 Task: Look for space in Nichelino, Italy from 6th September, 2023 to 12th September, 2023 for 4 adults in price range Rs.10000 to Rs.14000. Place can be private room with 4 bedrooms having 4 beds and 4 bathrooms. Property type can be house, flat, guest house. Amenities needed are: wifi, TV, free parkinig on premises, gym, breakfast. Booking option can be shelf check-in. Required host language is English.
Action: Mouse moved to (437, 118)
Screenshot: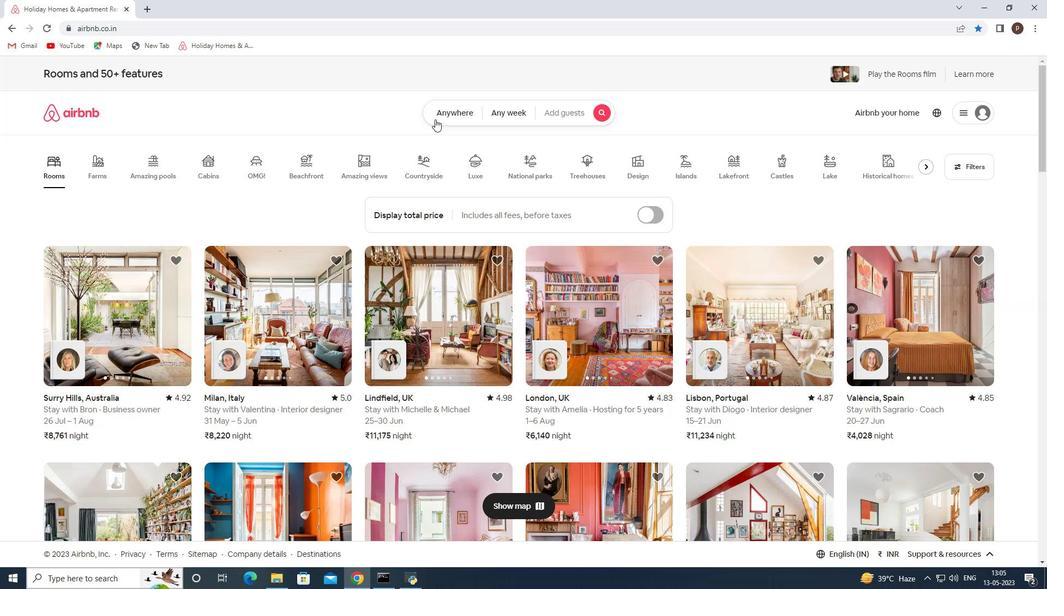 
Action: Mouse pressed left at (437, 118)
Screenshot: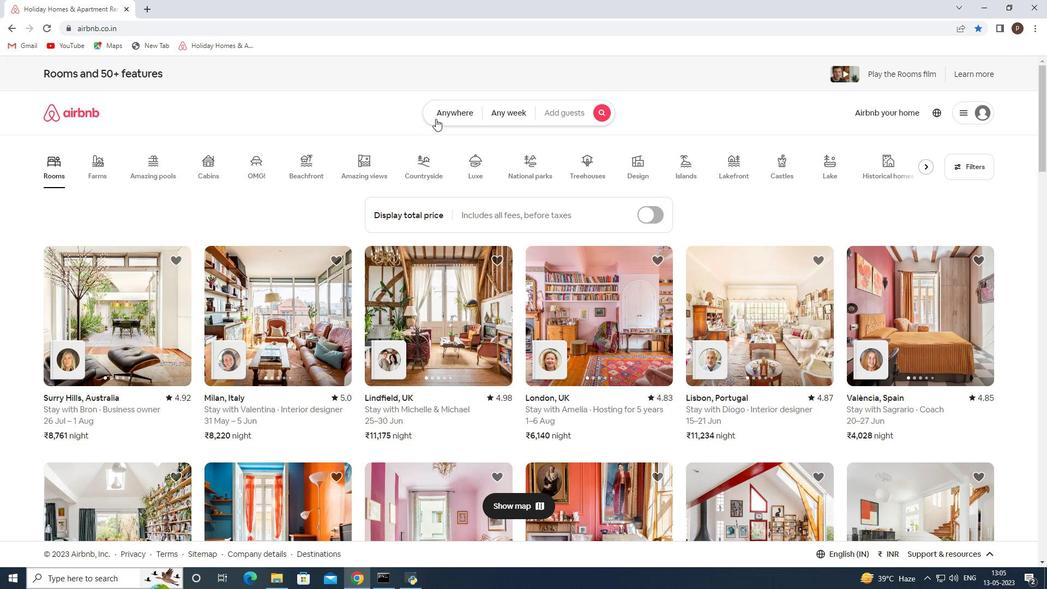 
Action: Mouse moved to (401, 150)
Screenshot: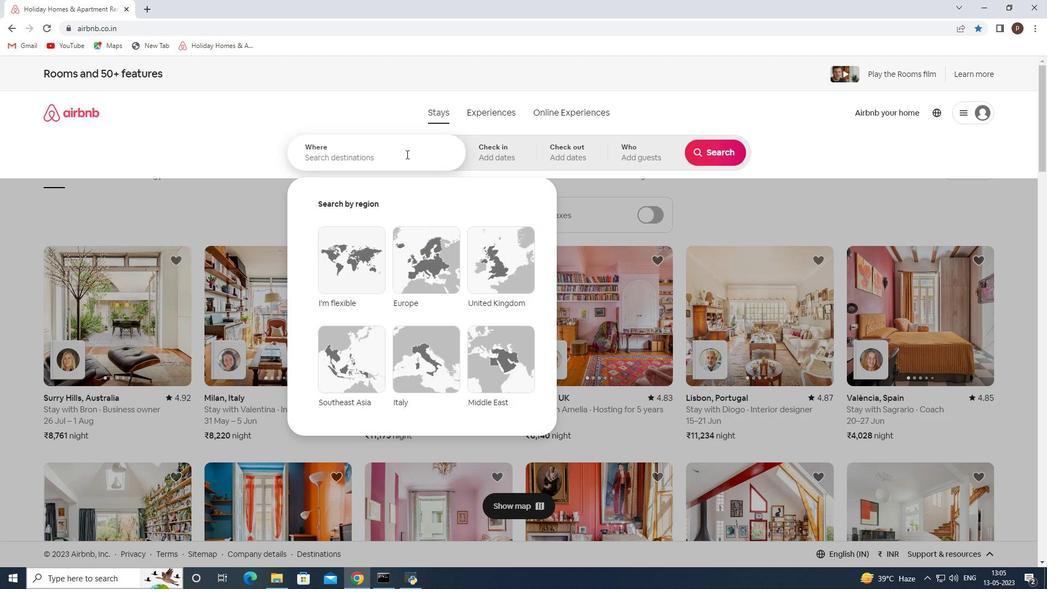
Action: Mouse pressed left at (401, 150)
Screenshot: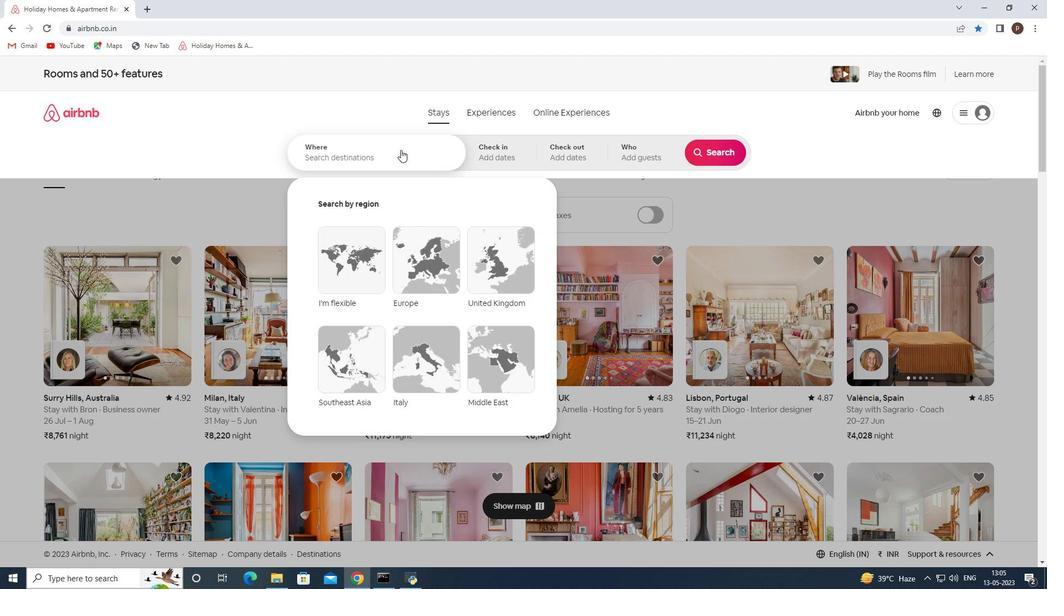 
Action: Key pressed <Key.caps_lock>N<Key.caps_lock>ichelino,<Key.space><Key.caps_lock>I<Key.caps_lock>taly<Key.enter>
Screenshot: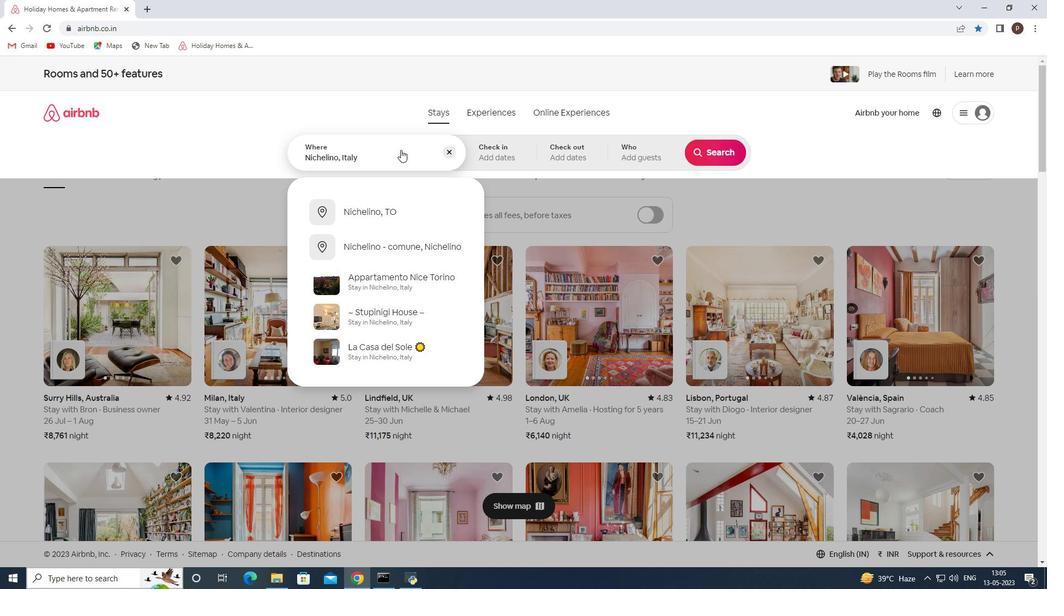 
Action: Mouse moved to (718, 237)
Screenshot: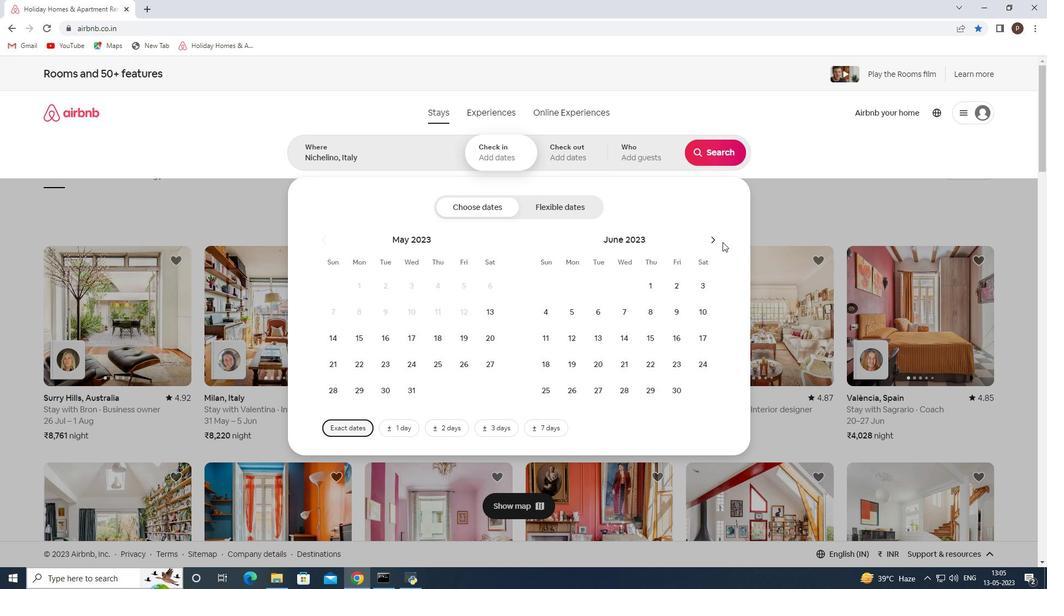 
Action: Mouse pressed left at (718, 237)
Screenshot: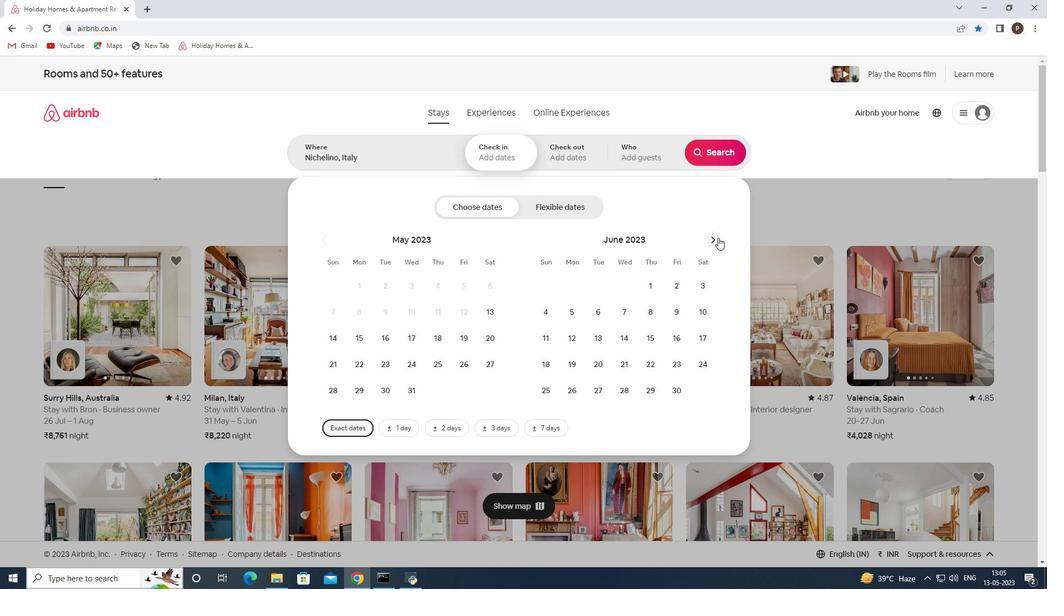 
Action: Mouse pressed left at (718, 237)
Screenshot: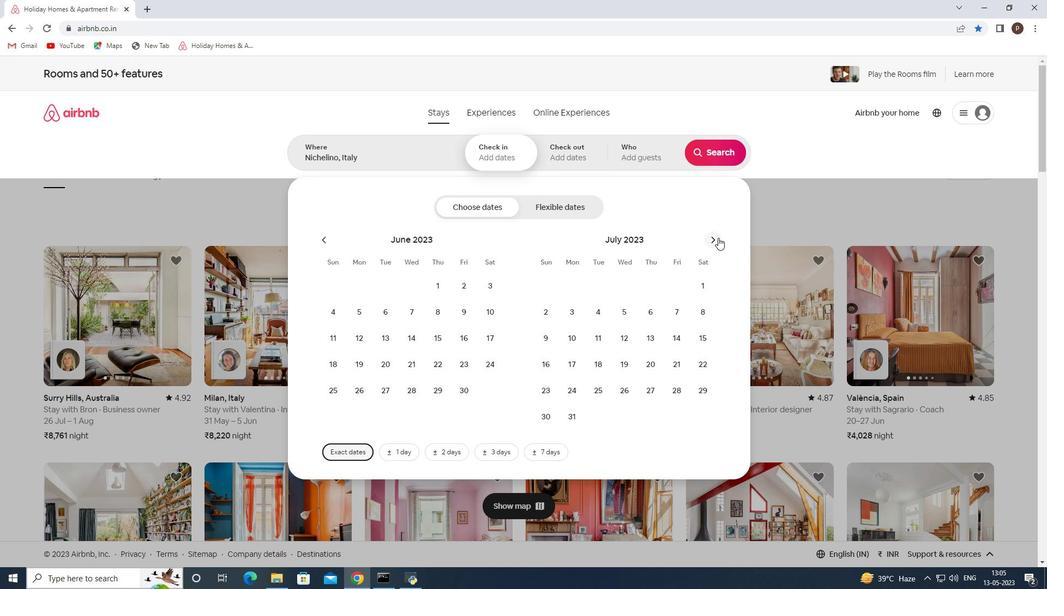 
Action: Mouse pressed left at (718, 237)
Screenshot: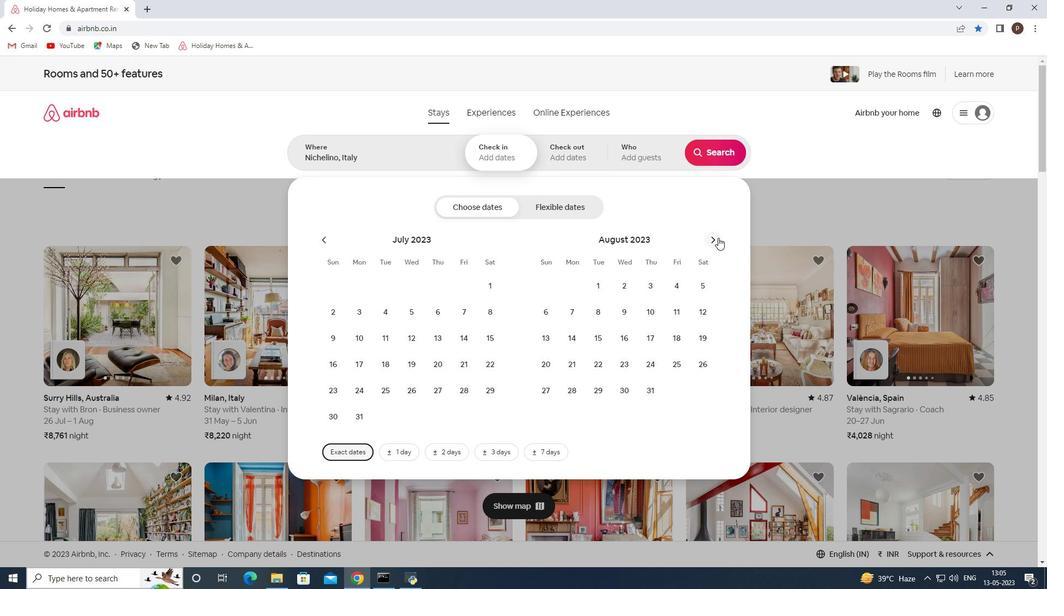 
Action: Mouse moved to (628, 306)
Screenshot: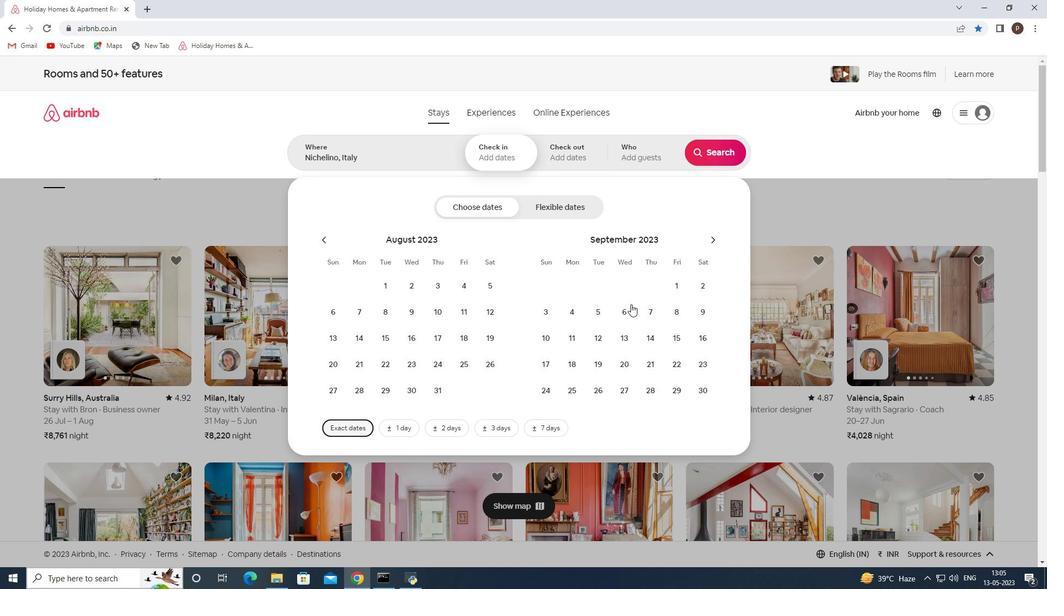 
Action: Mouse pressed left at (628, 306)
Screenshot: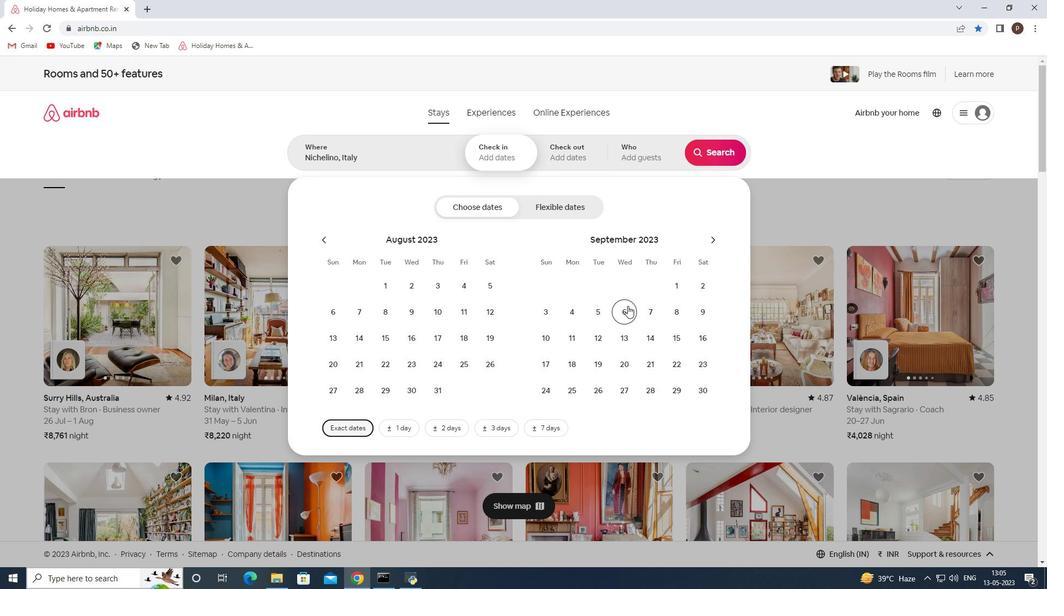 
Action: Mouse moved to (596, 334)
Screenshot: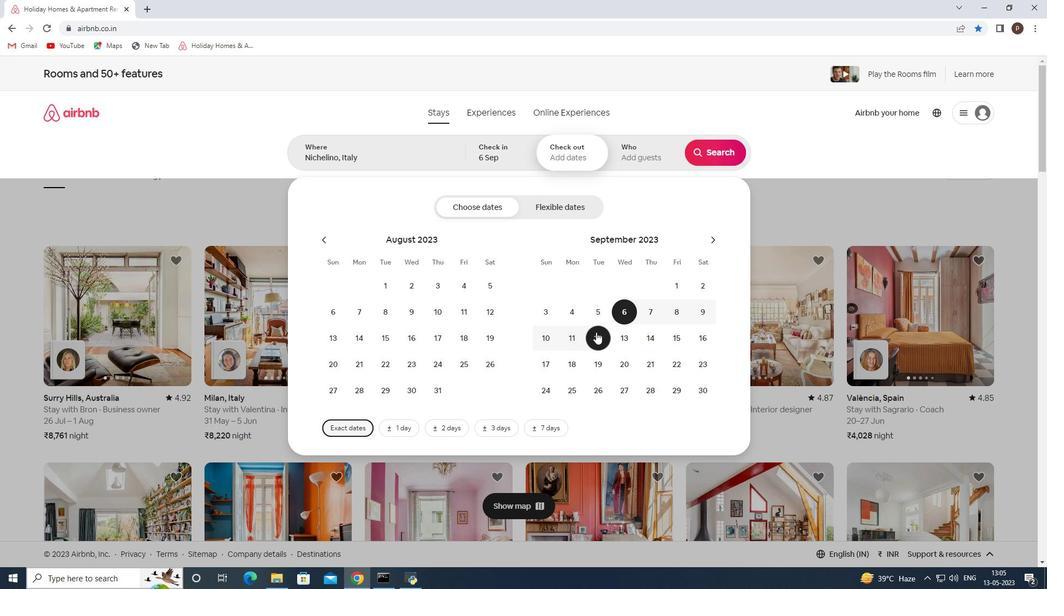 
Action: Mouse pressed left at (596, 334)
Screenshot: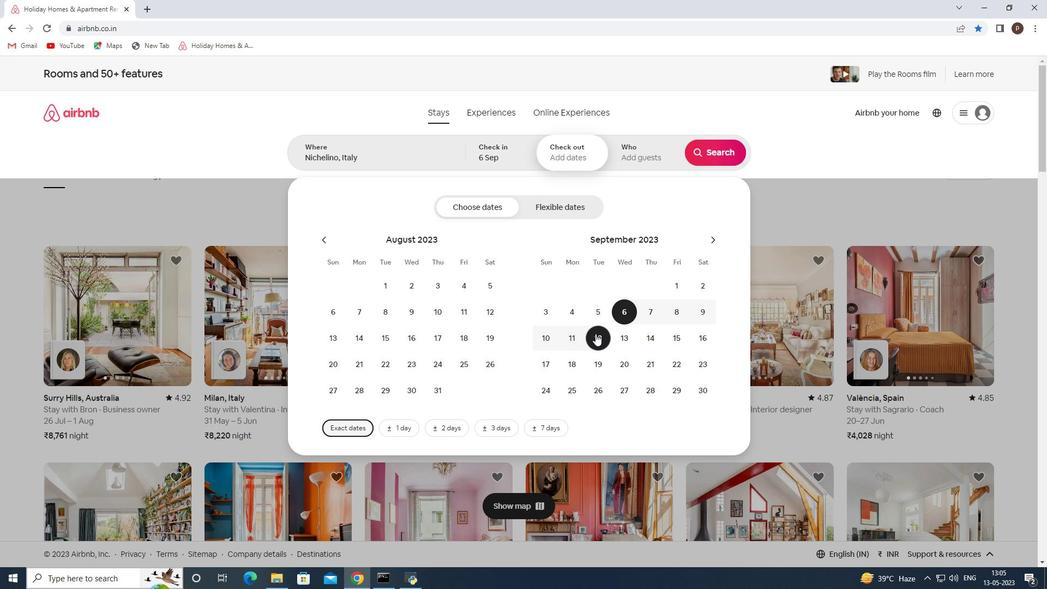 
Action: Mouse moved to (624, 156)
Screenshot: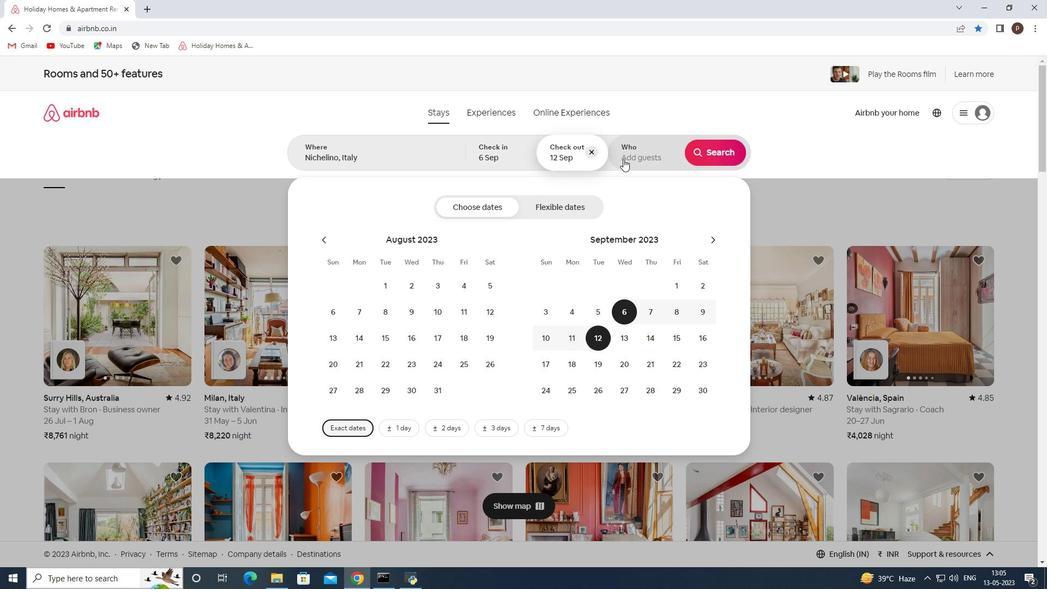 
Action: Mouse pressed left at (624, 156)
Screenshot: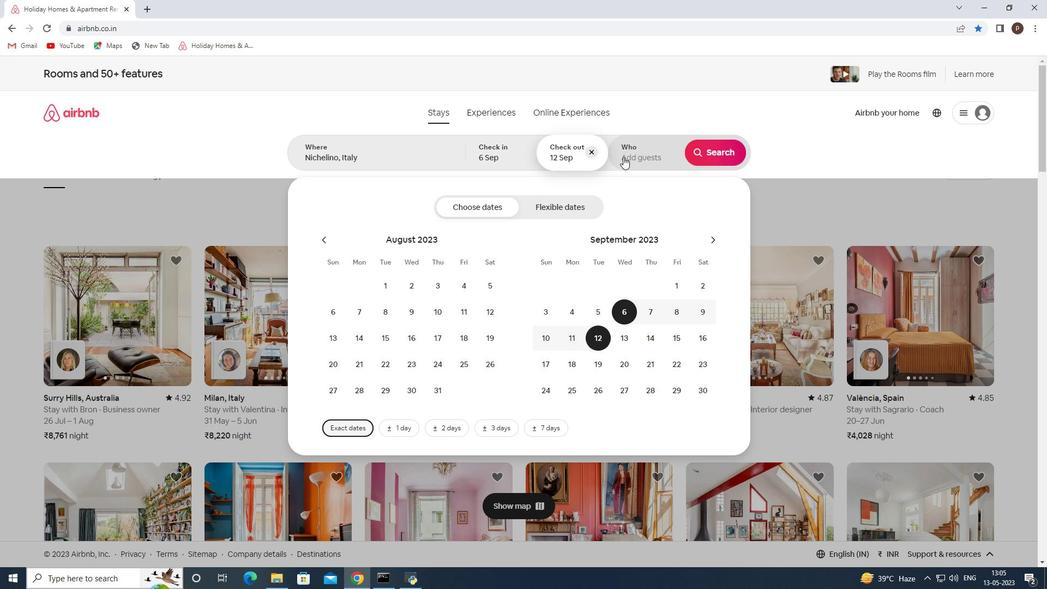 
Action: Mouse moved to (716, 206)
Screenshot: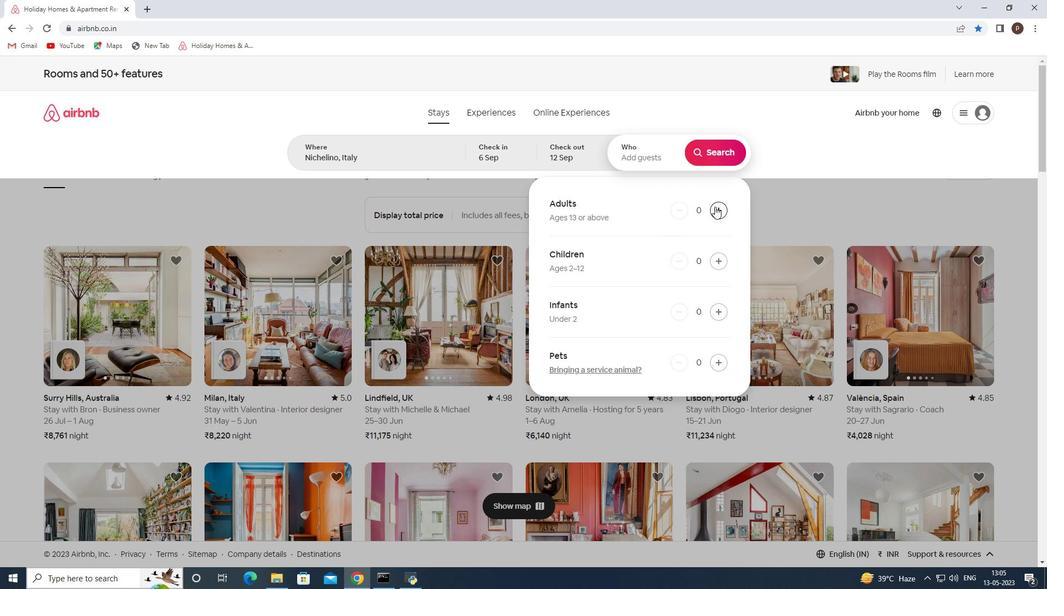 
Action: Mouse pressed left at (716, 206)
Screenshot: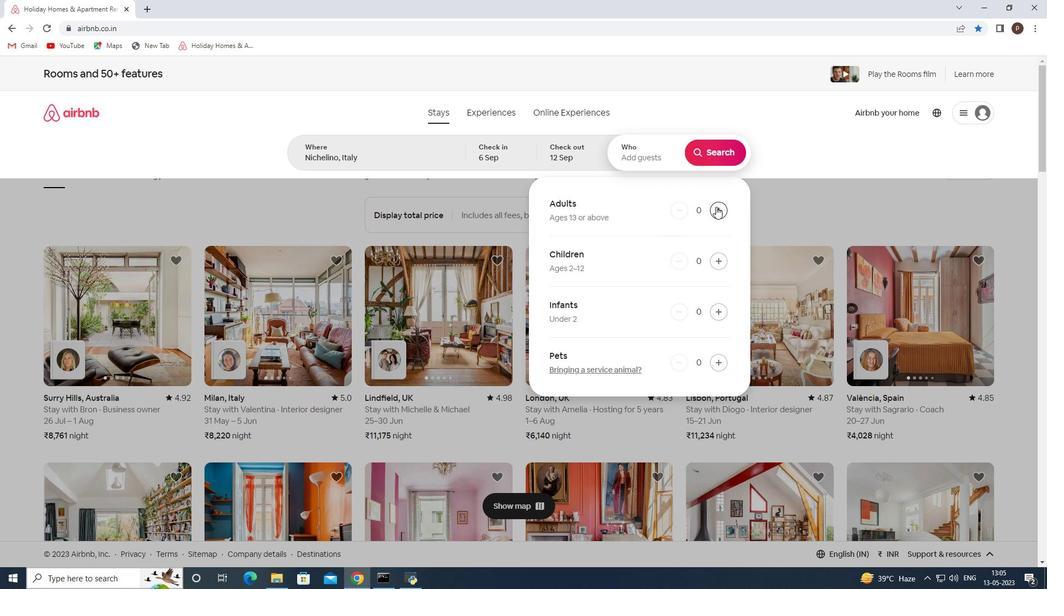 
Action: Mouse pressed left at (716, 206)
Screenshot: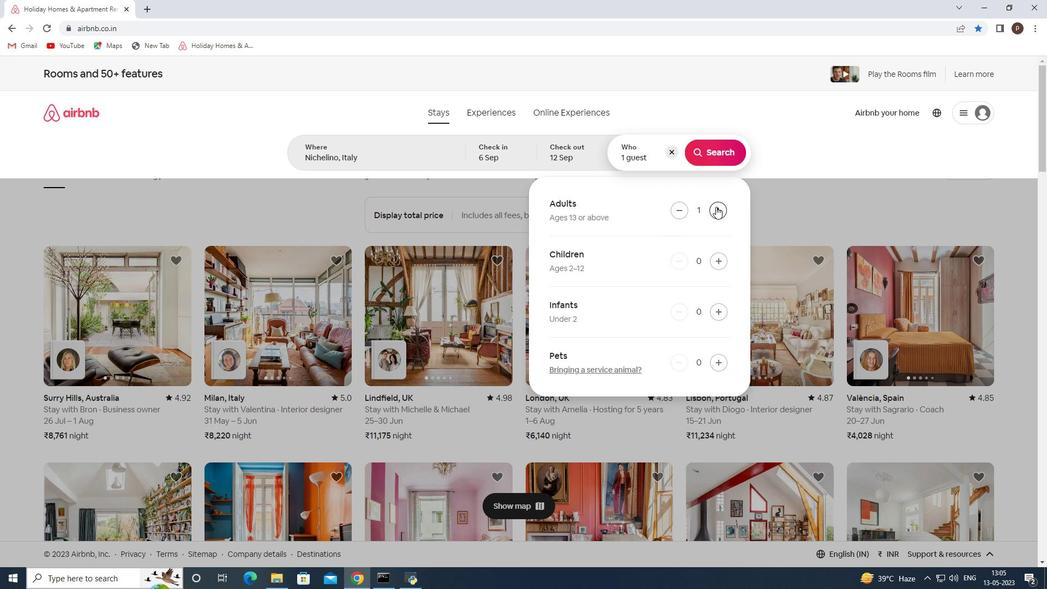 
Action: Mouse pressed left at (716, 206)
Screenshot: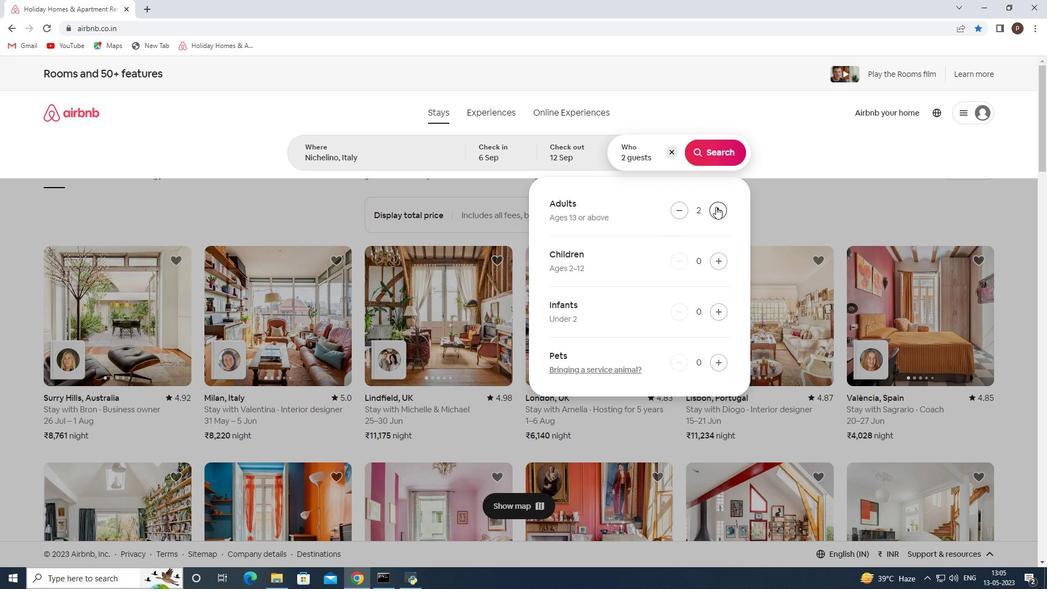 
Action: Mouse pressed left at (716, 206)
Screenshot: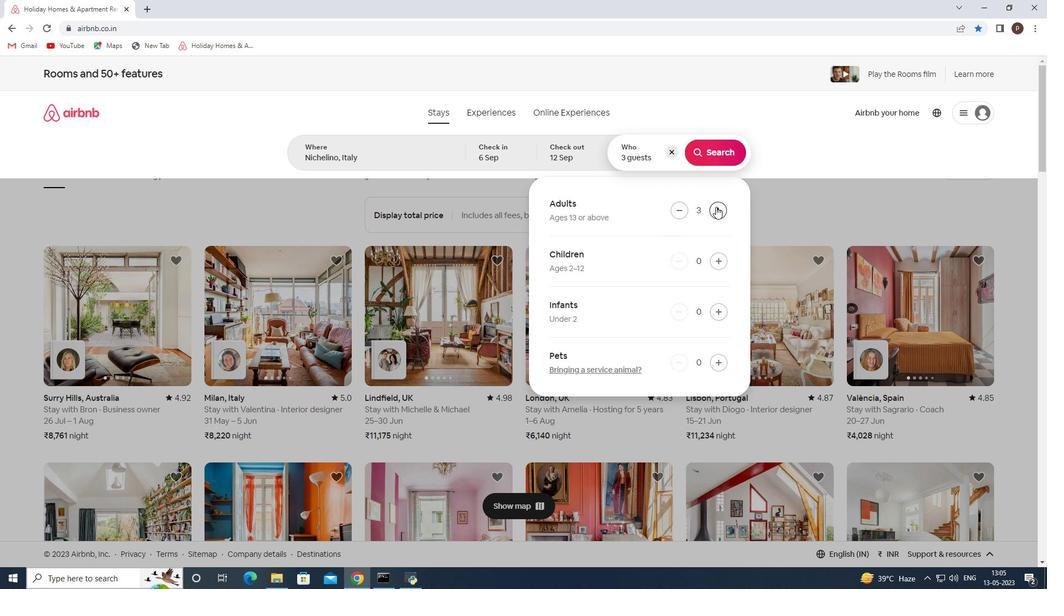 
Action: Mouse moved to (712, 156)
Screenshot: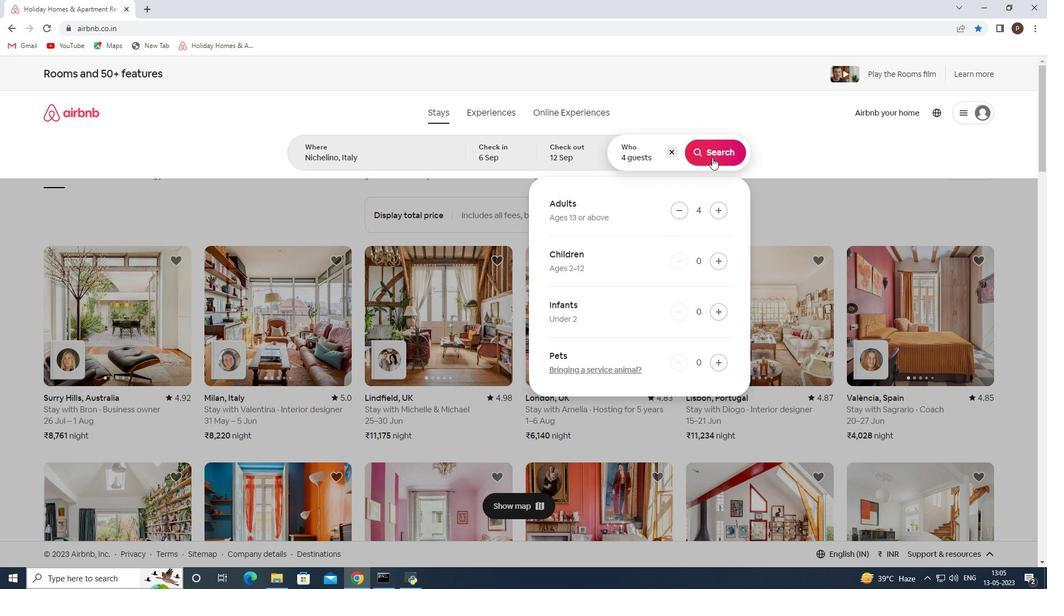 
Action: Mouse pressed left at (712, 156)
Screenshot: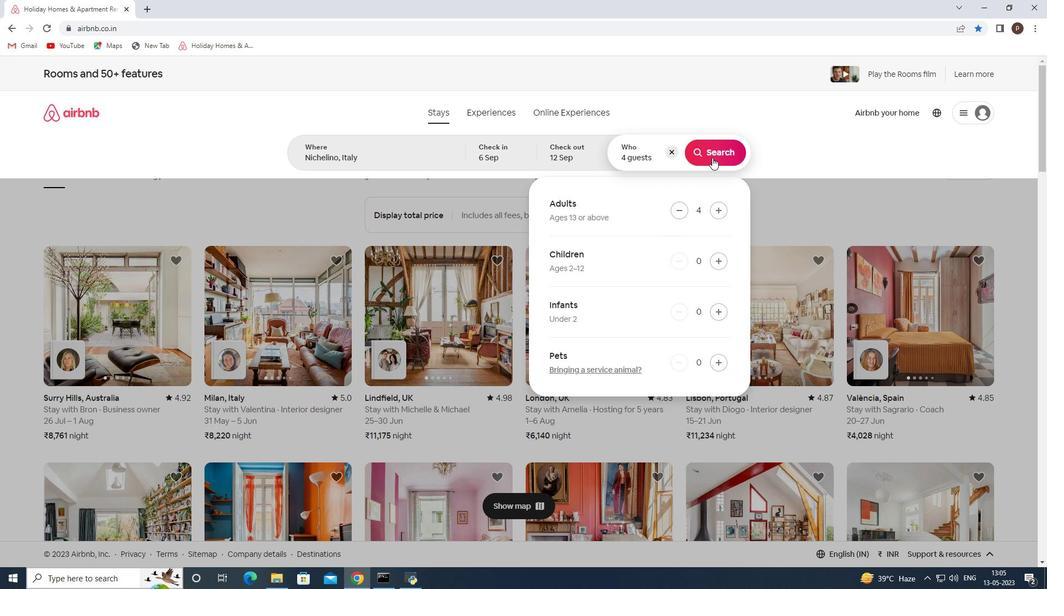 
Action: Mouse moved to (987, 120)
Screenshot: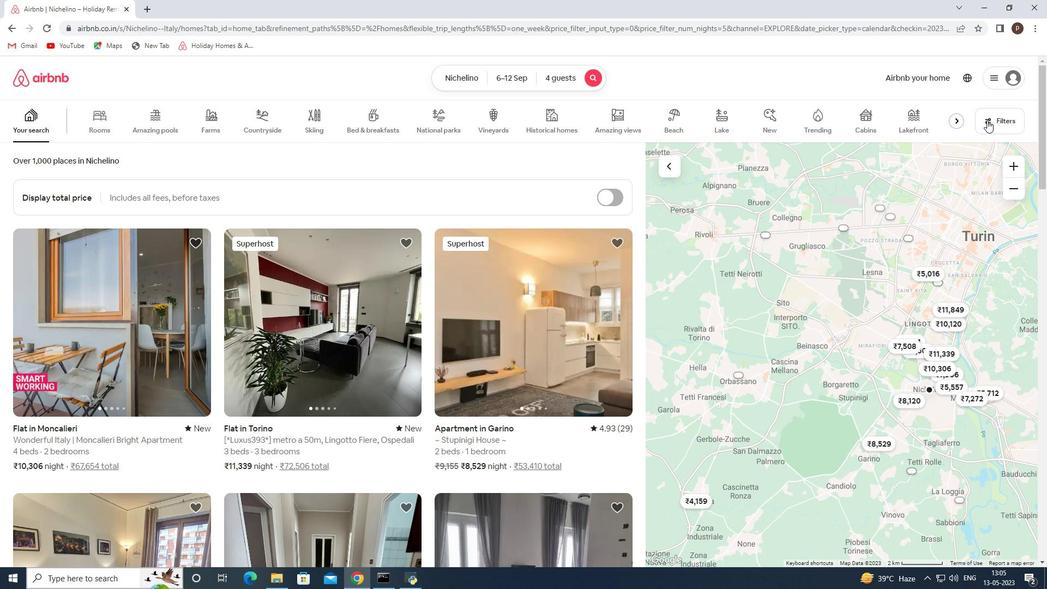 
Action: Mouse pressed left at (987, 120)
Screenshot: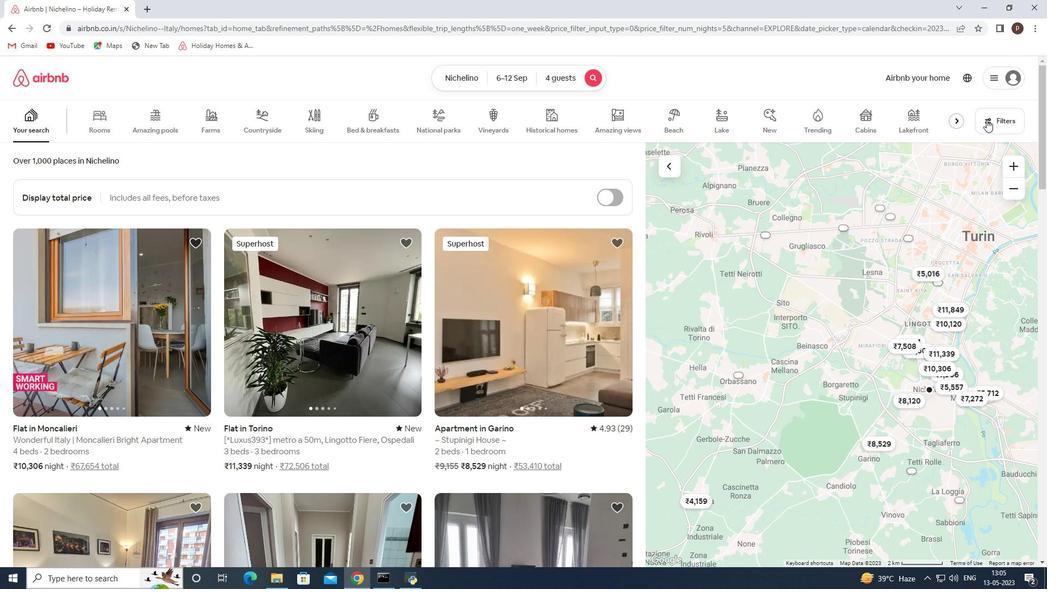 
Action: Mouse moved to (363, 391)
Screenshot: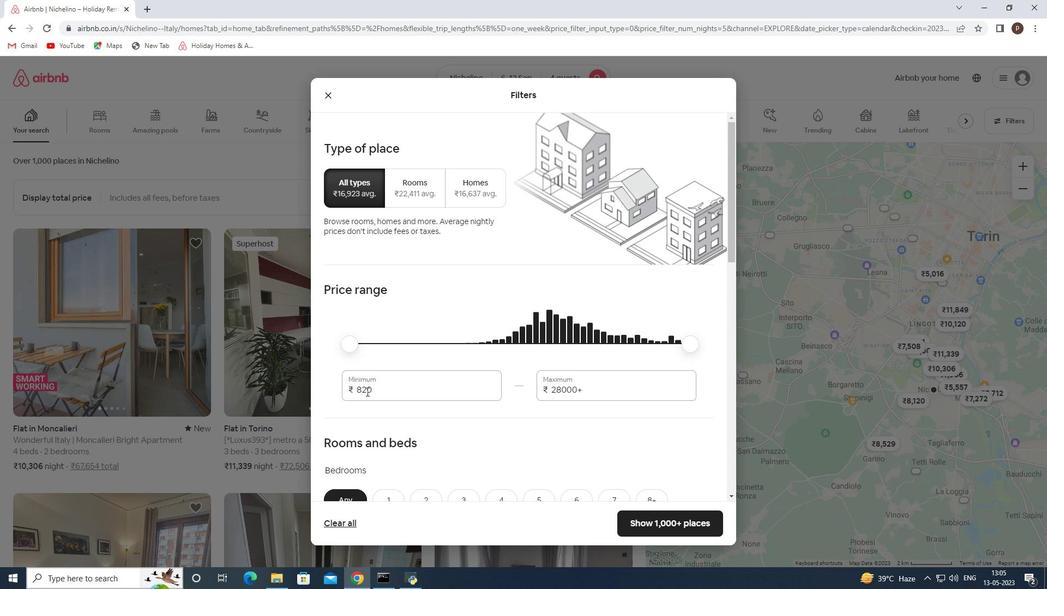 
Action: Mouse pressed left at (363, 391)
Screenshot: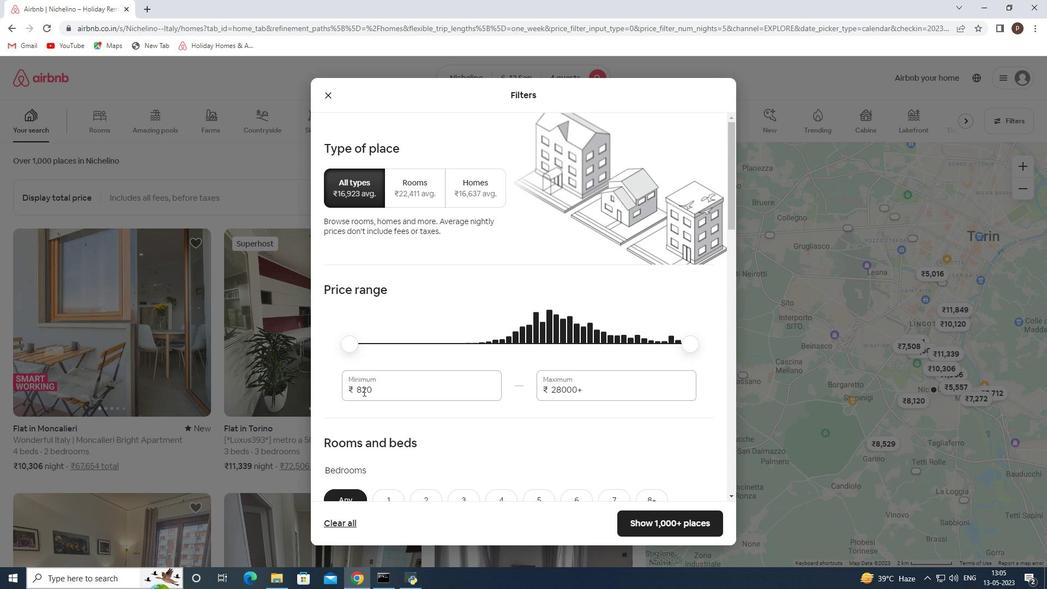 
Action: Mouse pressed left at (363, 391)
Screenshot: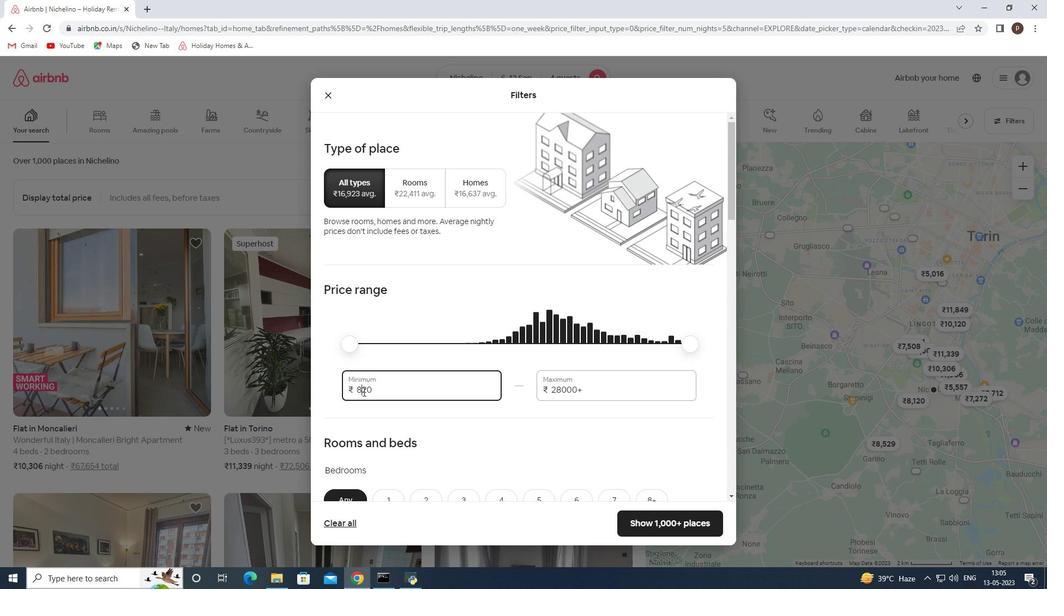 
Action: Key pressed 10000<Key.tab>14000
Screenshot: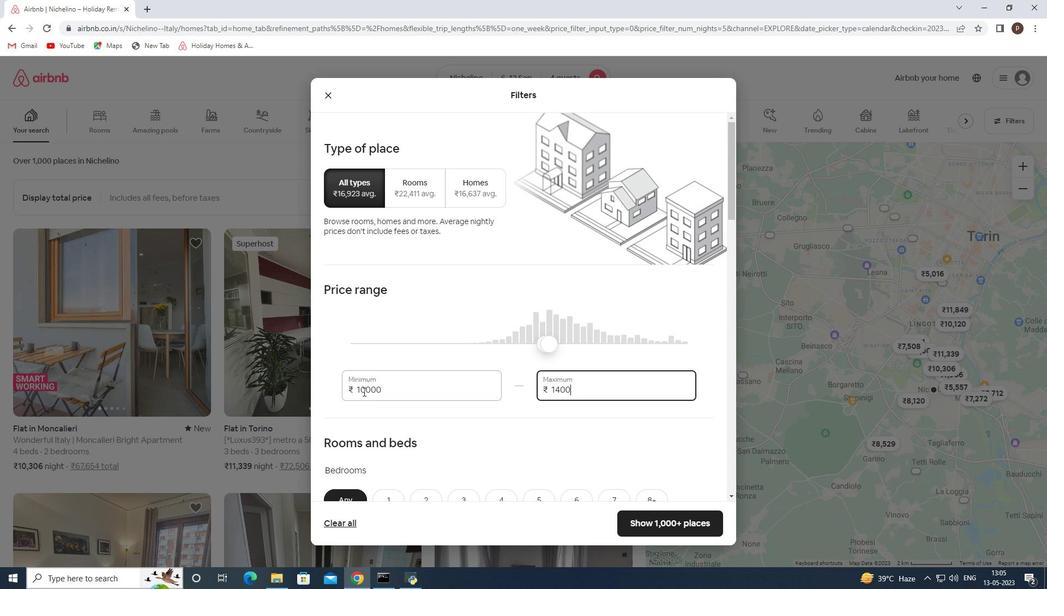 
Action: Mouse scrolled (363, 391) with delta (0, 0)
Screenshot: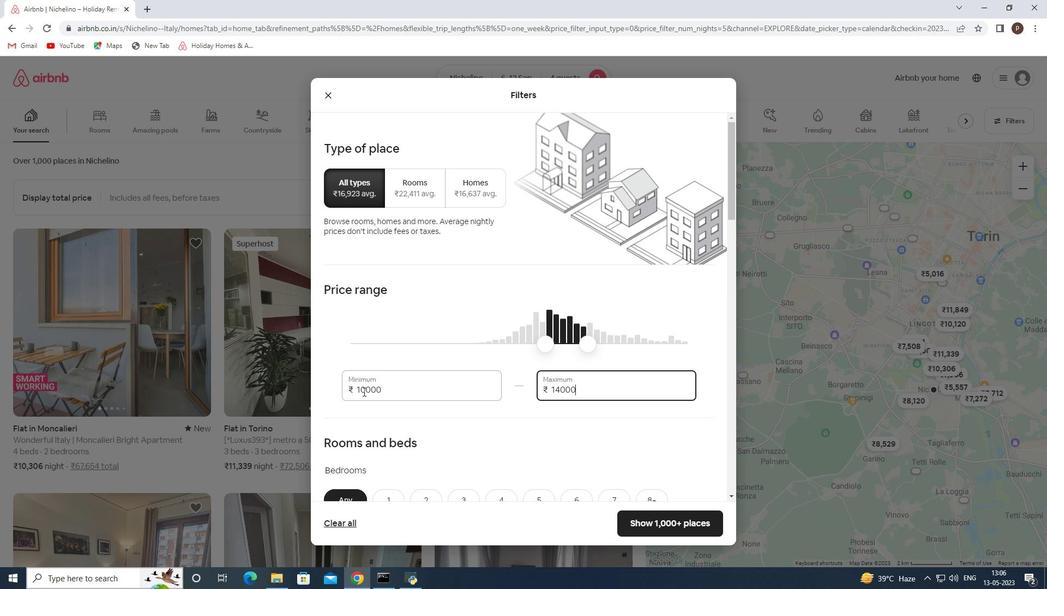 
Action: Mouse scrolled (363, 391) with delta (0, 0)
Screenshot: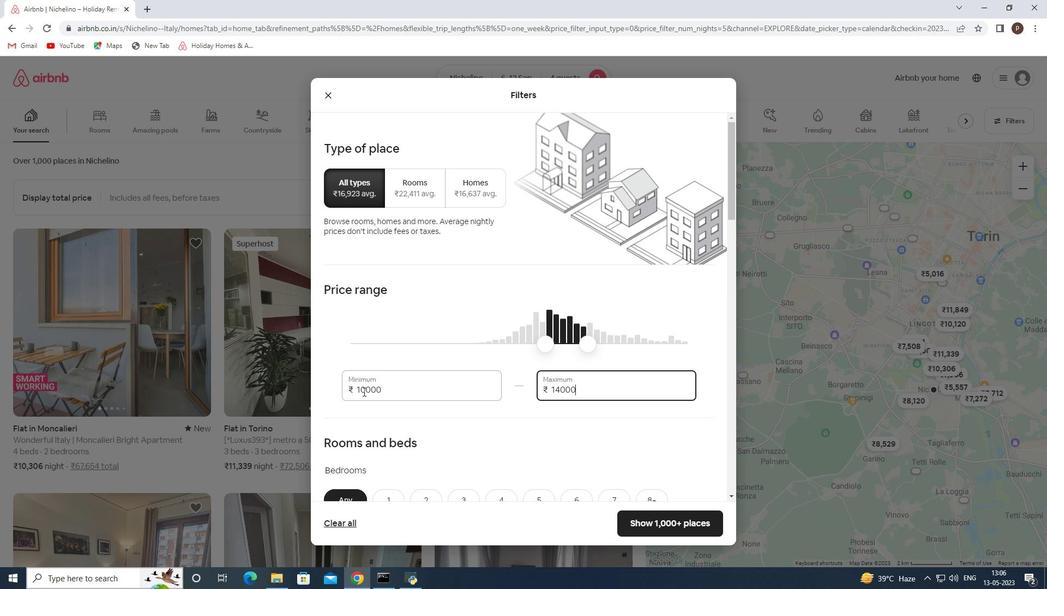 
Action: Mouse moved to (420, 395)
Screenshot: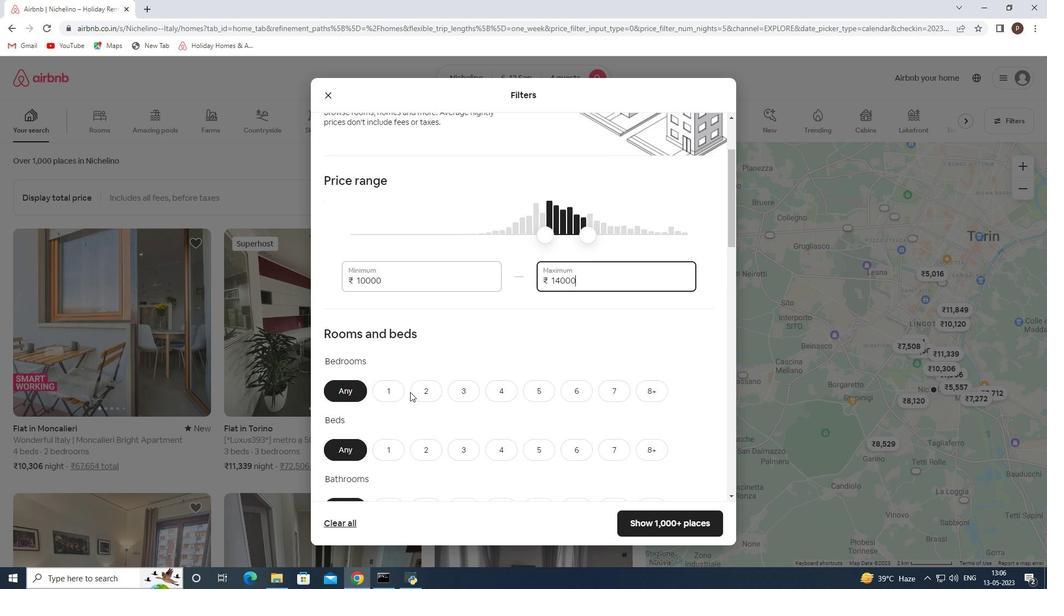 
Action: Mouse scrolled (420, 394) with delta (0, 0)
Screenshot: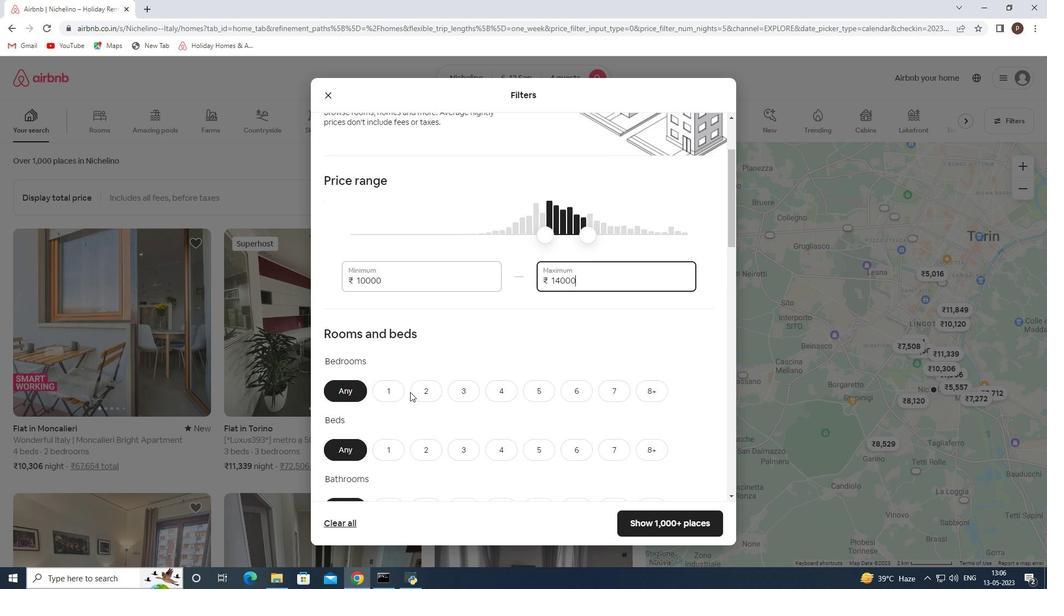 
Action: Mouse scrolled (420, 394) with delta (0, 0)
Screenshot: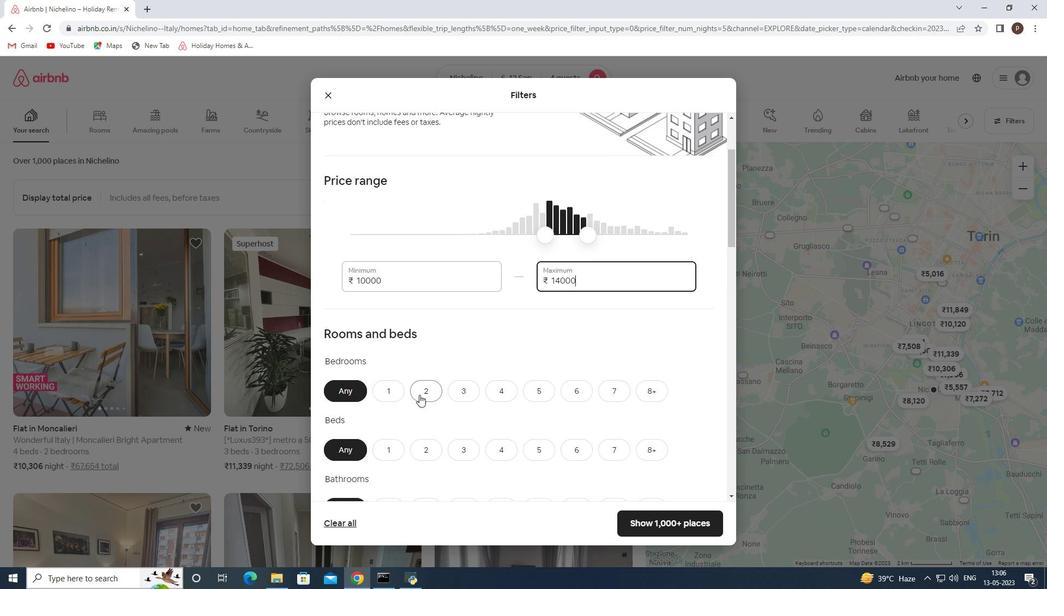 
Action: Mouse moved to (505, 282)
Screenshot: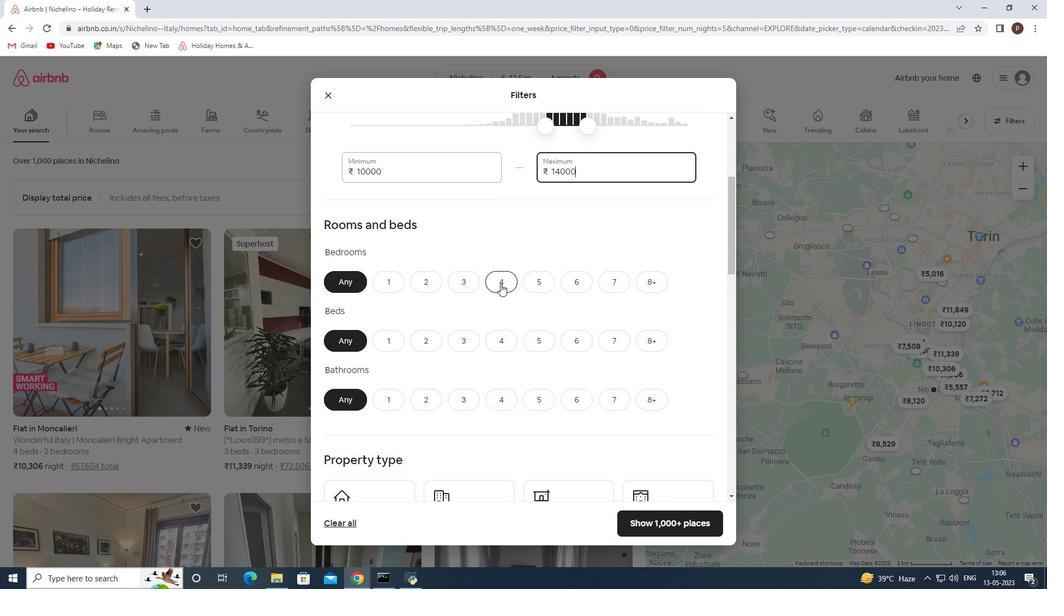 
Action: Mouse pressed left at (505, 282)
Screenshot: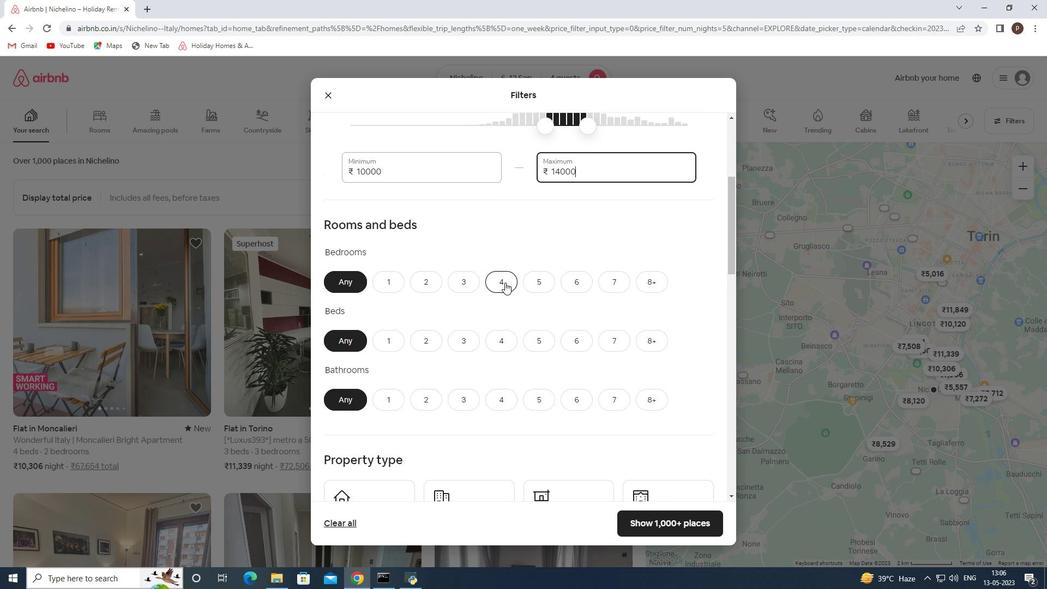 
Action: Mouse moved to (502, 338)
Screenshot: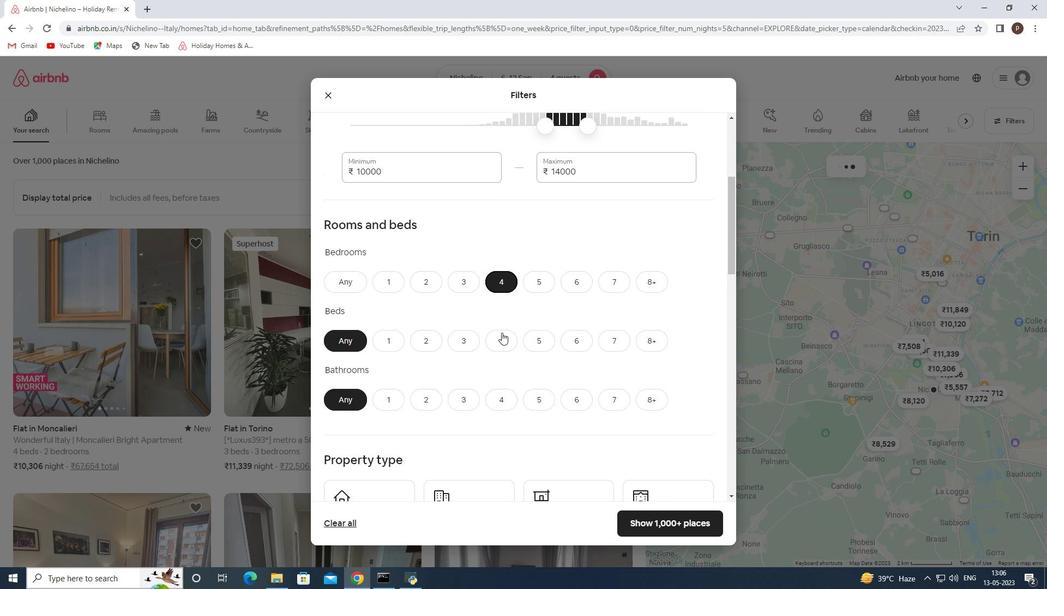 
Action: Mouse pressed left at (502, 338)
Screenshot: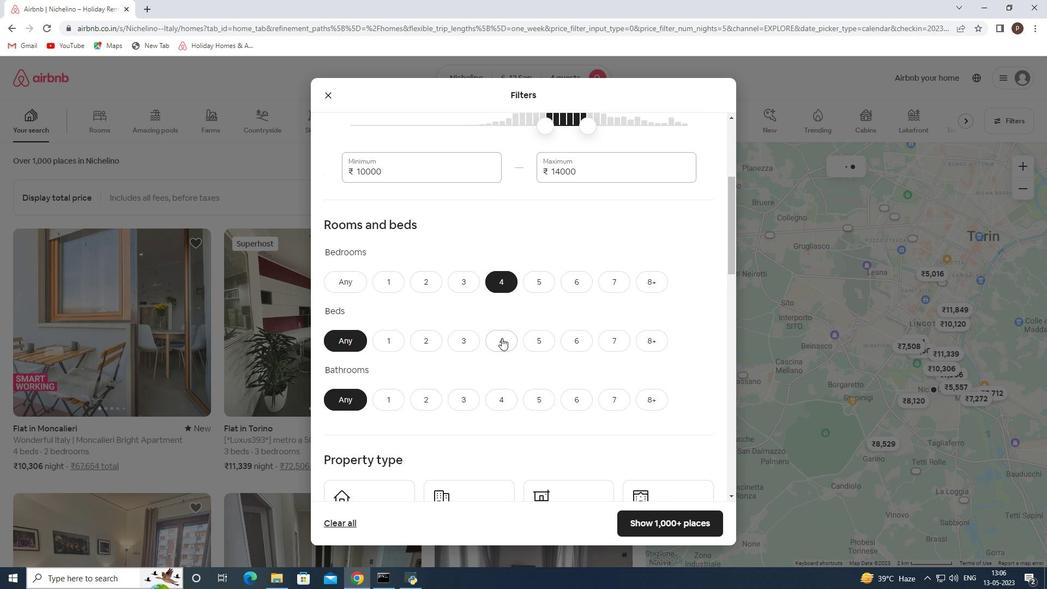
Action: Mouse moved to (493, 392)
Screenshot: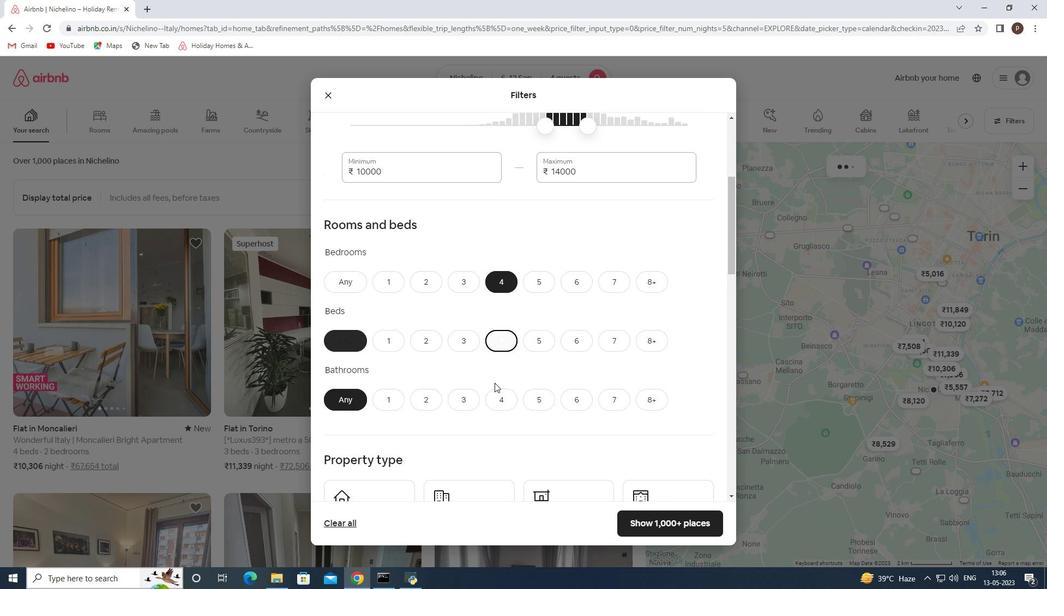 
Action: Mouse pressed left at (493, 392)
Screenshot: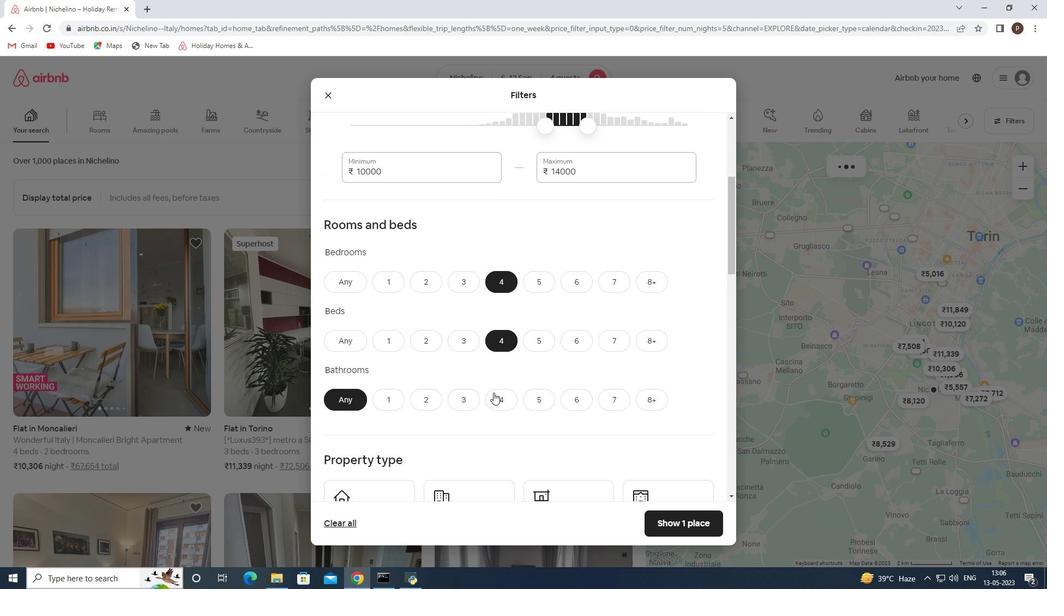 
Action: Mouse moved to (493, 393)
Screenshot: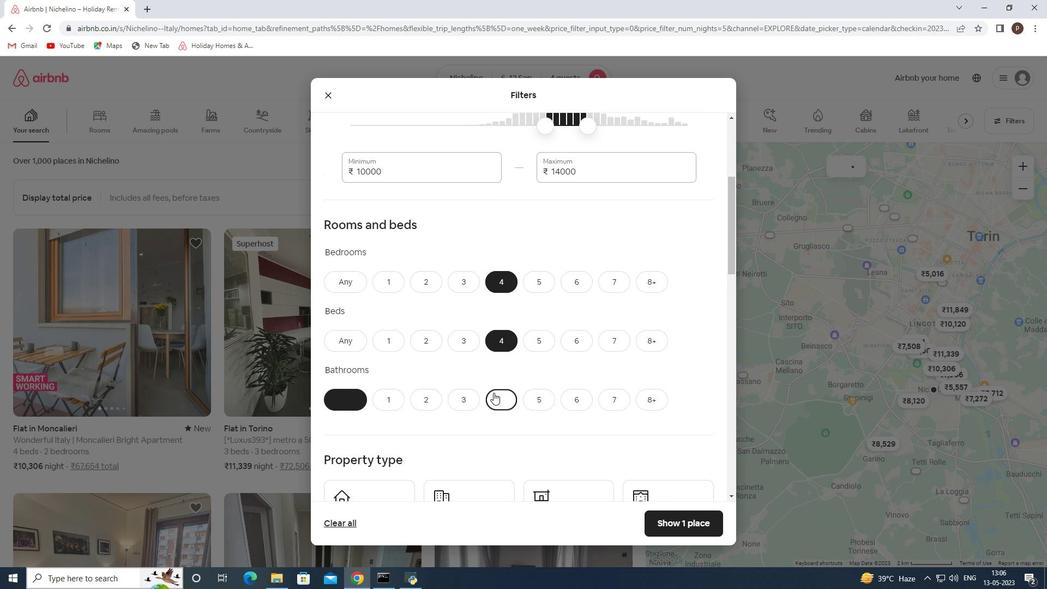 
Action: Mouse scrolled (493, 392) with delta (0, 0)
Screenshot: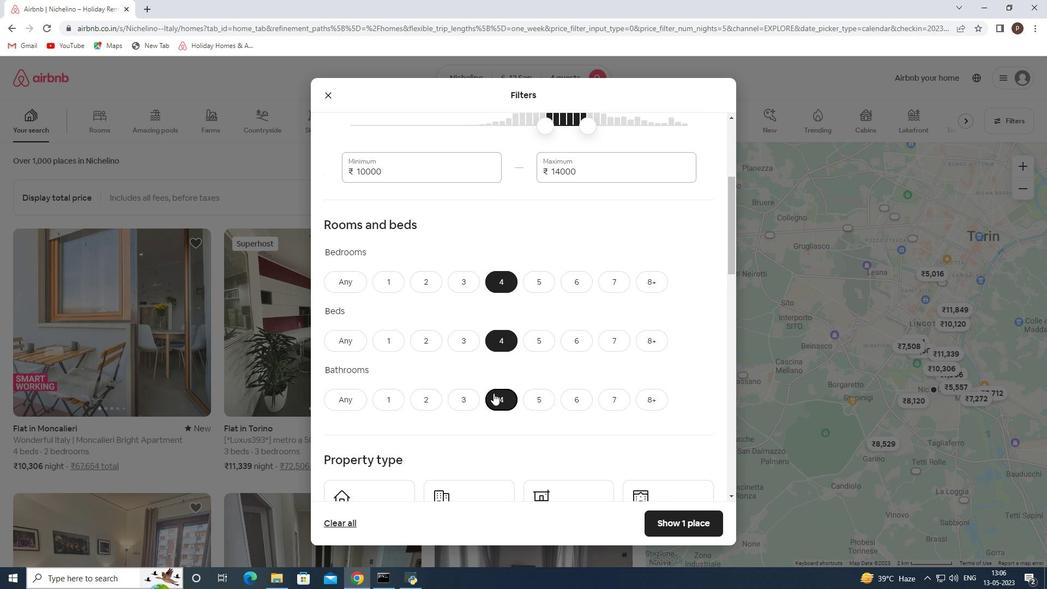 
Action: Mouse scrolled (493, 392) with delta (0, 0)
Screenshot: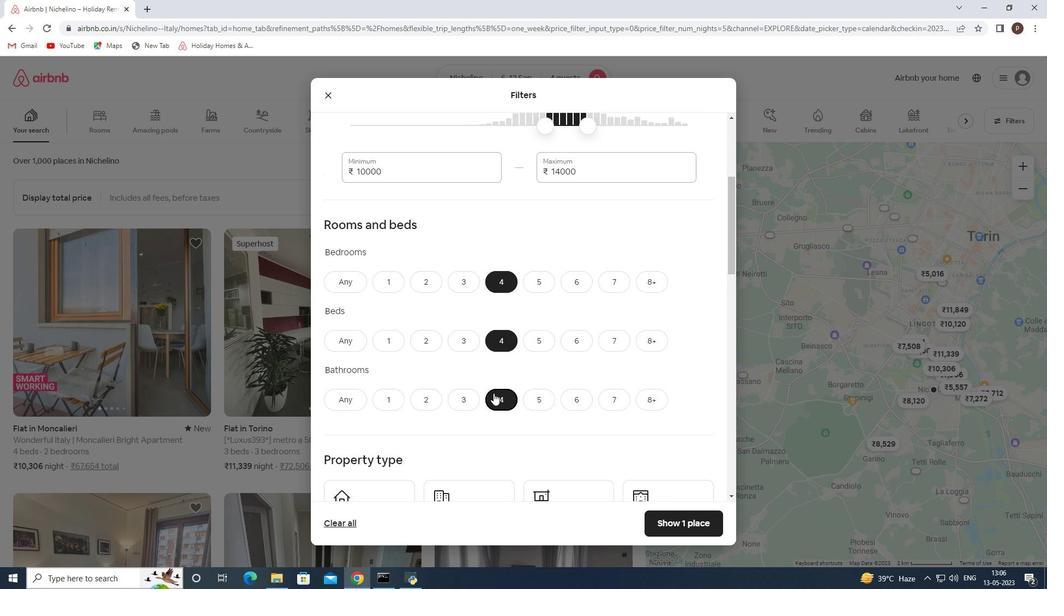 
Action: Mouse moved to (448, 375)
Screenshot: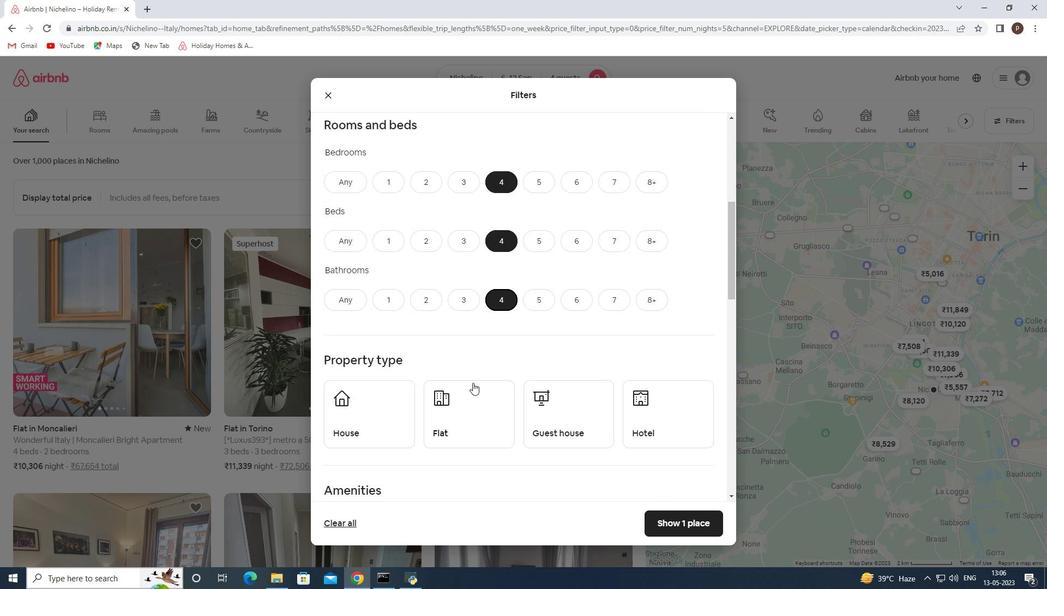 
Action: Mouse scrolled (448, 374) with delta (0, 0)
Screenshot: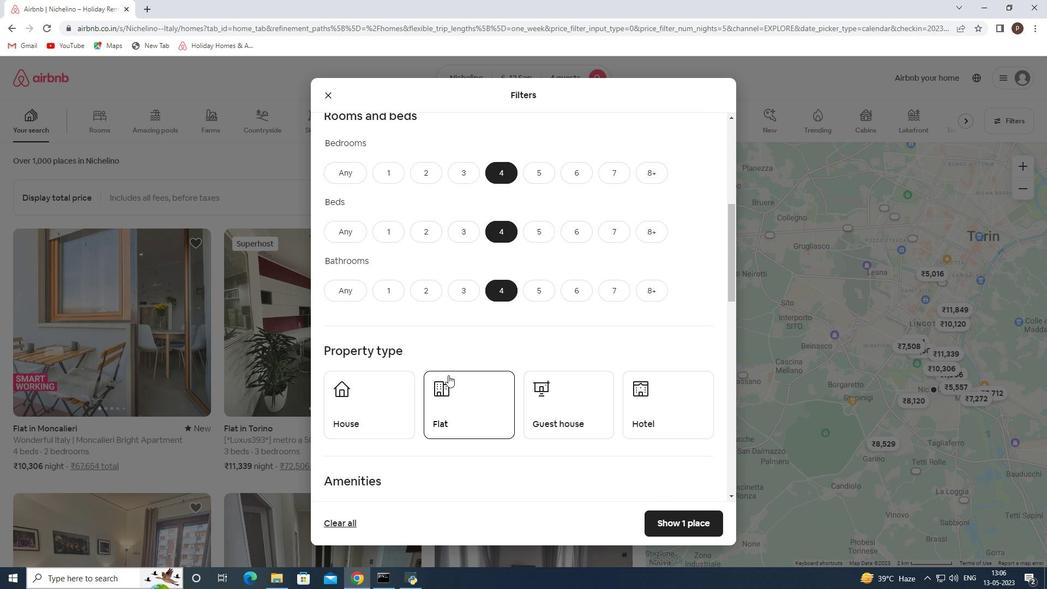 
Action: Mouse moved to (427, 361)
Screenshot: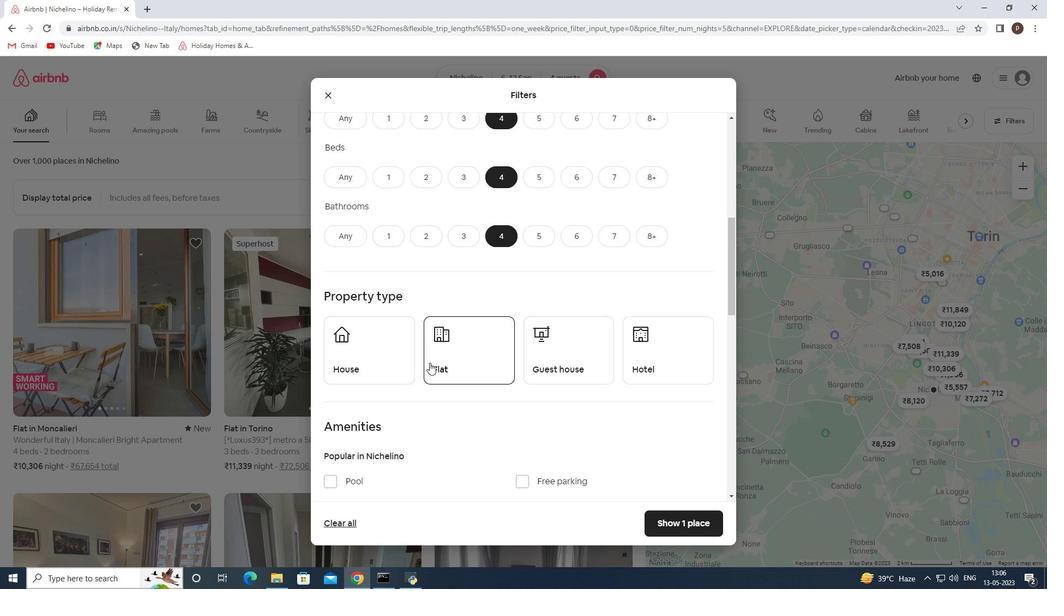 
Action: Mouse scrolled (427, 360) with delta (0, 0)
Screenshot: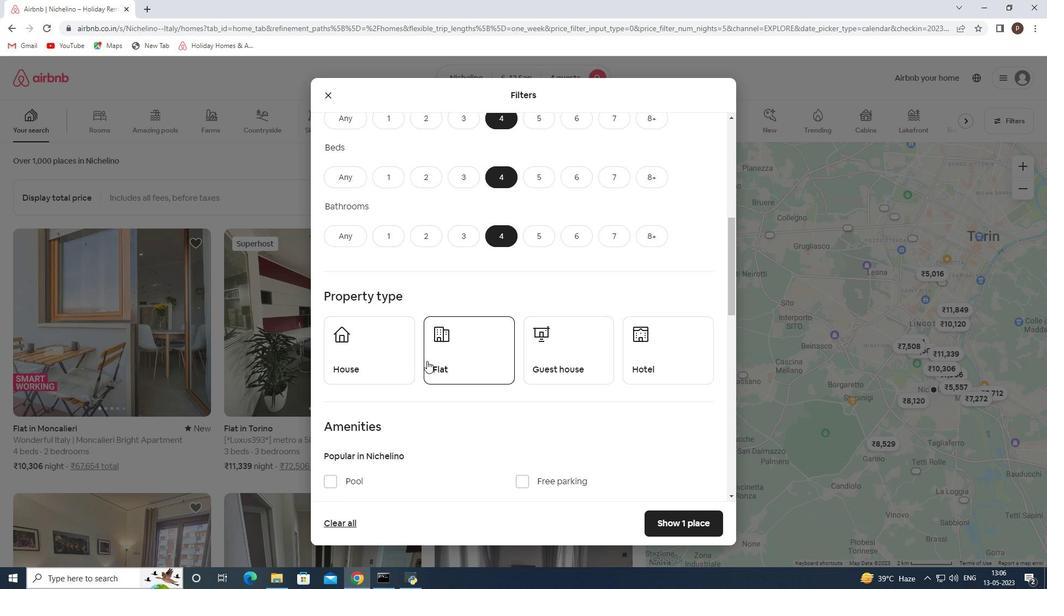 
Action: Mouse moved to (371, 301)
Screenshot: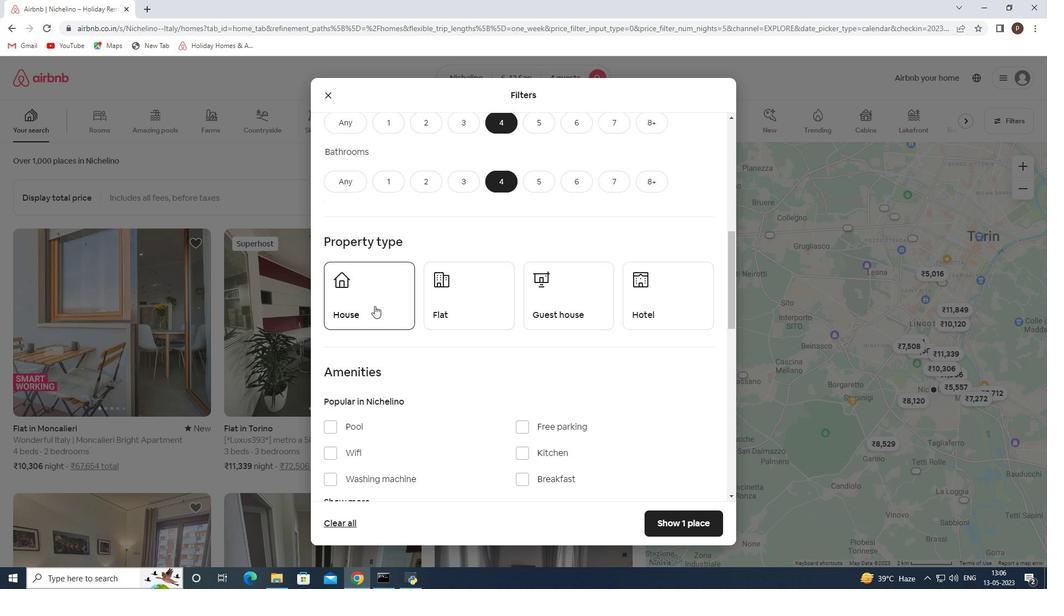 
Action: Mouse pressed left at (371, 301)
Screenshot: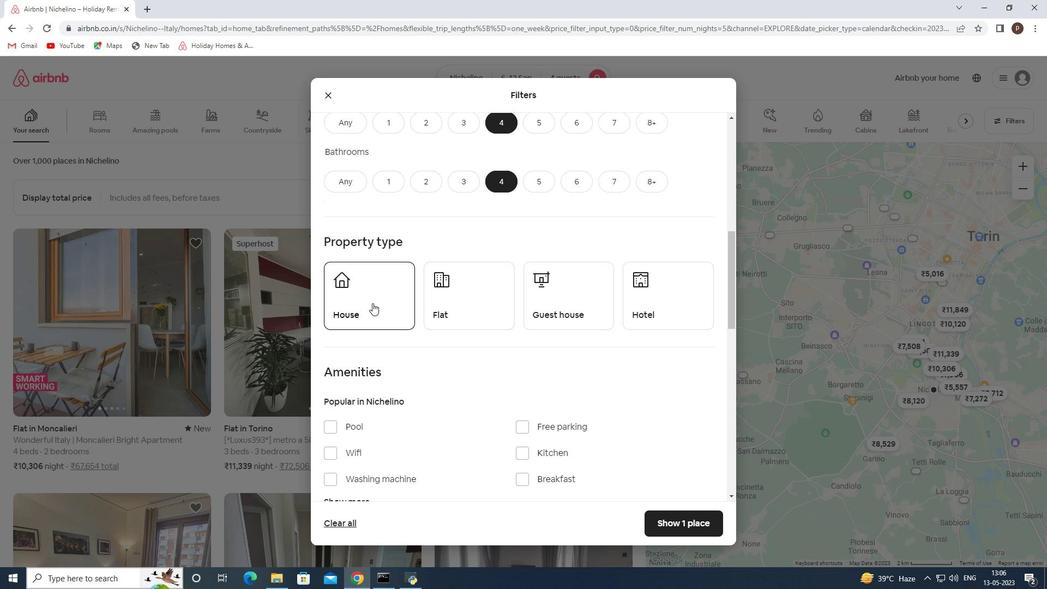 
Action: Mouse moved to (448, 313)
Screenshot: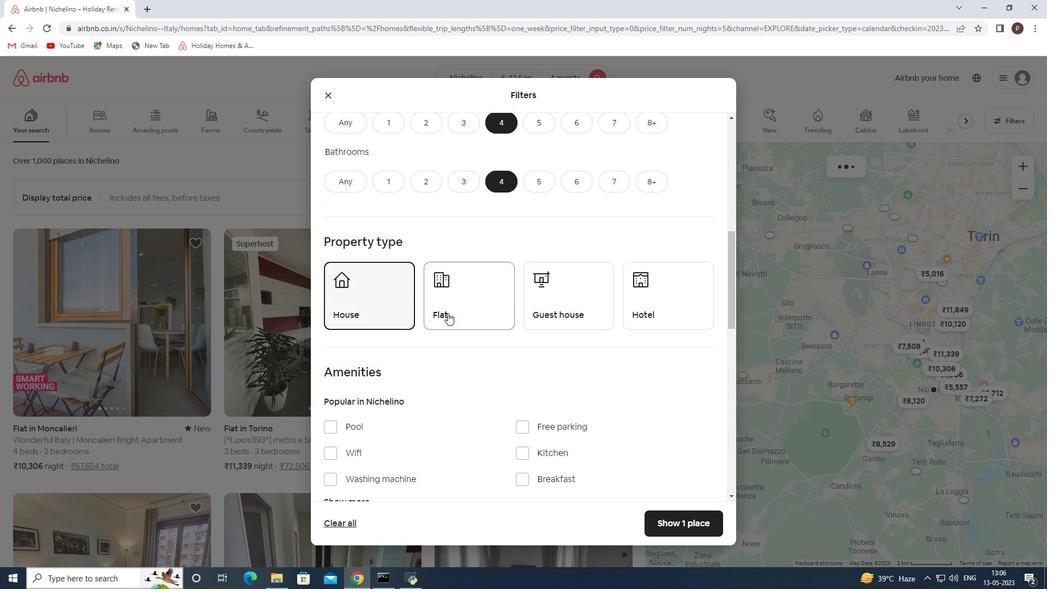 
Action: Mouse pressed left at (448, 313)
Screenshot: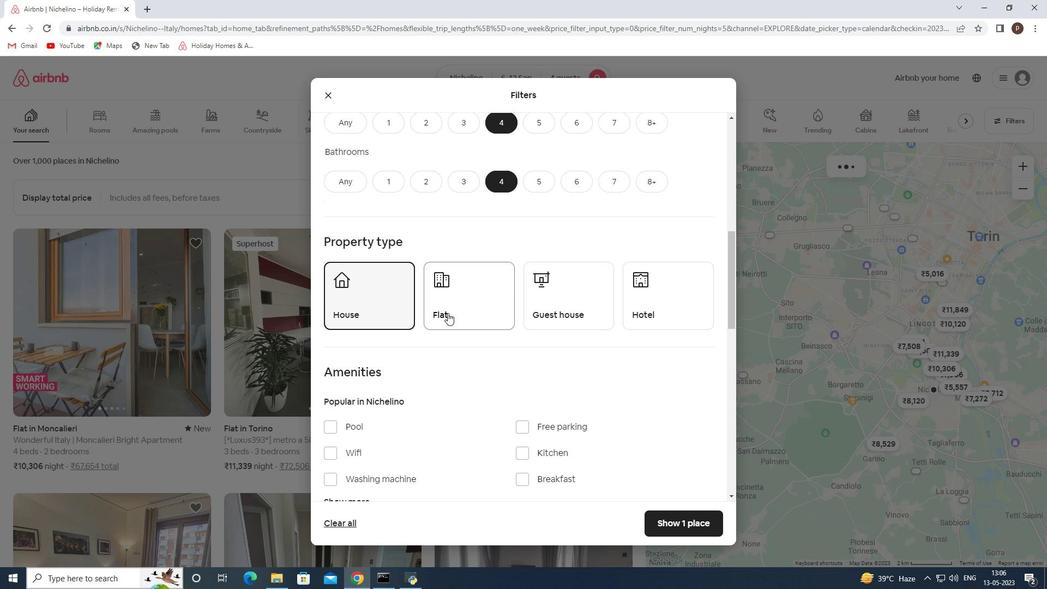 
Action: Mouse moved to (567, 309)
Screenshot: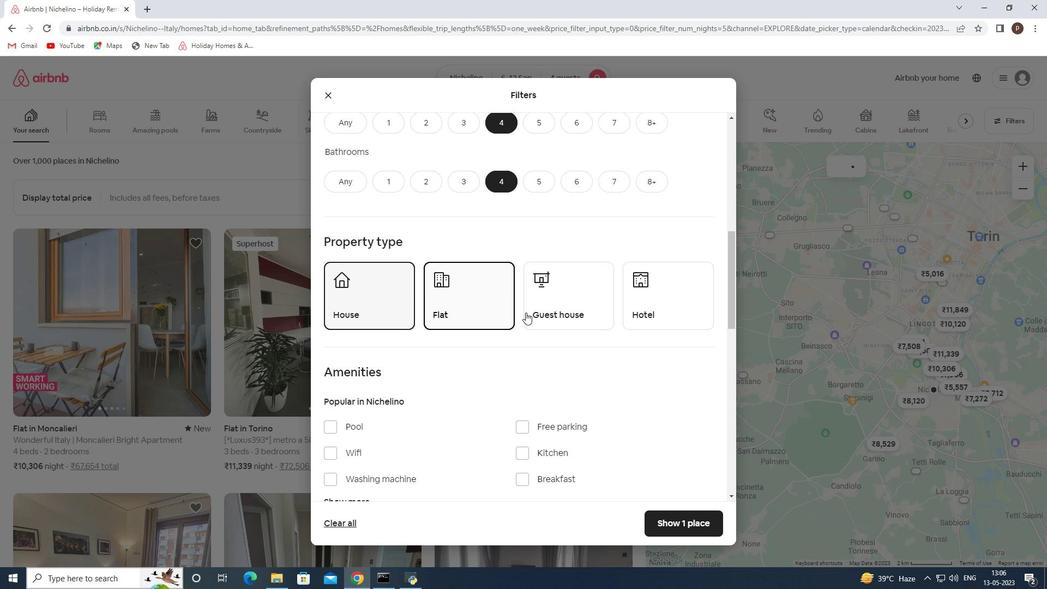 
Action: Mouse pressed left at (567, 309)
Screenshot: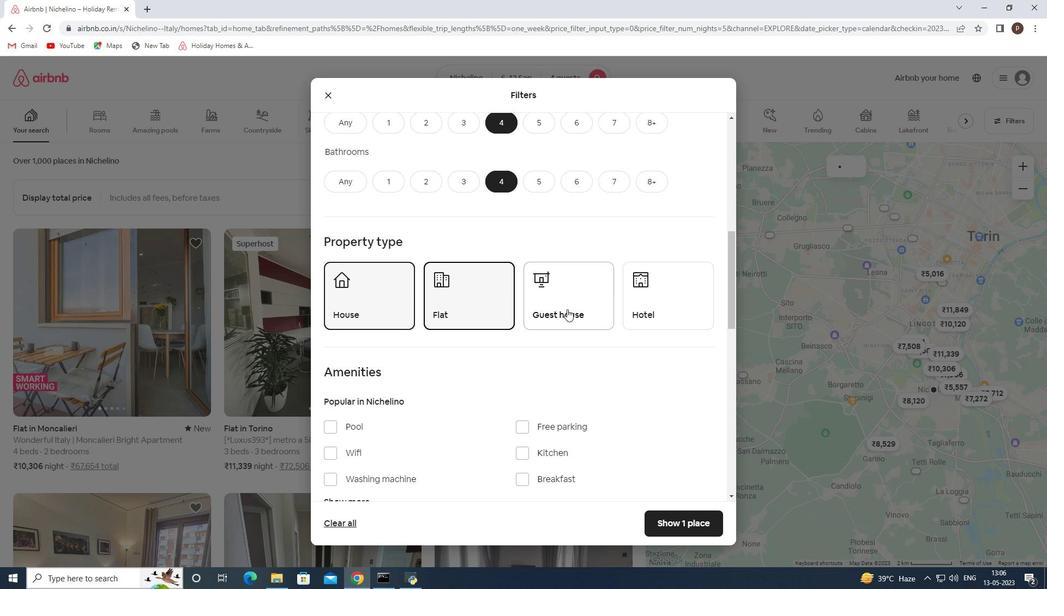 
Action: Mouse moved to (531, 313)
Screenshot: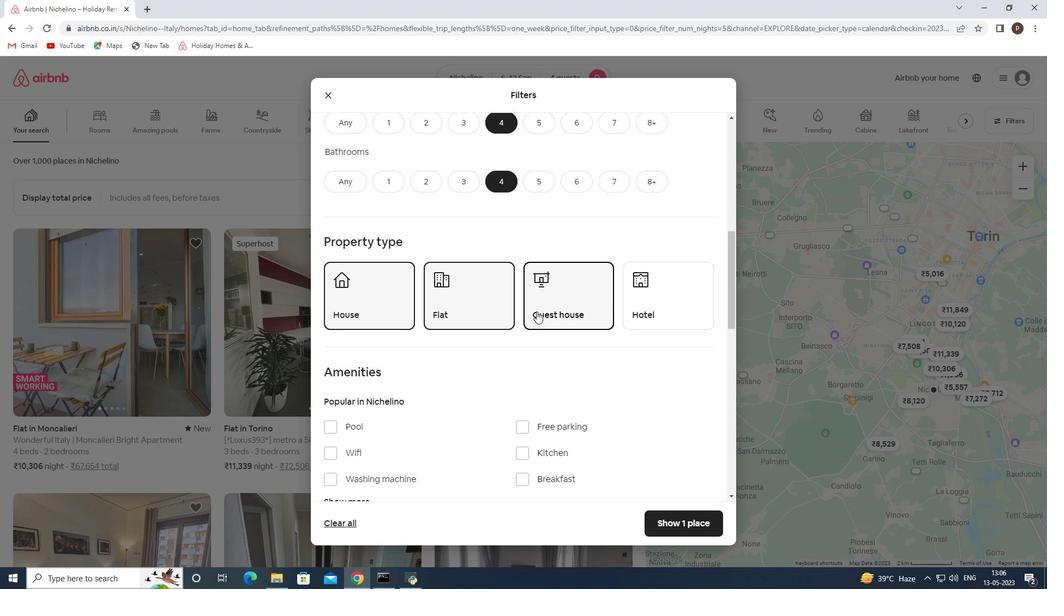 
Action: Mouse scrolled (531, 312) with delta (0, 0)
Screenshot: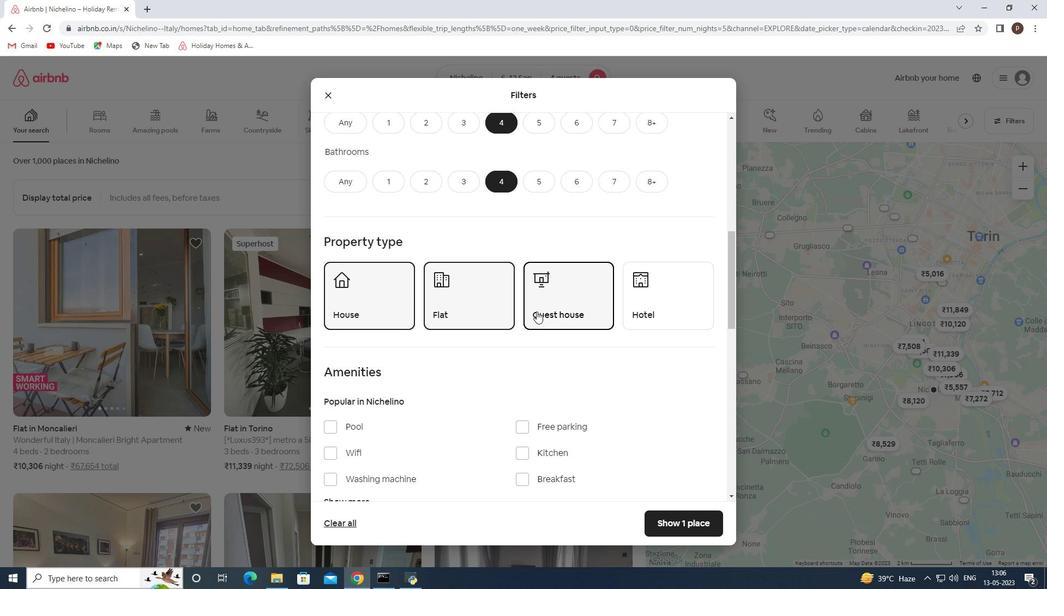 
Action: Mouse scrolled (531, 312) with delta (0, 0)
Screenshot: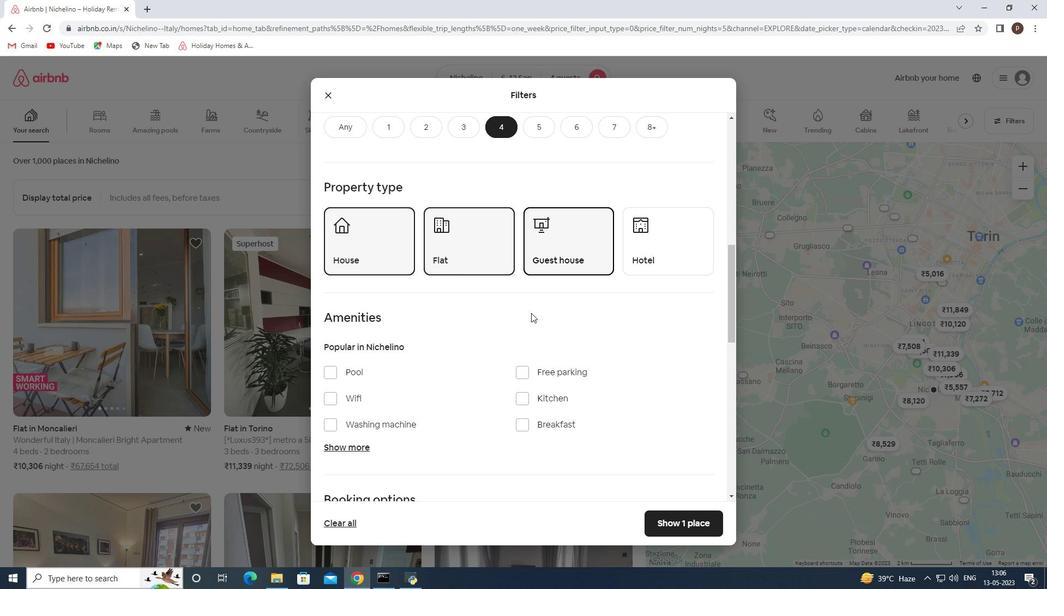 
Action: Mouse scrolled (531, 312) with delta (0, 0)
Screenshot: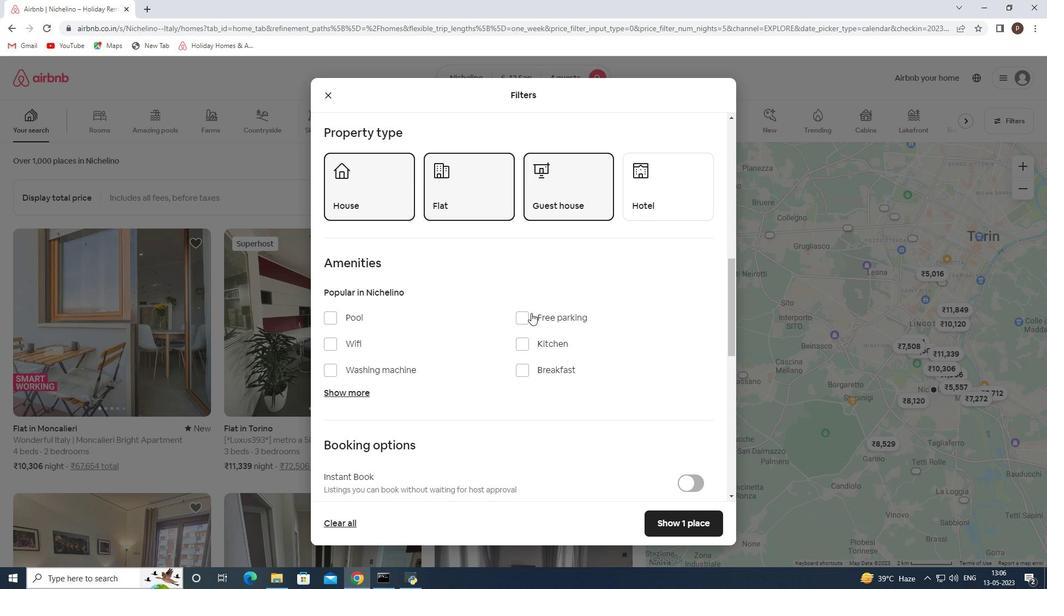 
Action: Mouse moved to (329, 286)
Screenshot: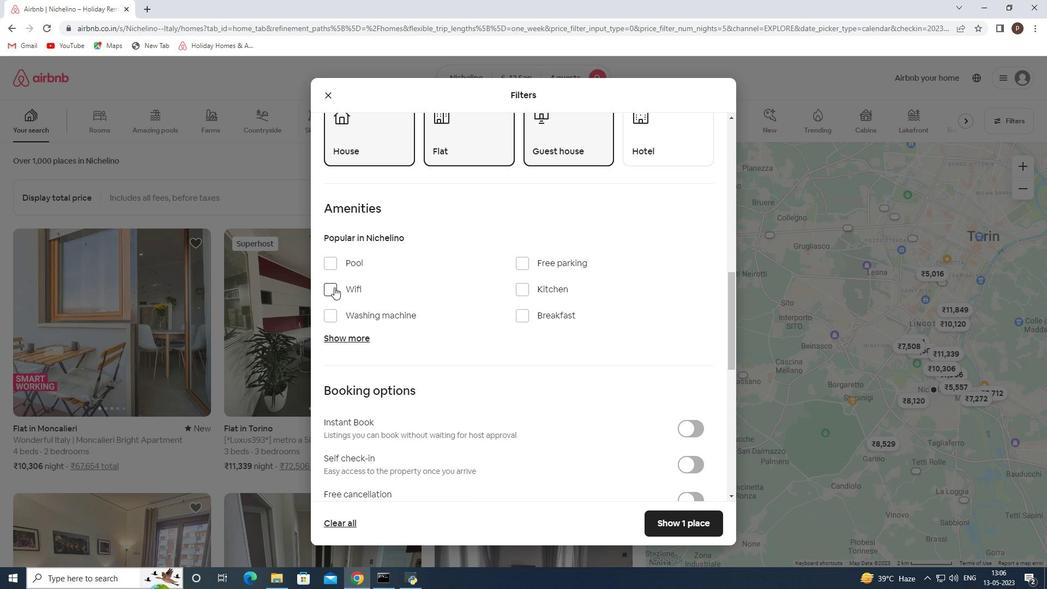 
Action: Mouse pressed left at (329, 286)
Screenshot: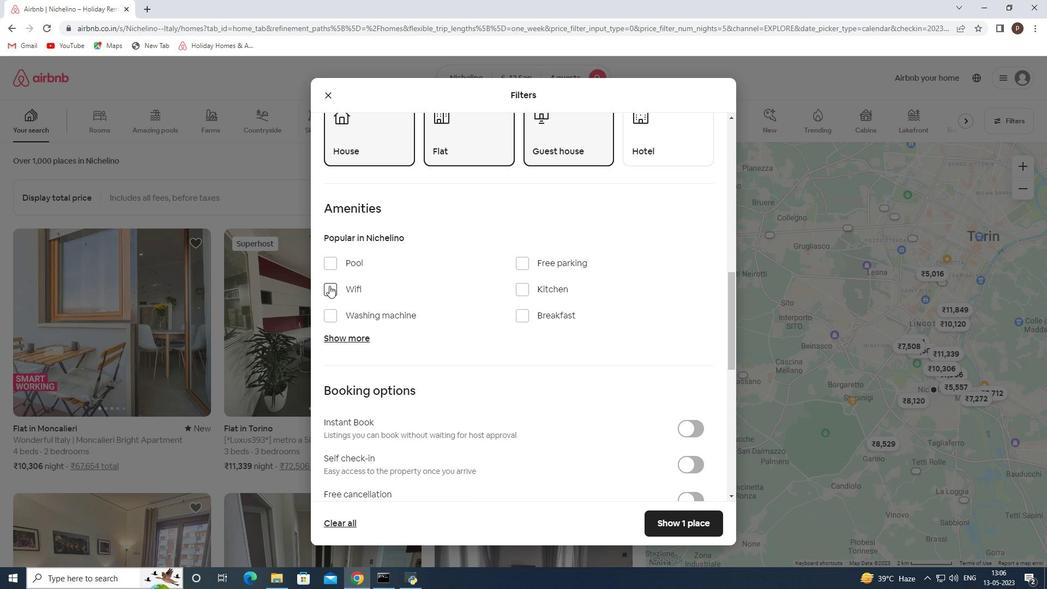 
Action: Mouse moved to (521, 264)
Screenshot: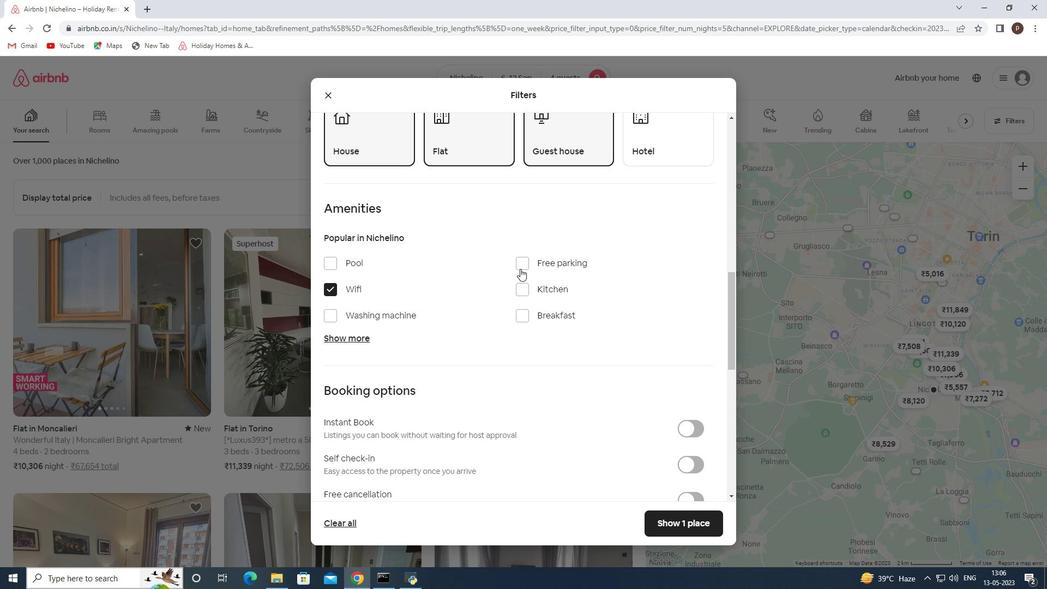 
Action: Mouse pressed left at (521, 264)
Screenshot: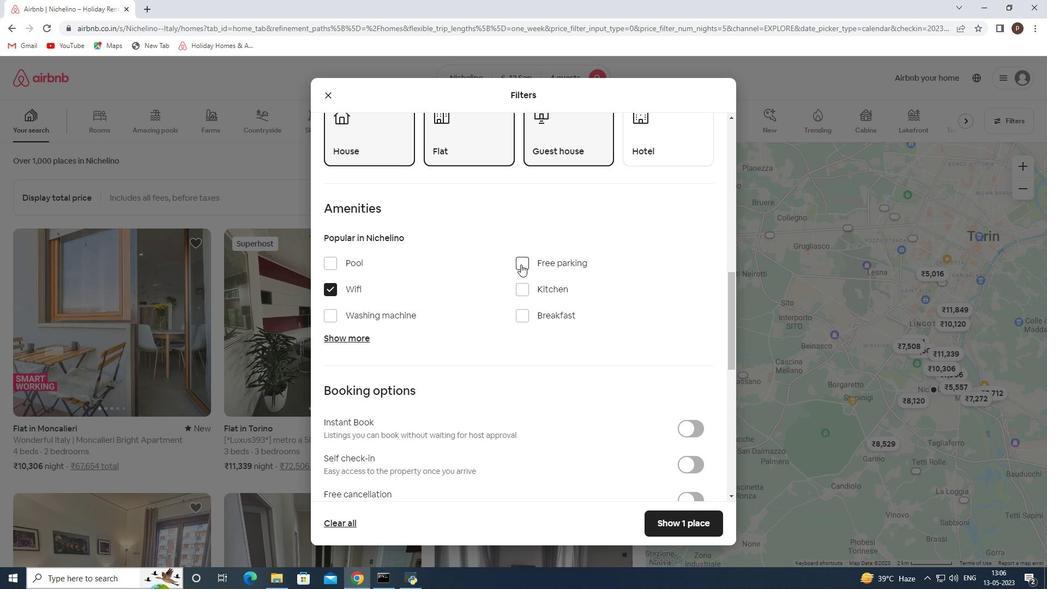 
Action: Mouse moved to (357, 336)
Screenshot: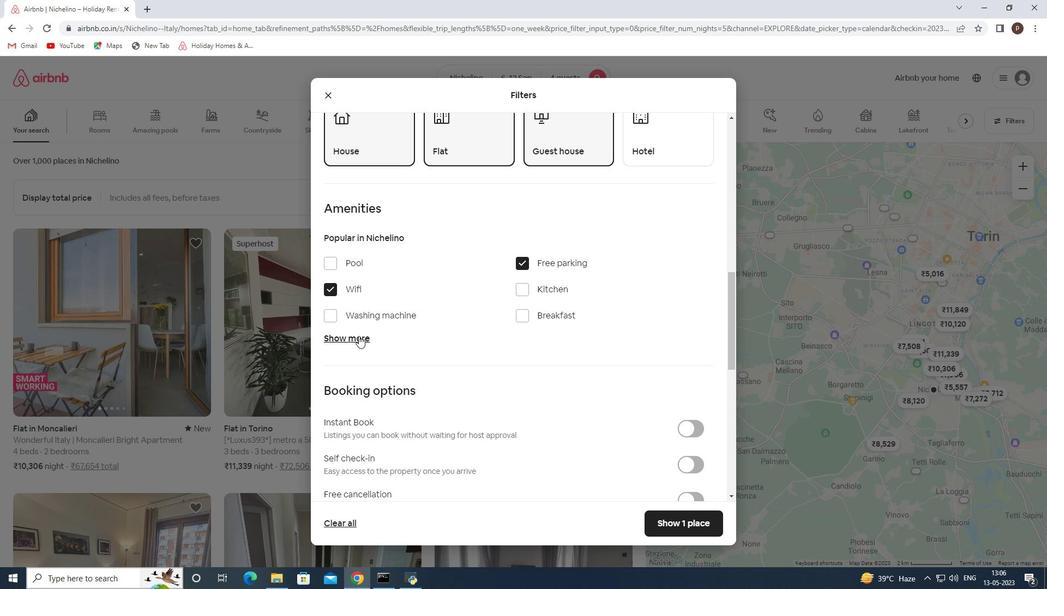 
Action: Mouse pressed left at (357, 336)
Screenshot: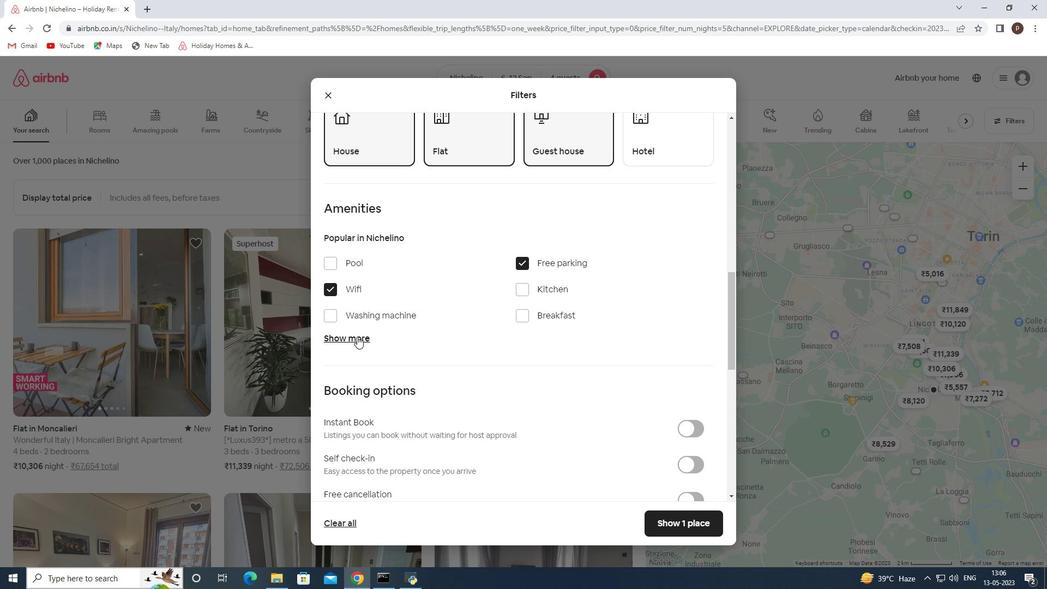 
Action: Mouse moved to (467, 360)
Screenshot: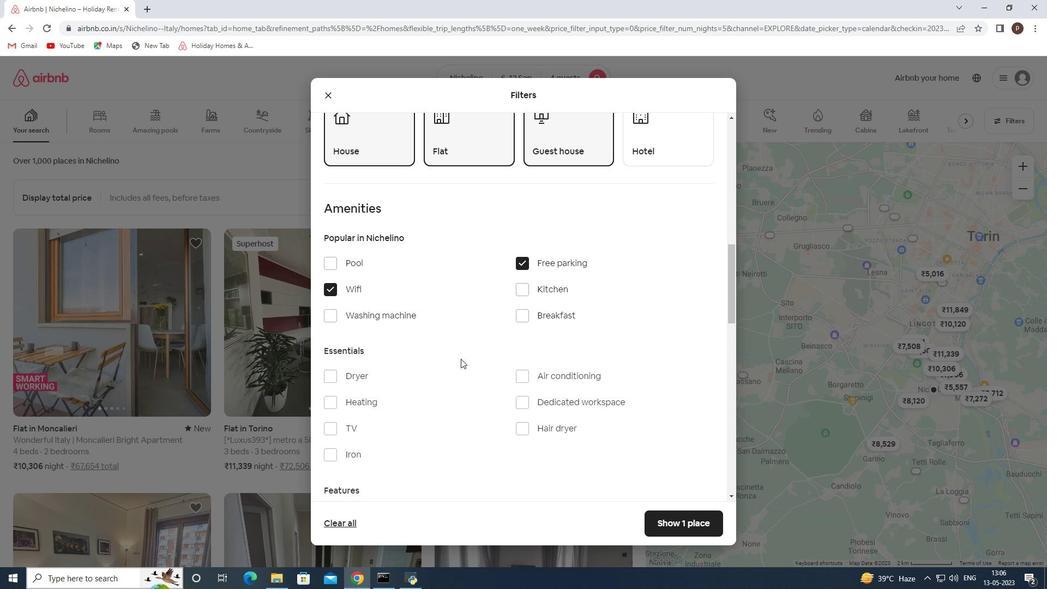 
Action: Mouse scrolled (467, 360) with delta (0, 0)
Screenshot: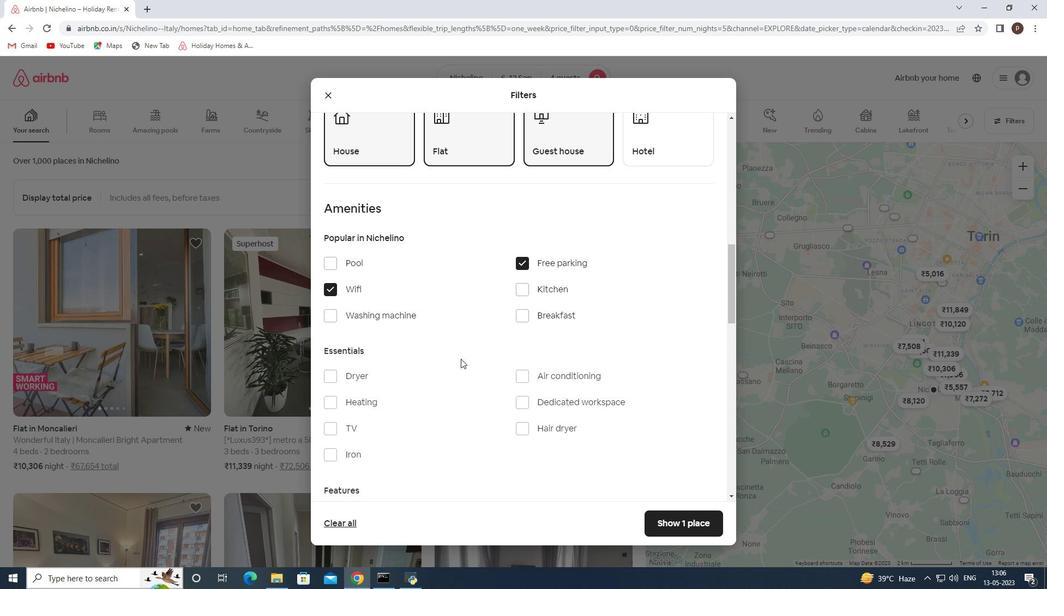 
Action: Mouse moved to (337, 376)
Screenshot: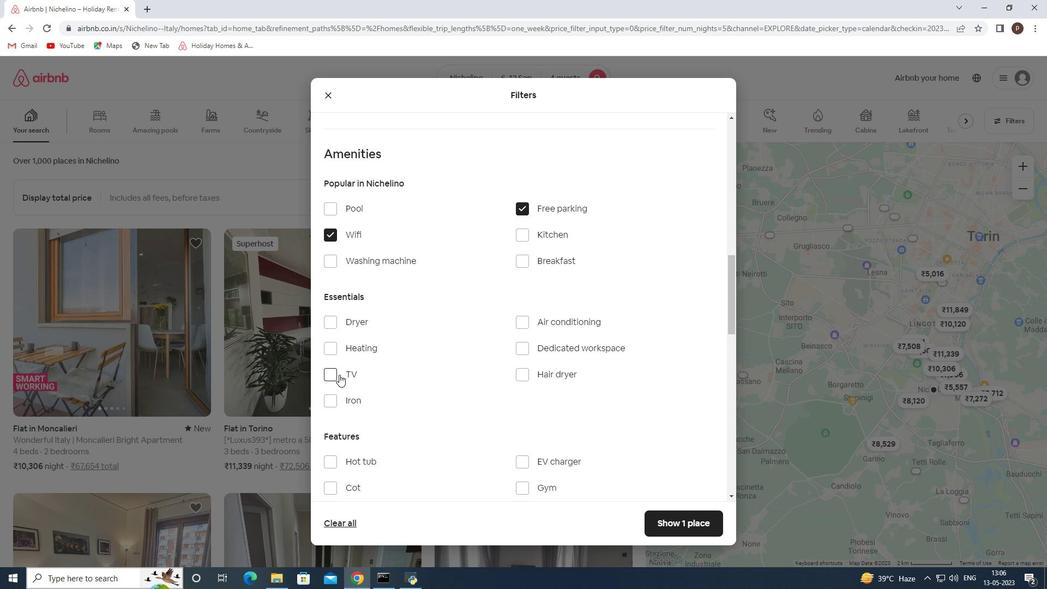 
Action: Mouse pressed left at (337, 376)
Screenshot: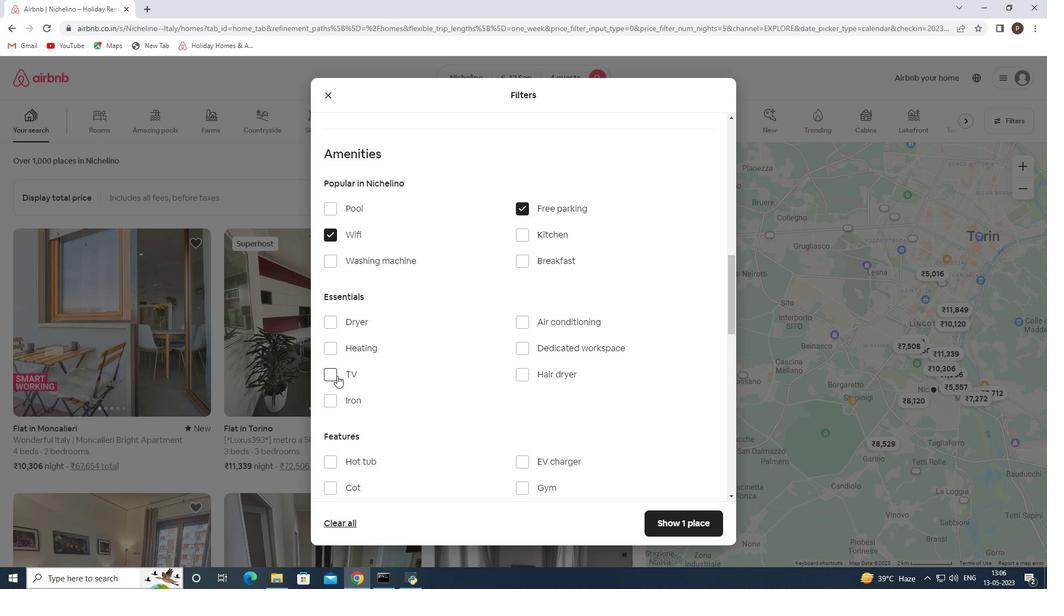 
Action: Mouse moved to (394, 383)
Screenshot: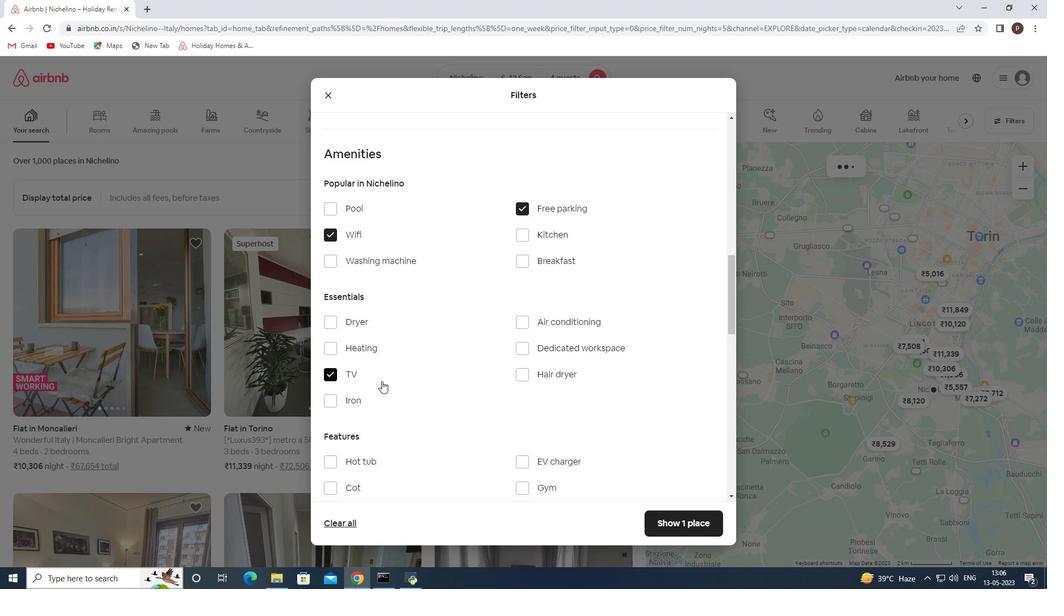
Action: Mouse scrolled (394, 383) with delta (0, 0)
Screenshot: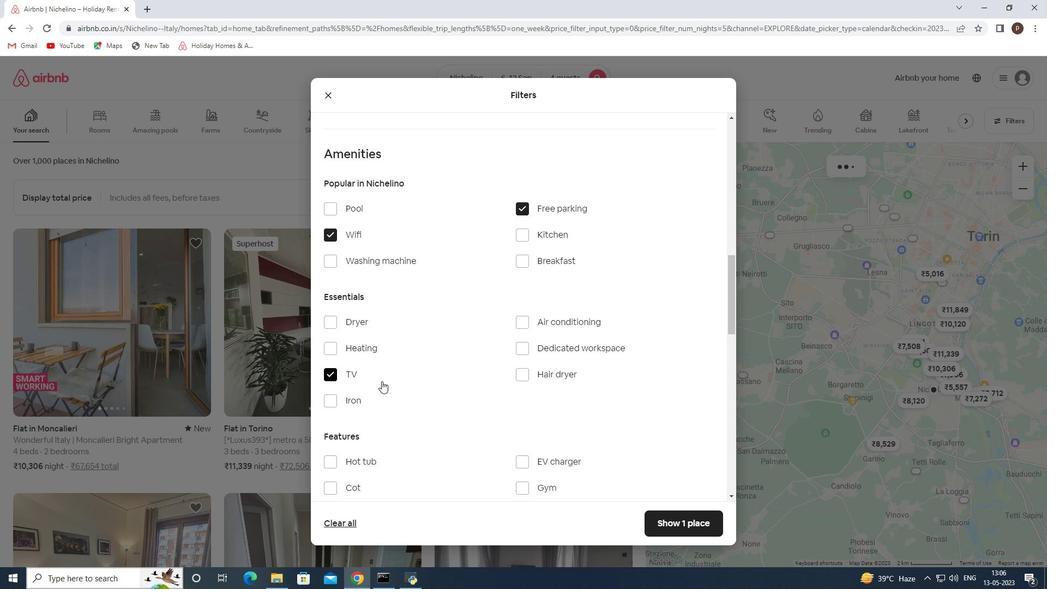 
Action: Mouse moved to (395, 383)
Screenshot: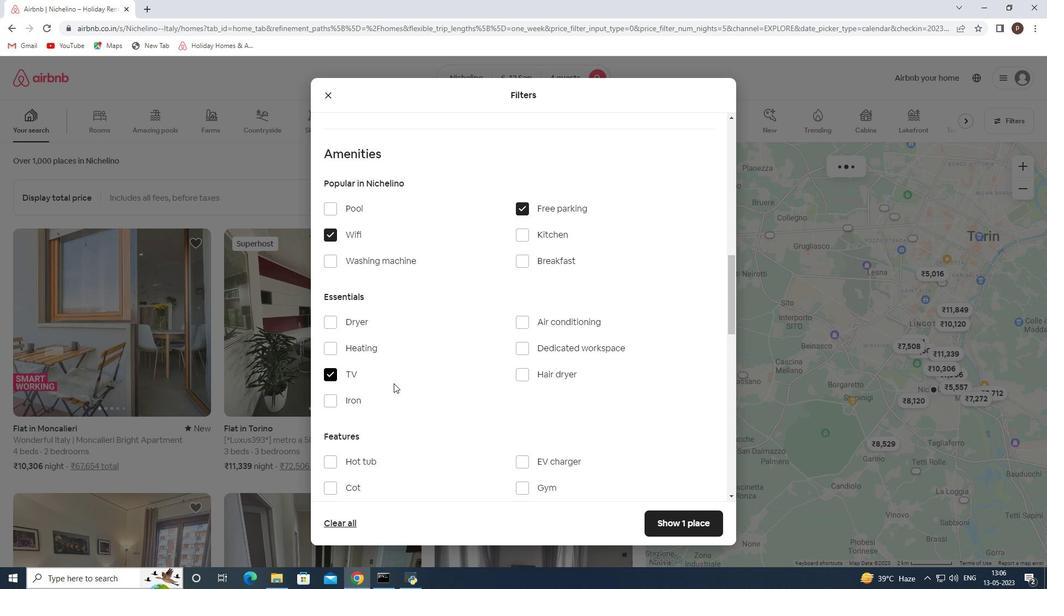 
Action: Mouse scrolled (395, 383) with delta (0, 0)
Screenshot: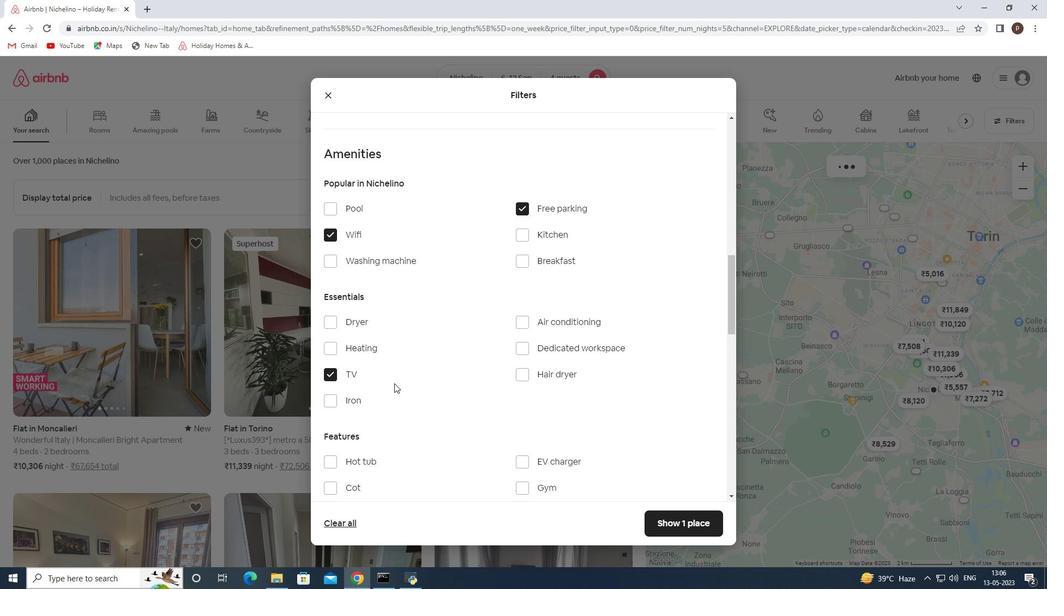
Action: Mouse moved to (395, 383)
Screenshot: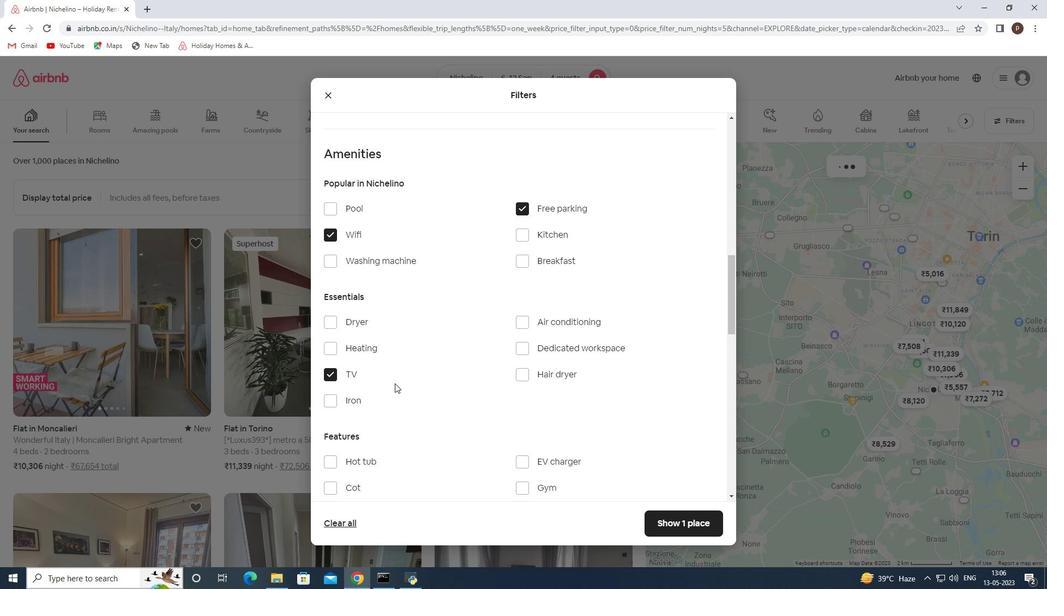 
Action: Mouse scrolled (395, 383) with delta (0, 0)
Screenshot: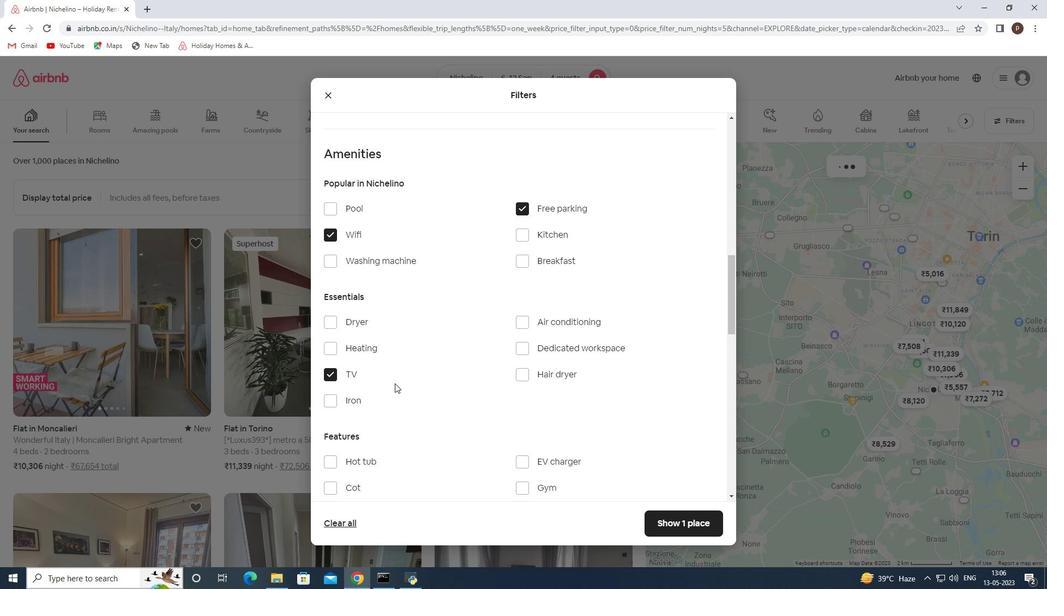 
Action: Mouse moved to (524, 320)
Screenshot: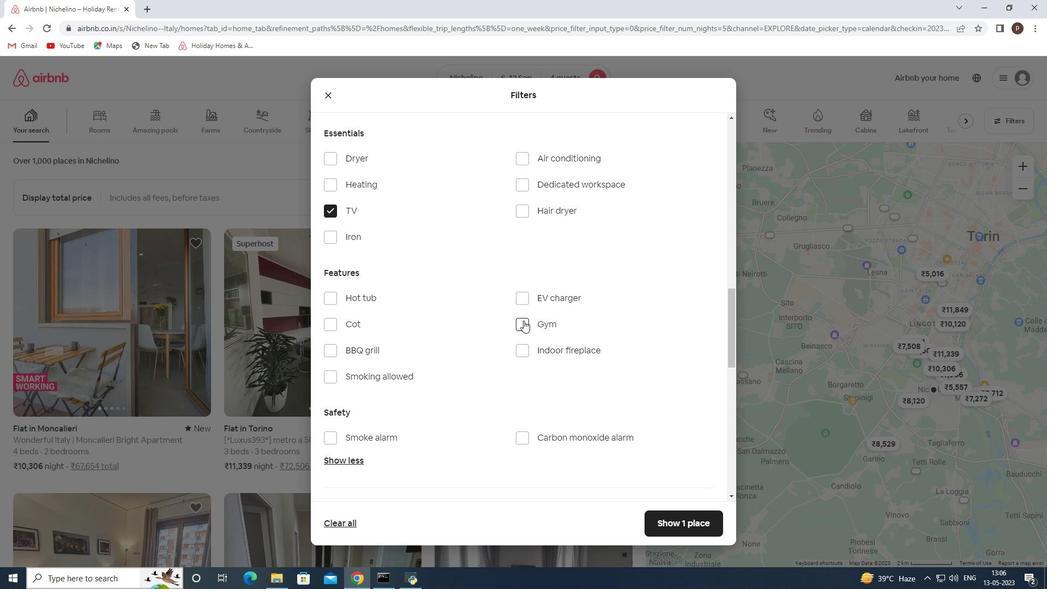 
Action: Mouse pressed left at (524, 320)
Screenshot: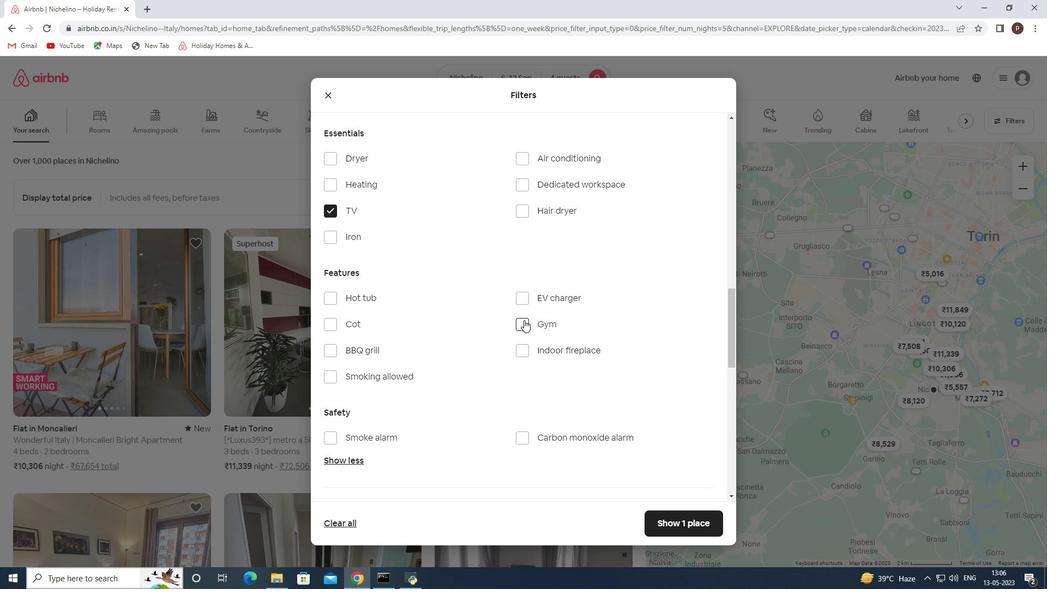 
Action: Mouse moved to (444, 365)
Screenshot: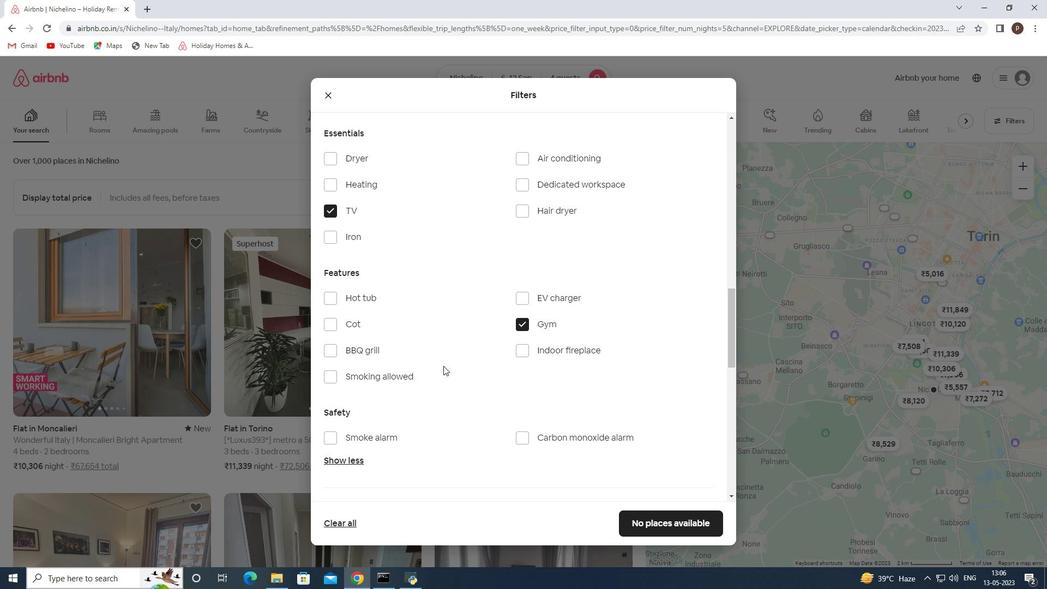 
Action: Mouse scrolled (444, 366) with delta (0, 0)
Screenshot: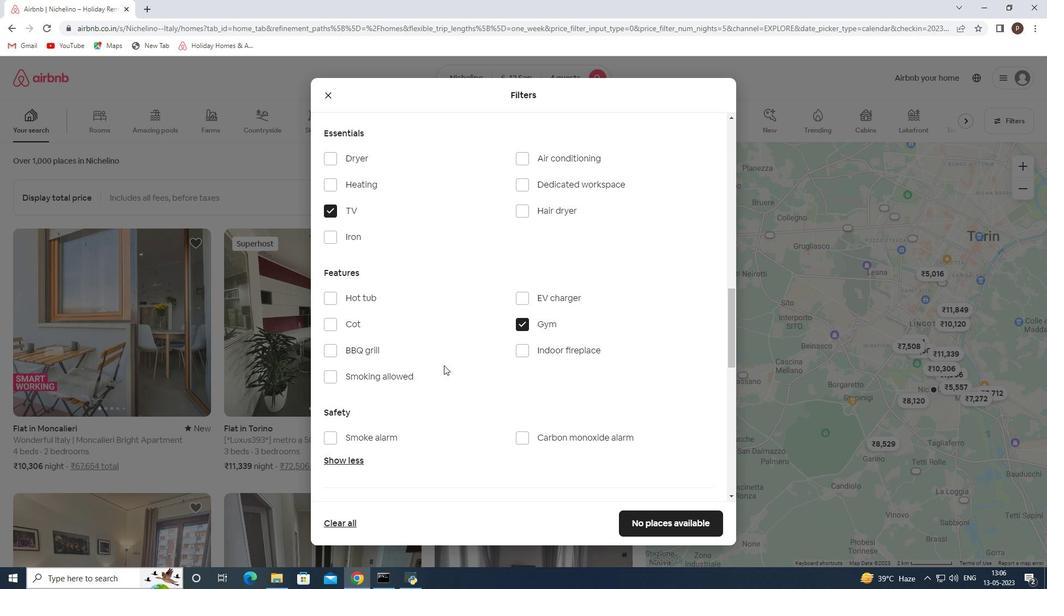 
Action: Mouse scrolled (444, 366) with delta (0, 0)
Screenshot: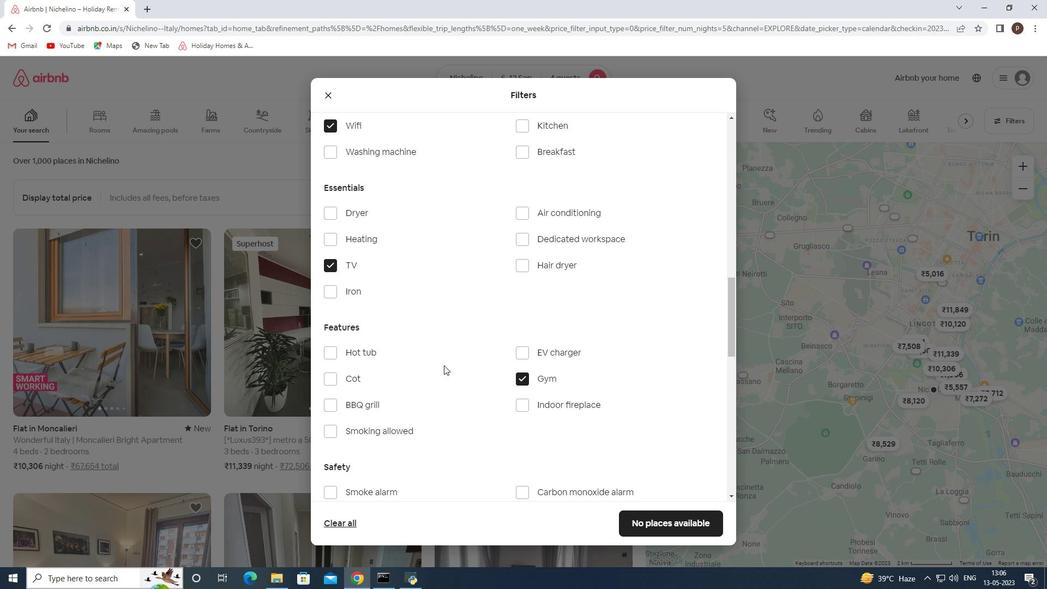 
Action: Mouse scrolled (444, 366) with delta (0, 0)
Screenshot: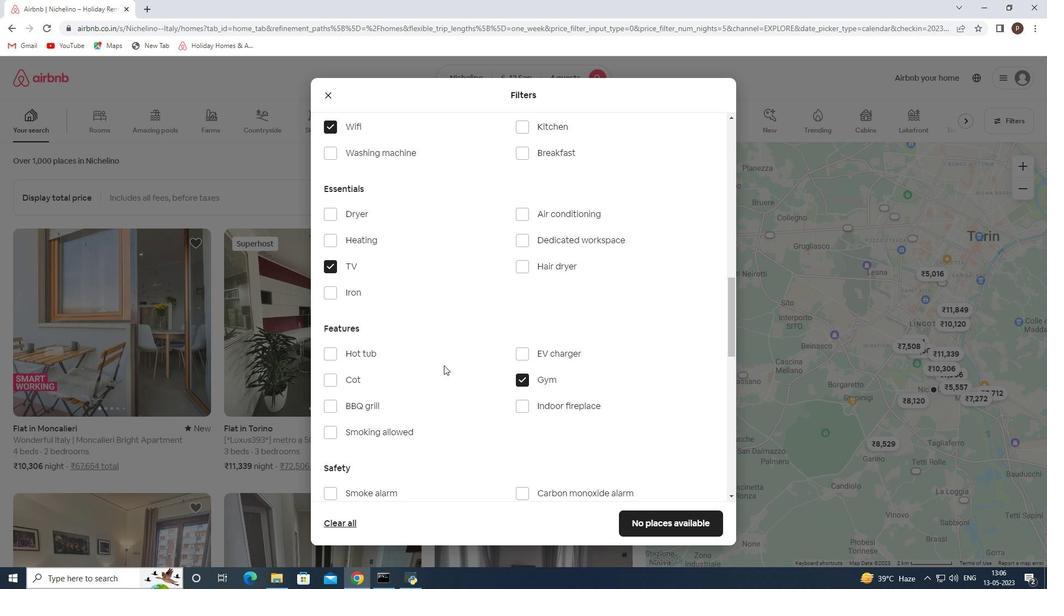 
Action: Mouse moved to (524, 263)
Screenshot: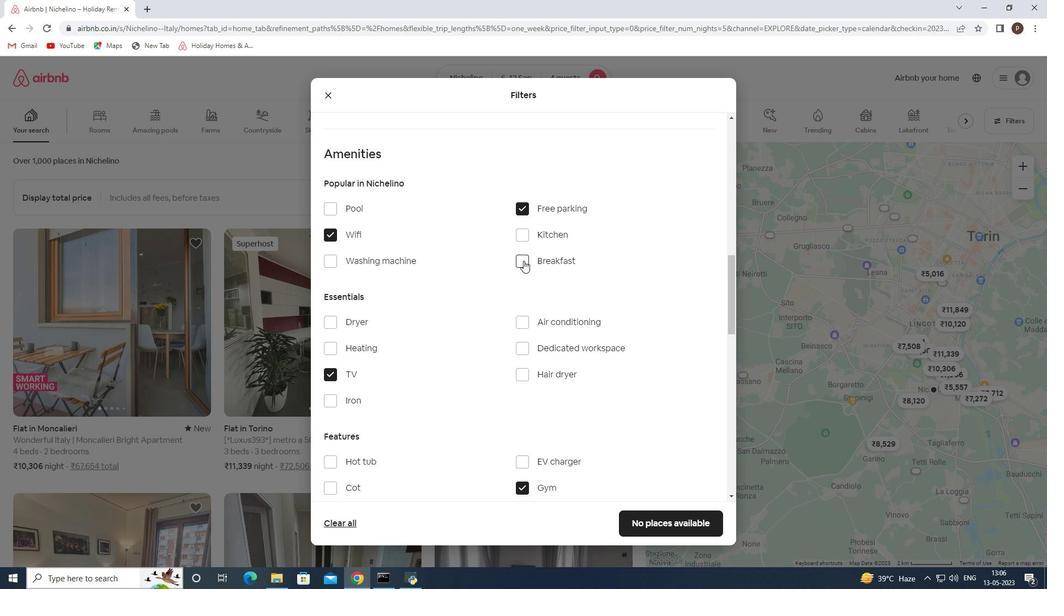 
Action: Mouse pressed left at (524, 263)
Screenshot: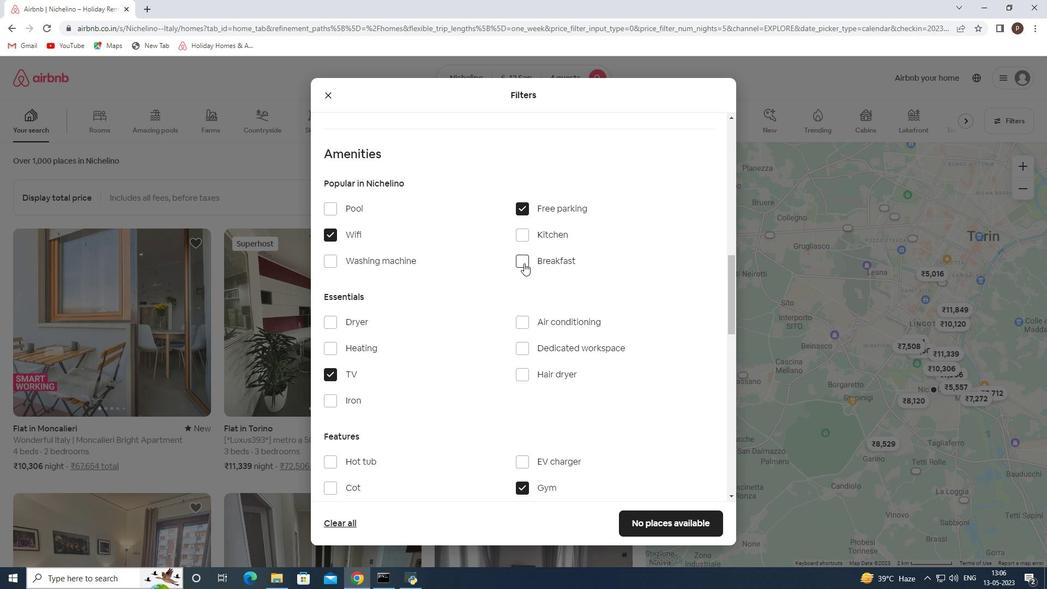 
Action: Mouse moved to (477, 300)
Screenshot: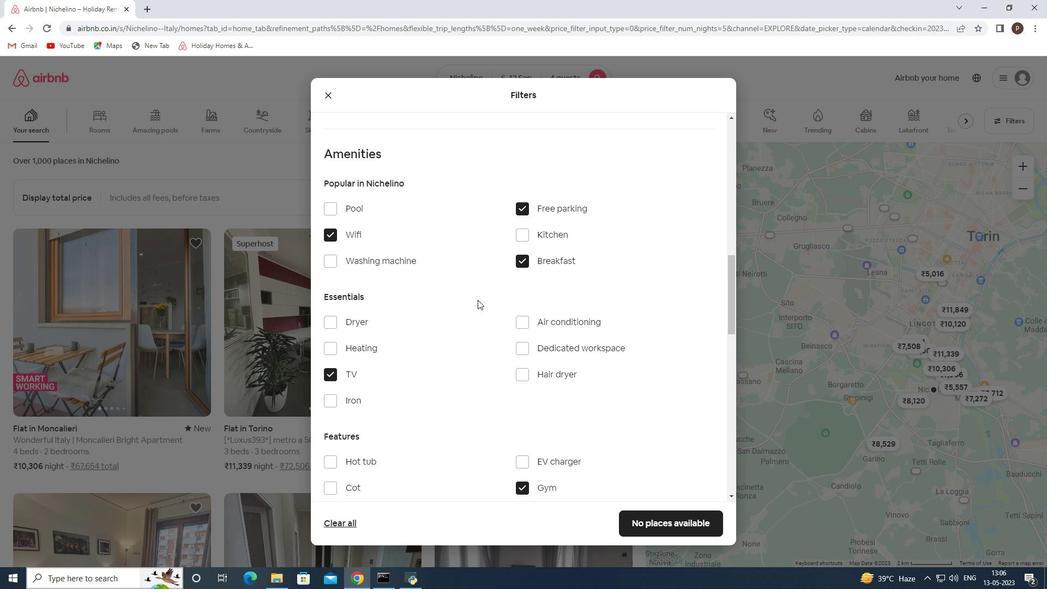 
Action: Mouse scrolled (477, 300) with delta (0, 0)
Screenshot: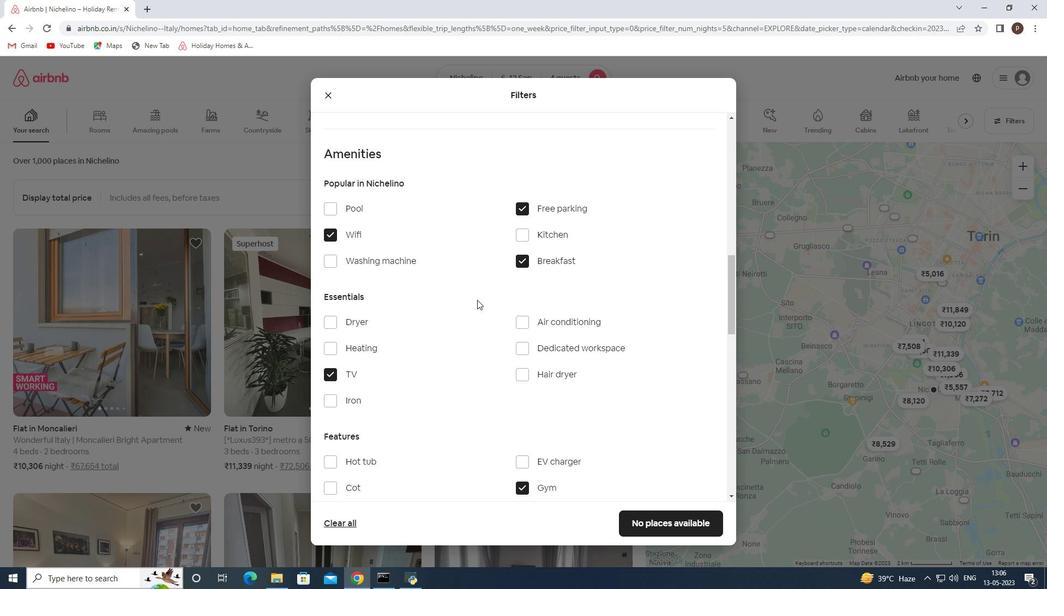
Action: Mouse scrolled (477, 300) with delta (0, 0)
Screenshot: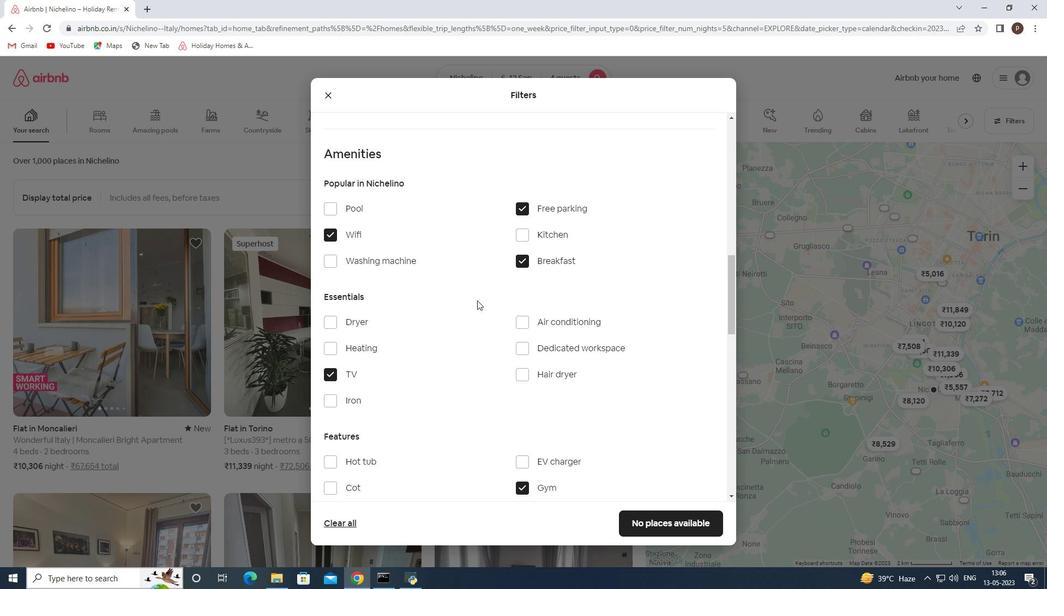 
Action: Mouse scrolled (477, 300) with delta (0, 0)
Screenshot: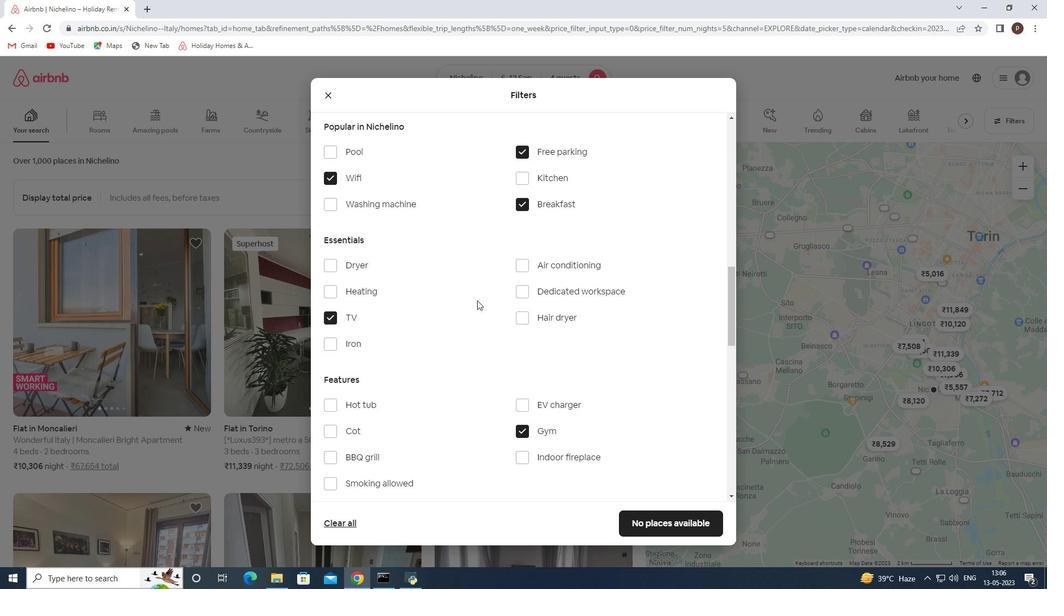 
Action: Mouse scrolled (477, 300) with delta (0, 0)
Screenshot: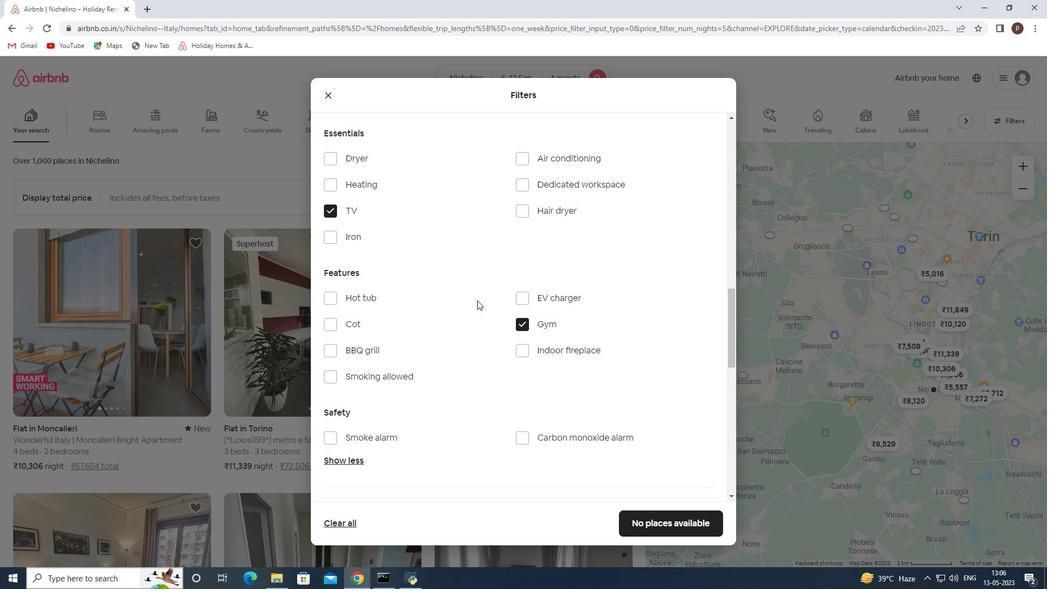 
Action: Mouse scrolled (477, 300) with delta (0, 0)
Screenshot: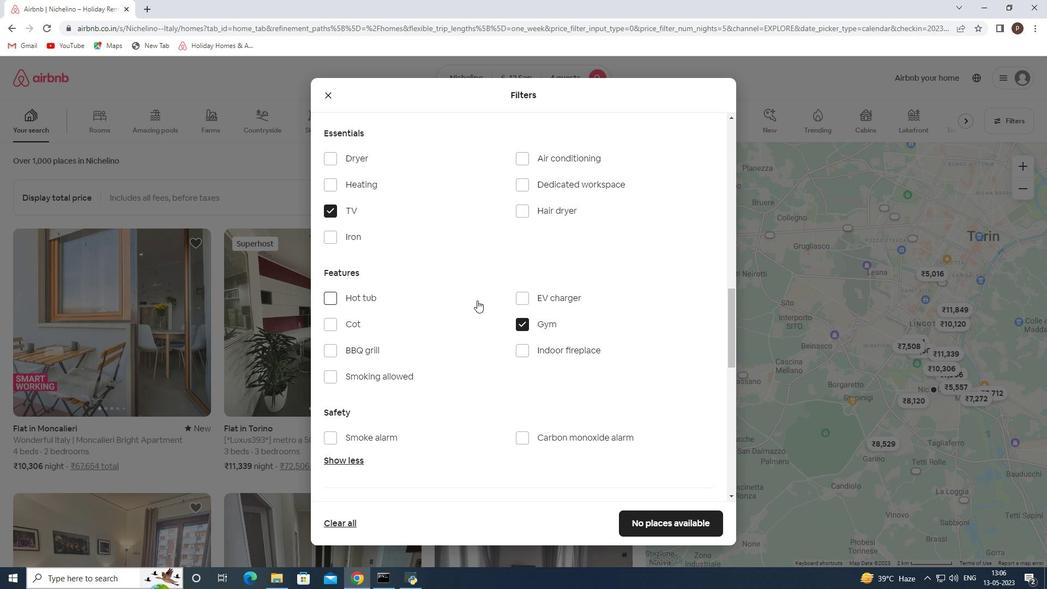 
Action: Mouse scrolled (477, 300) with delta (0, 0)
Screenshot: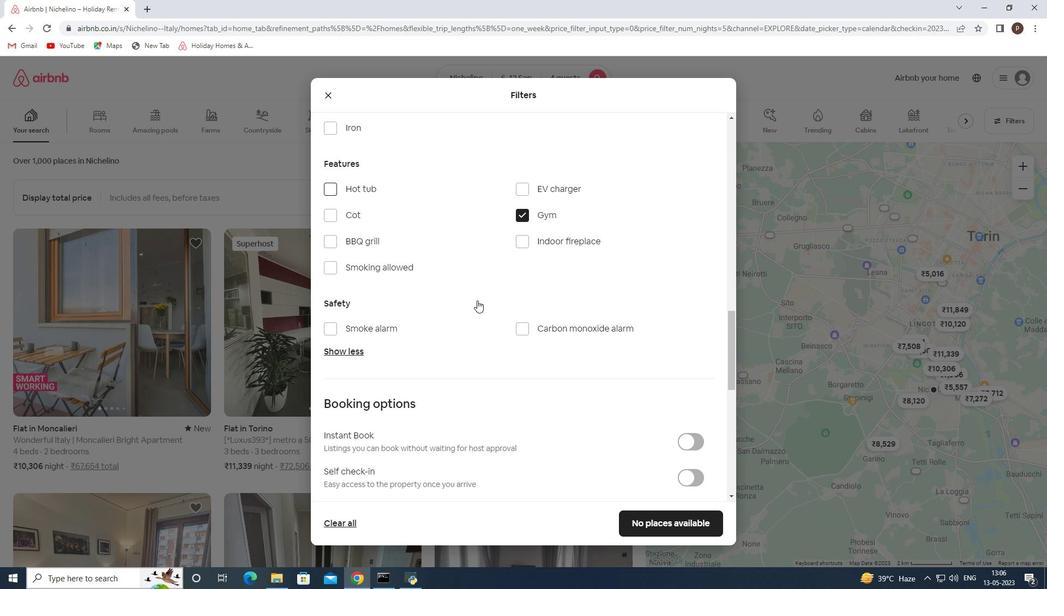 
Action: Mouse moved to (476, 302)
Screenshot: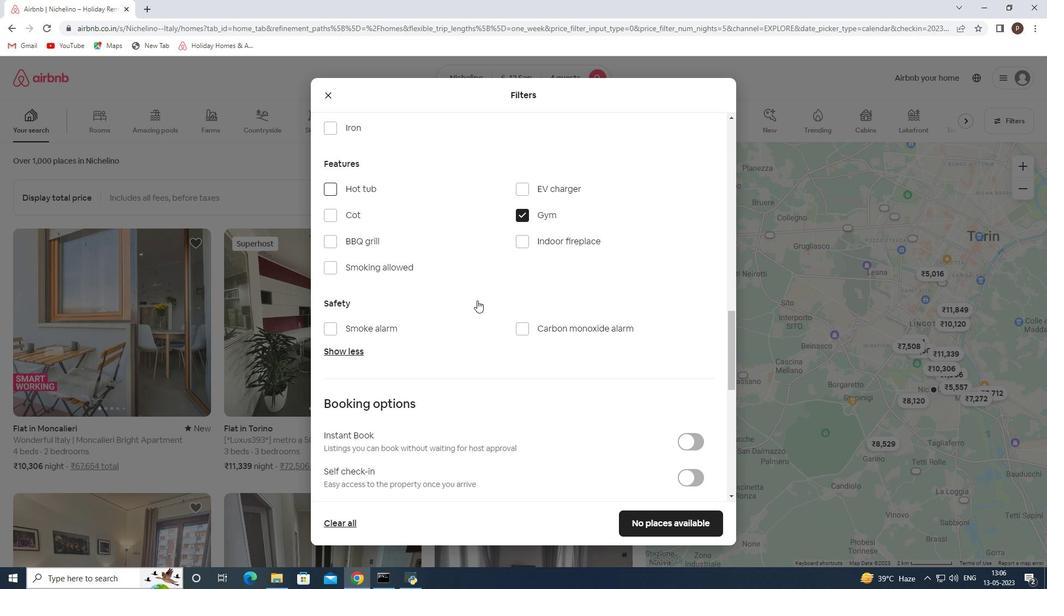 
Action: Mouse scrolled (476, 301) with delta (0, 0)
Screenshot: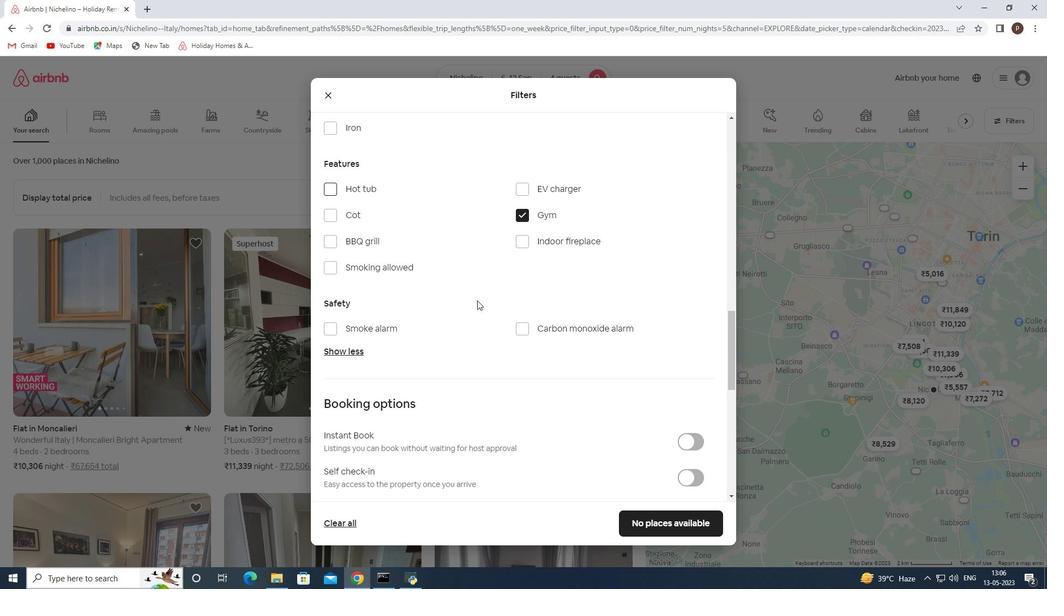 
Action: Mouse moved to (685, 362)
Screenshot: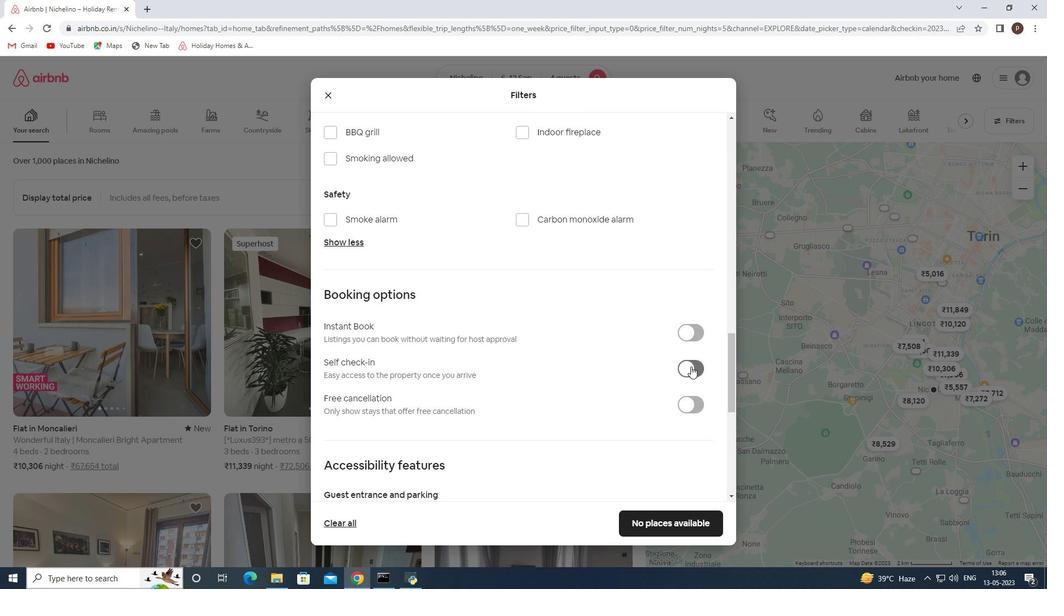 
Action: Mouse pressed left at (685, 362)
Screenshot: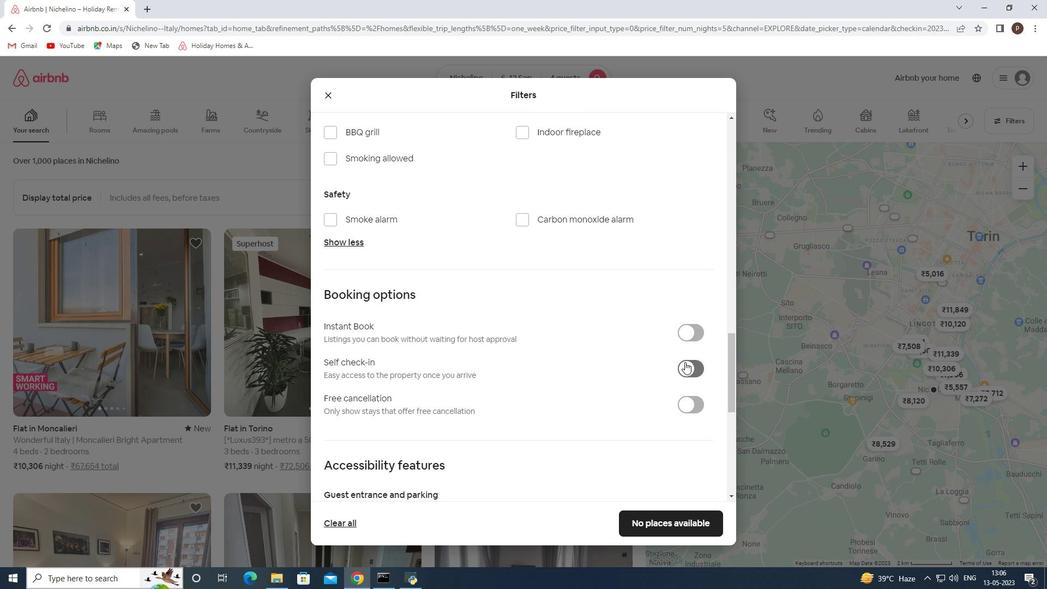 
Action: Mouse moved to (590, 365)
Screenshot: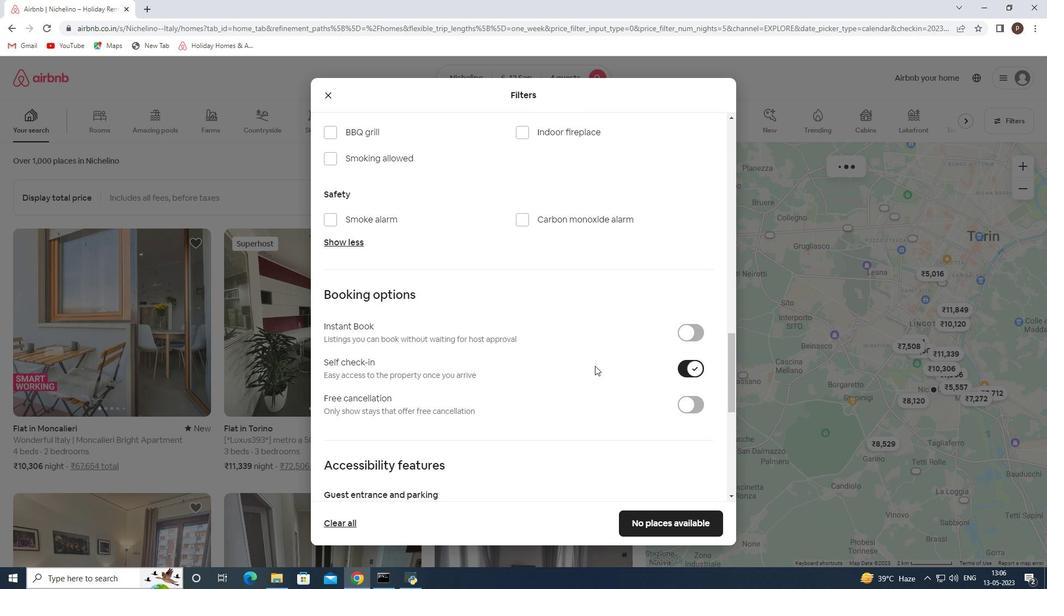 
Action: Mouse scrolled (590, 364) with delta (0, 0)
Screenshot: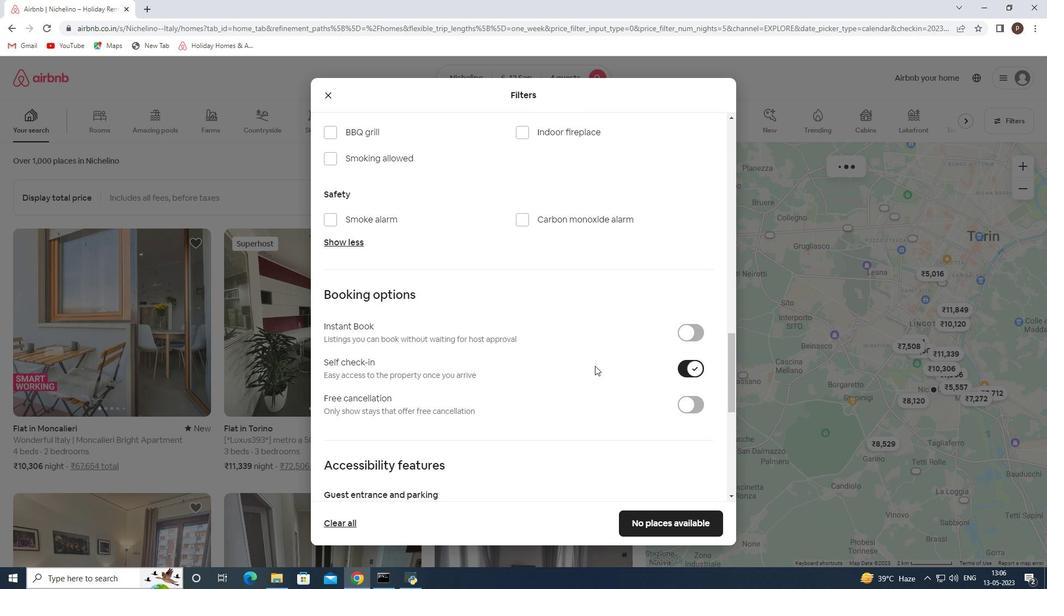 
Action: Mouse moved to (589, 365)
Screenshot: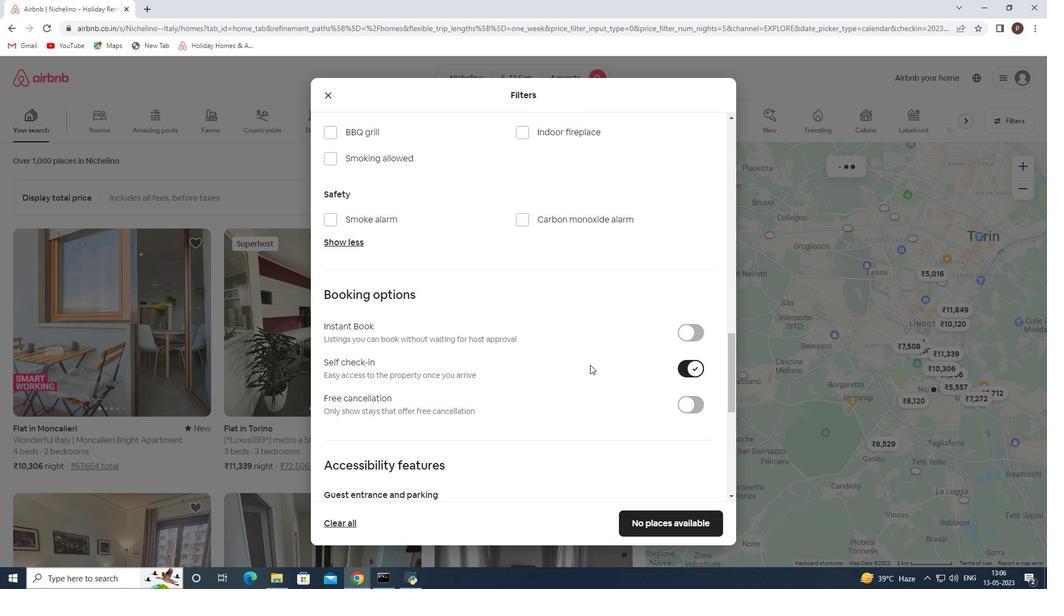 
Action: Mouse scrolled (589, 364) with delta (0, 0)
Screenshot: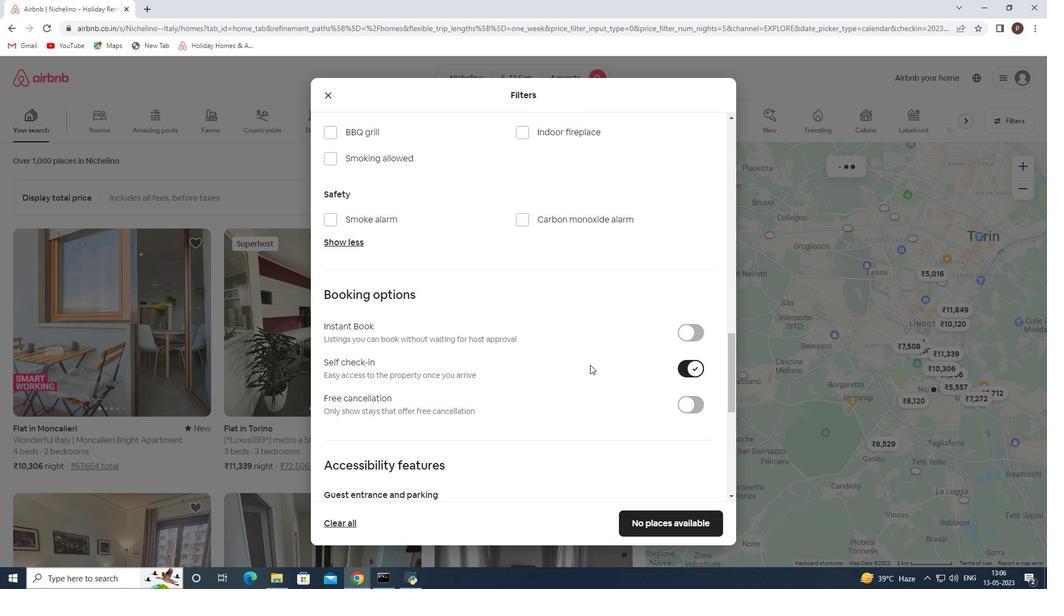 
Action: Mouse scrolled (589, 364) with delta (0, 0)
Screenshot: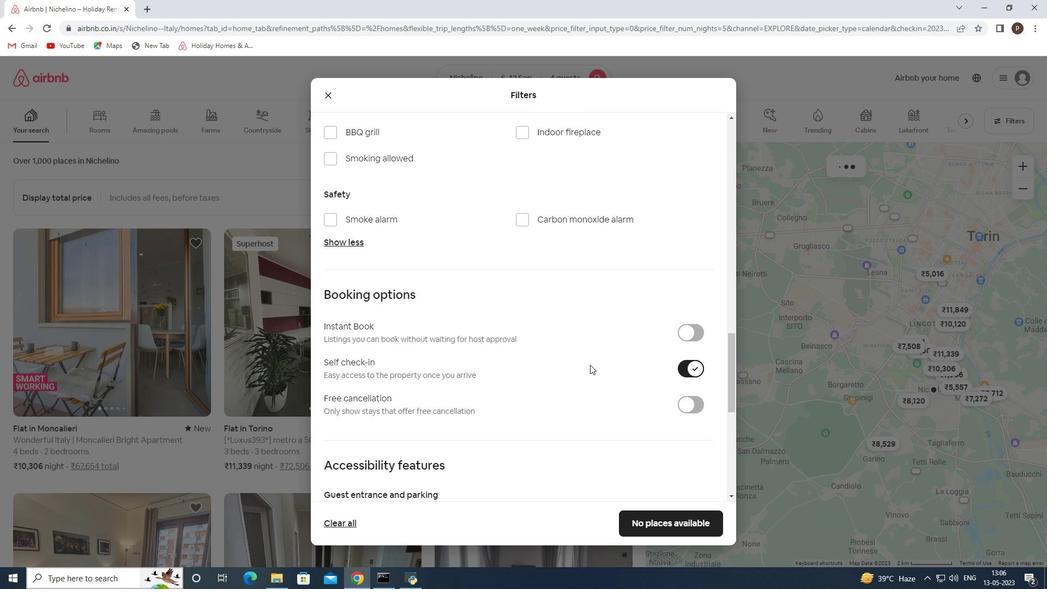 
Action: Mouse moved to (588, 365)
Screenshot: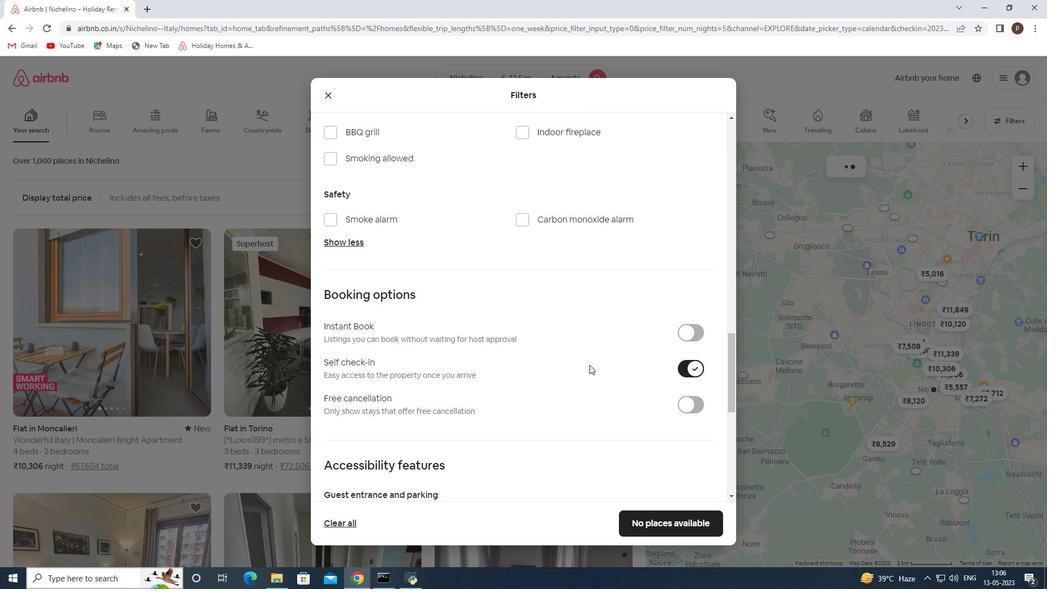 
Action: Mouse scrolled (588, 364) with delta (0, 0)
Screenshot: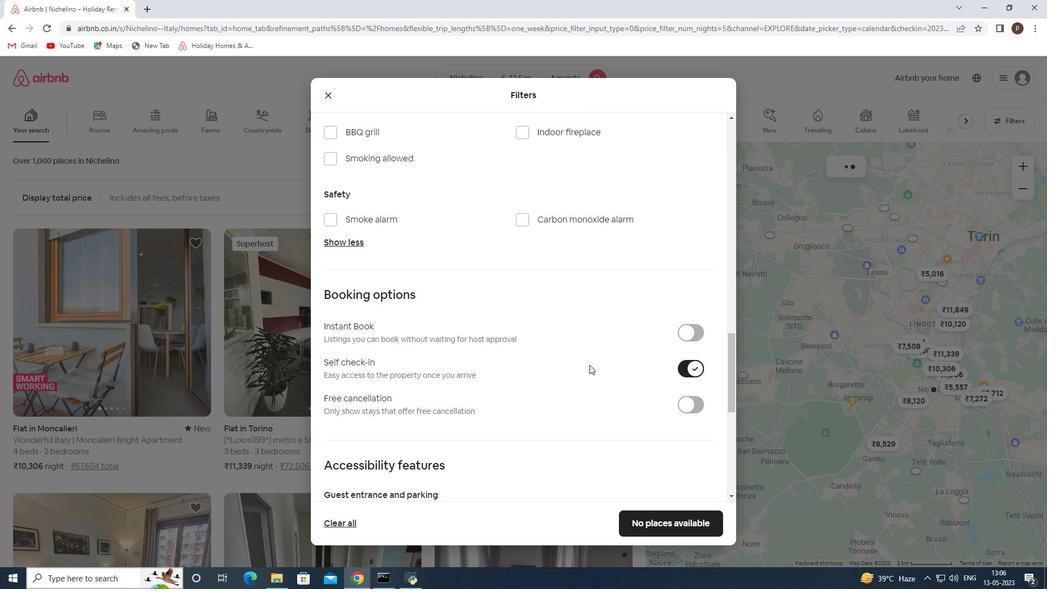 
Action: Mouse moved to (588, 365)
Screenshot: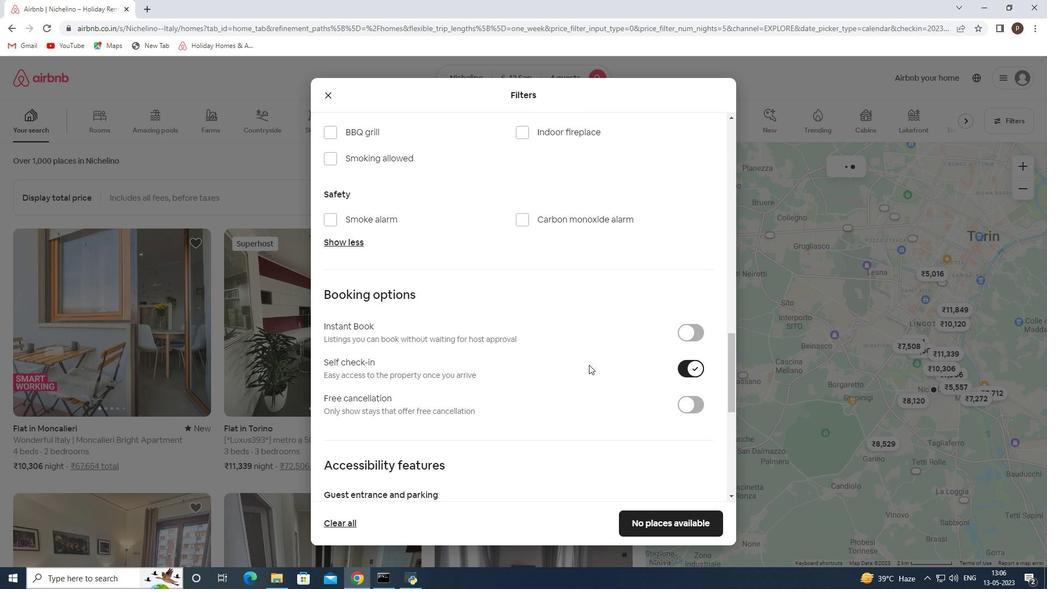 
Action: Mouse scrolled (588, 364) with delta (0, 0)
Screenshot: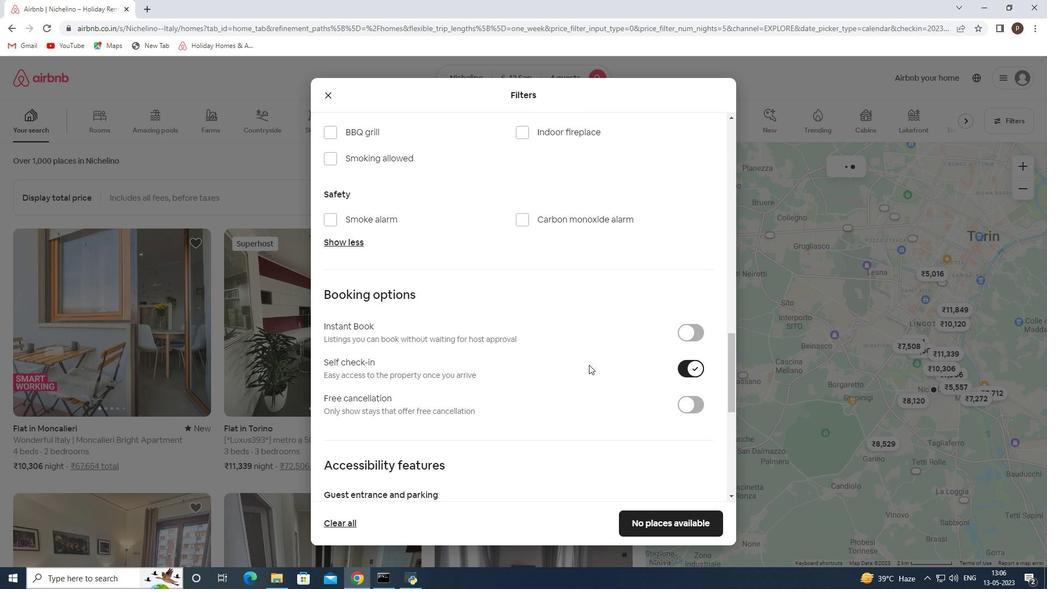 
Action: Mouse moved to (541, 356)
Screenshot: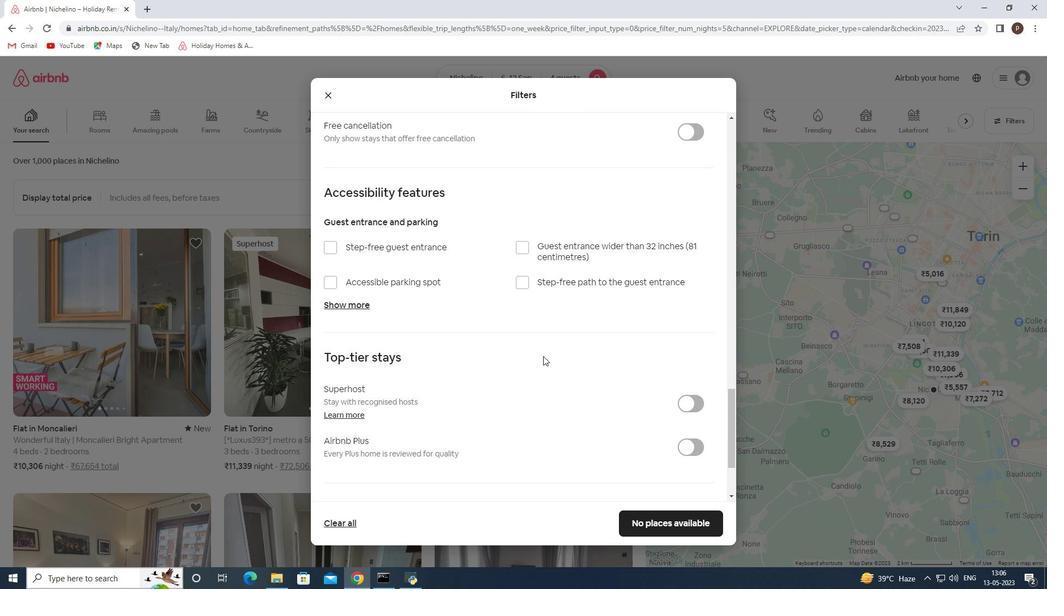 
Action: Mouse scrolled (541, 355) with delta (0, 0)
Screenshot: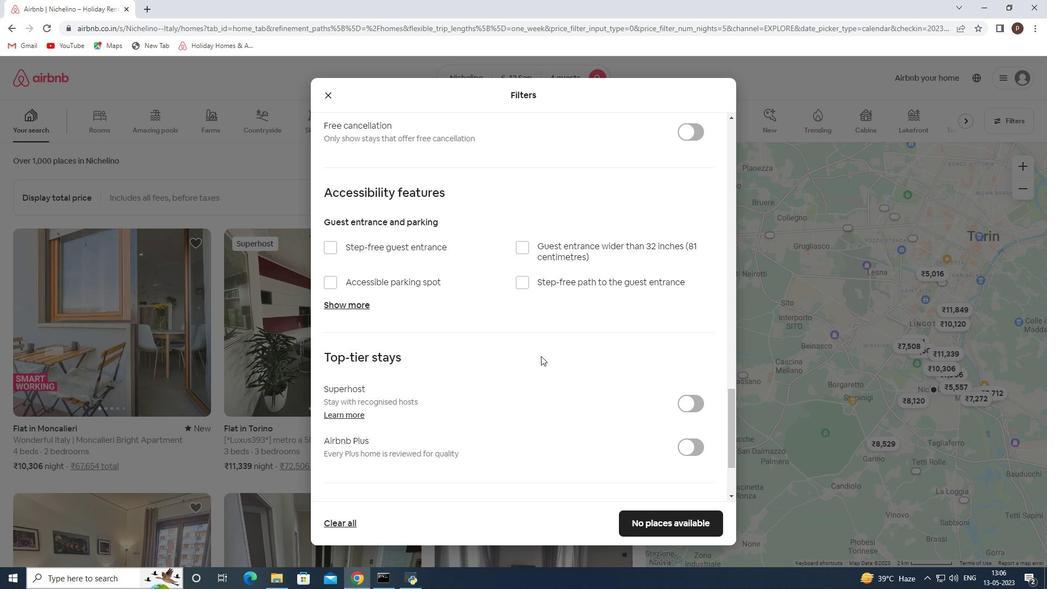 
Action: Mouse scrolled (541, 355) with delta (0, 0)
Screenshot: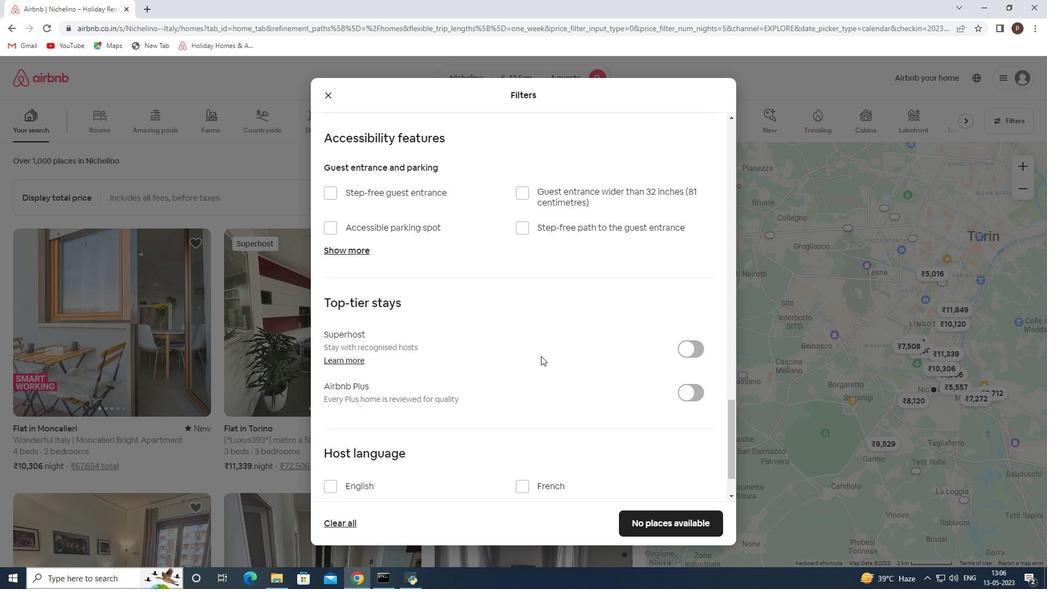 
Action: Mouse scrolled (541, 355) with delta (0, 0)
Screenshot: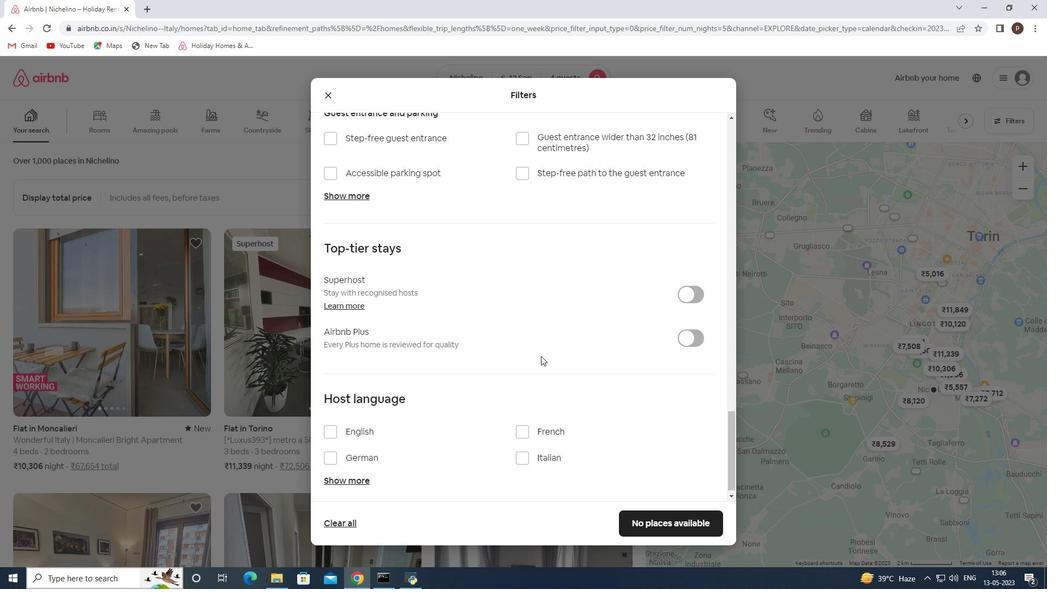 
Action: Mouse scrolled (541, 355) with delta (0, 0)
Screenshot: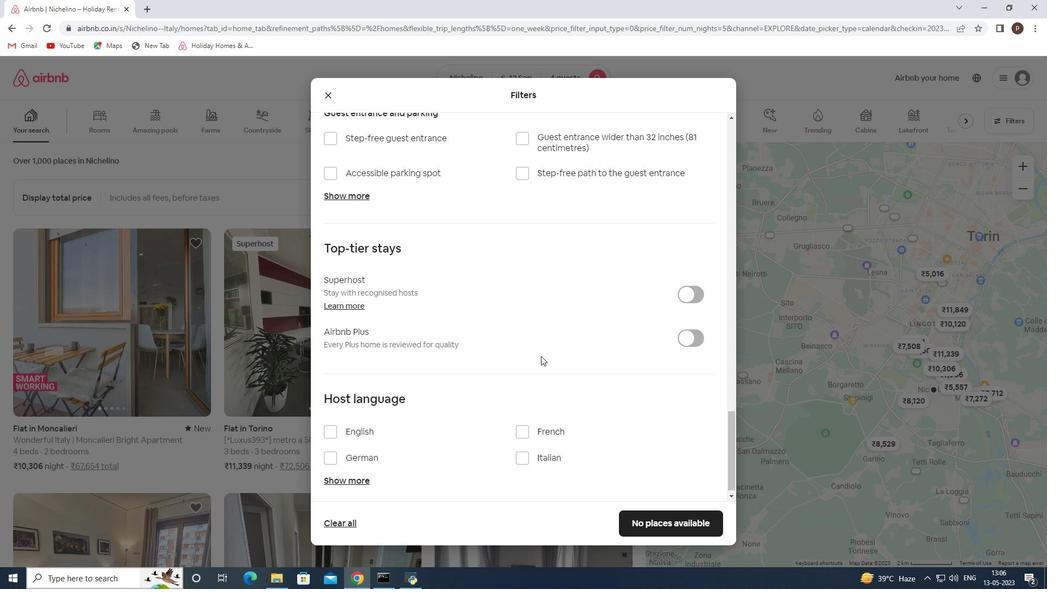 
Action: Mouse scrolled (541, 355) with delta (0, 0)
Screenshot: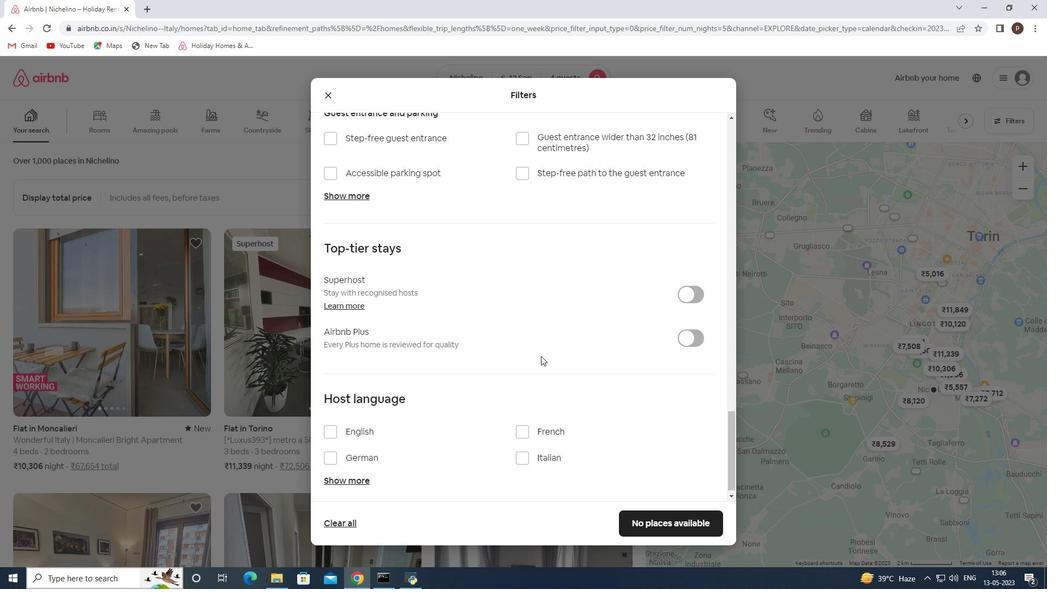 
Action: Mouse moved to (328, 424)
Screenshot: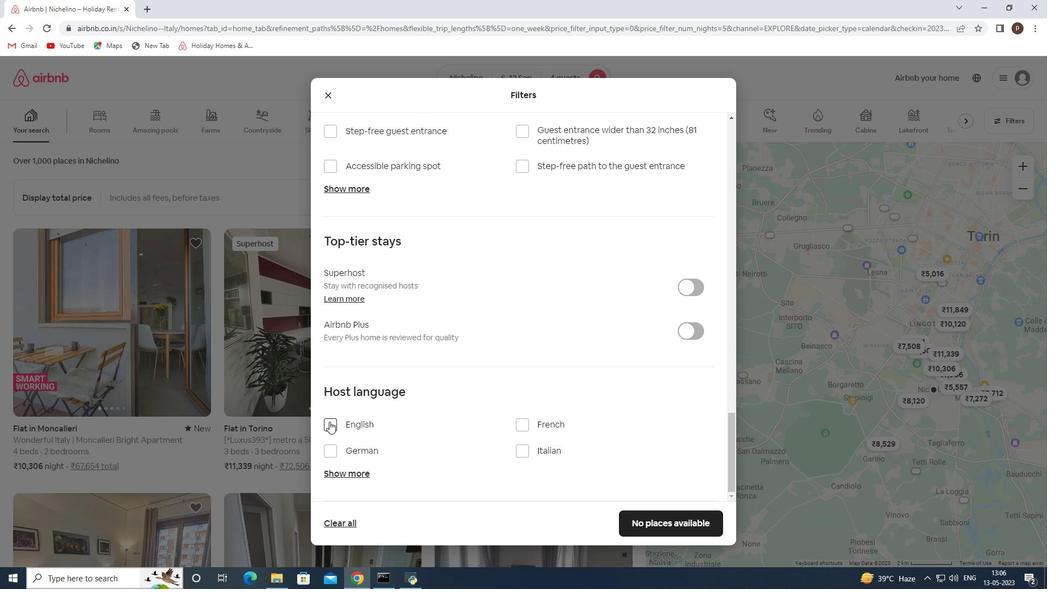 
Action: Mouse pressed left at (328, 424)
Screenshot: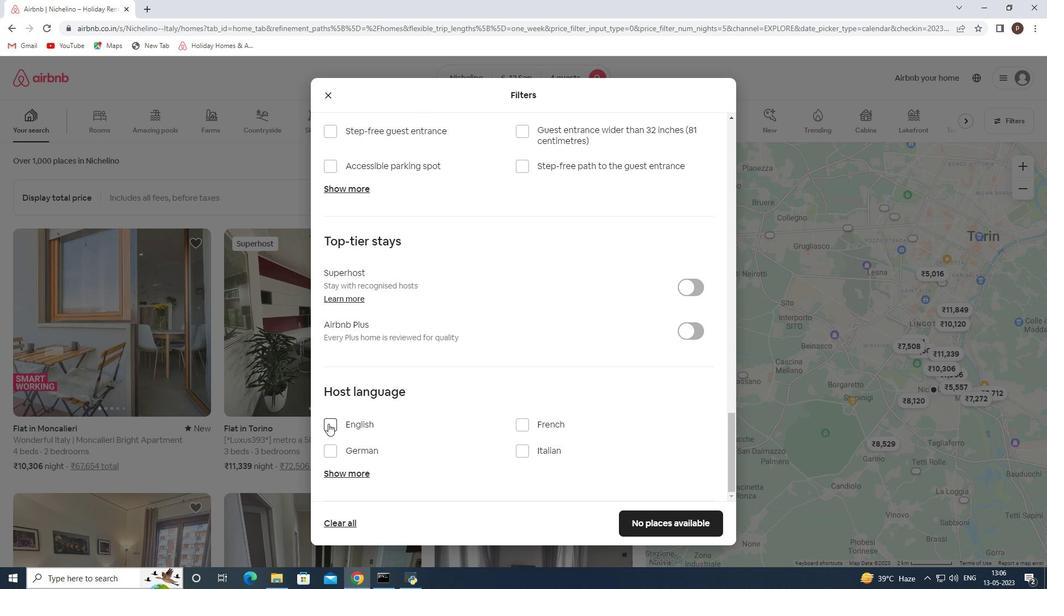 
Action: Mouse moved to (673, 525)
Screenshot: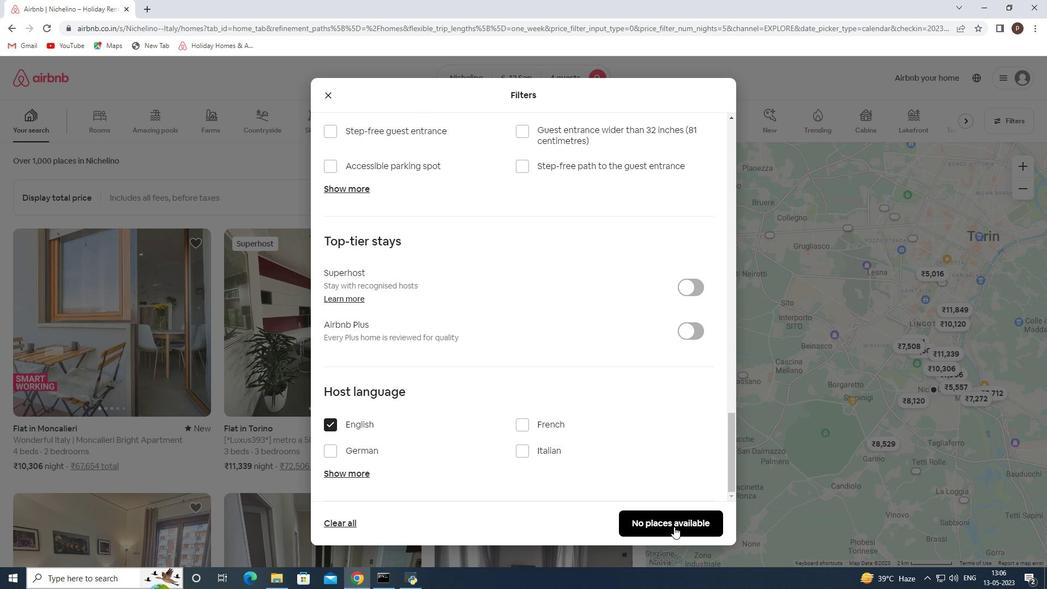 
Action: Mouse pressed left at (673, 525)
Screenshot: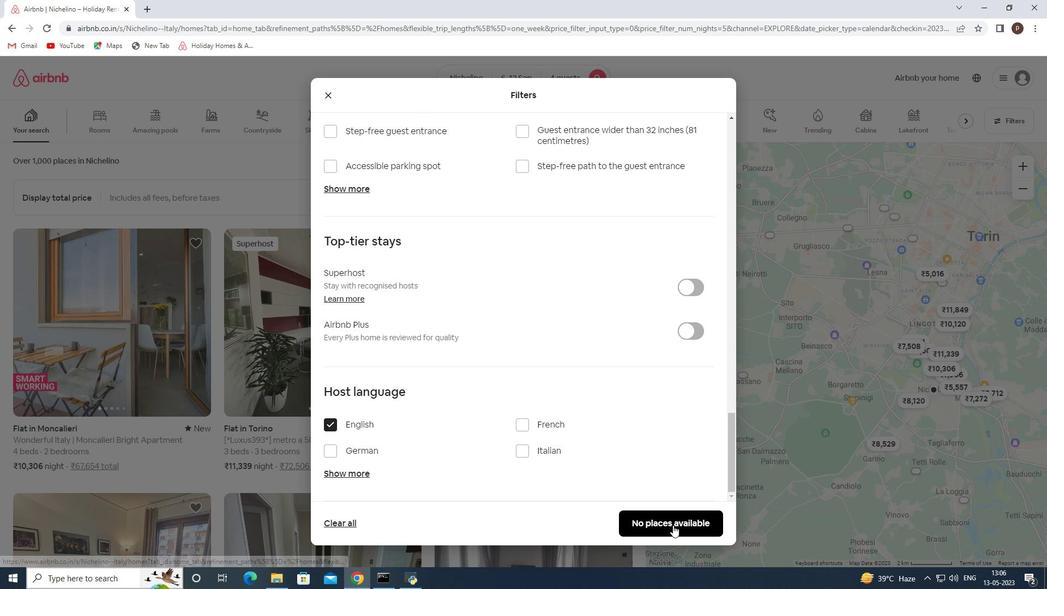 
Action: Mouse moved to (672, 524)
Screenshot: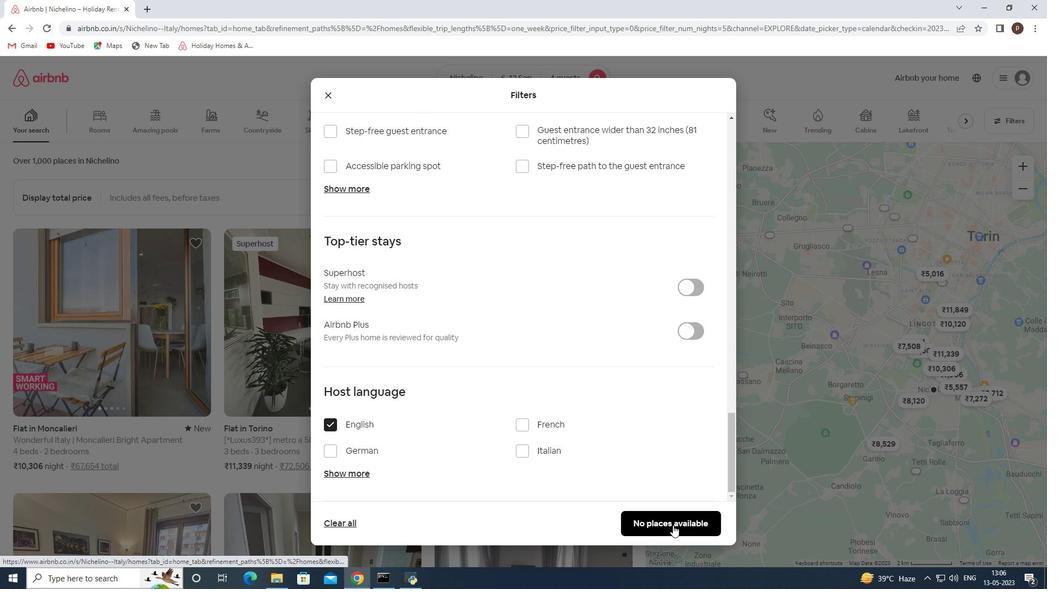 
